 Task: Look for space in Parit Buntar, Malaysia from 12th  July, 2023 to 15th July, 2023 for 3 adults in price range Rs.12000 to Rs.16000. Place can be entire place with 2 bedrooms having 3 beds and 1 bathroom. Property type can be house, flat, guest house. Booking option can be shelf check-in. Required host language is English.
Action: Mouse moved to (559, 145)
Screenshot: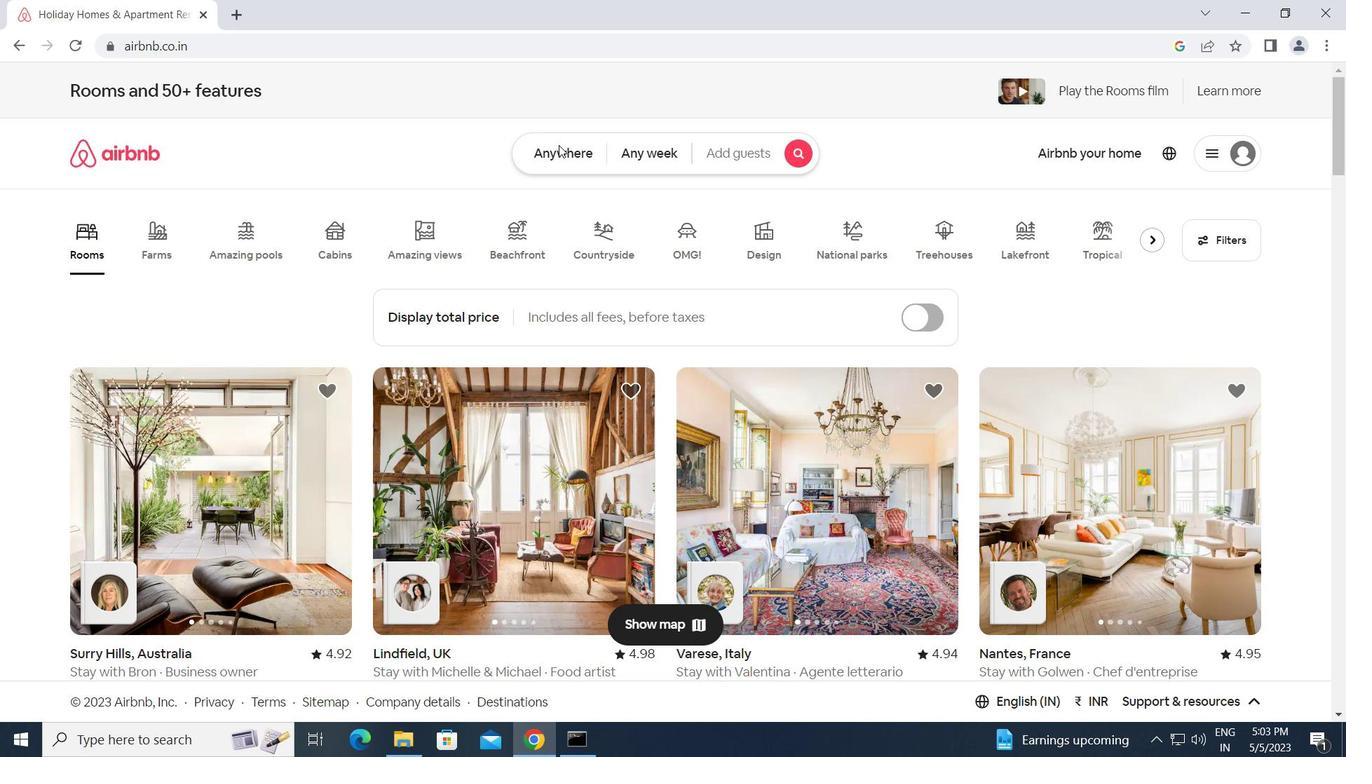 
Action: Mouse pressed left at (559, 145)
Screenshot: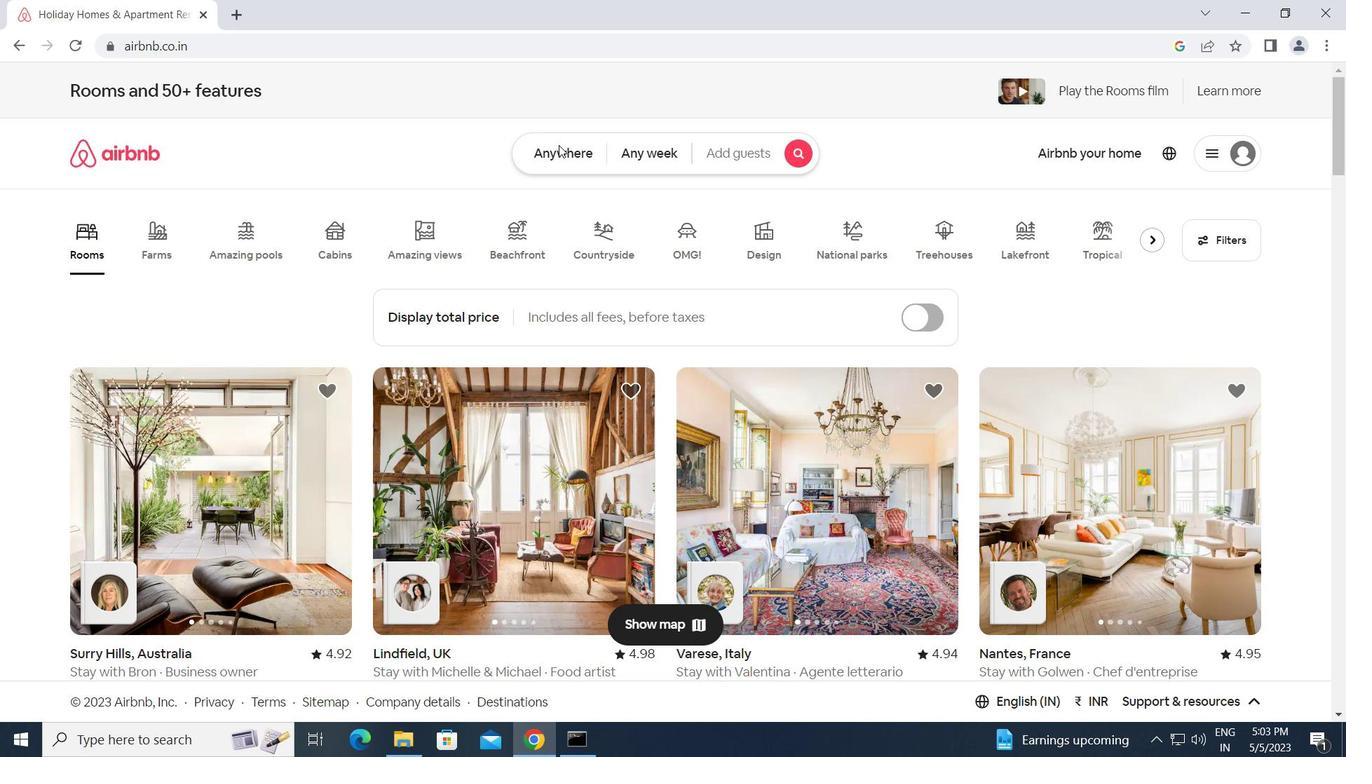 
Action: Mouse moved to (439, 204)
Screenshot: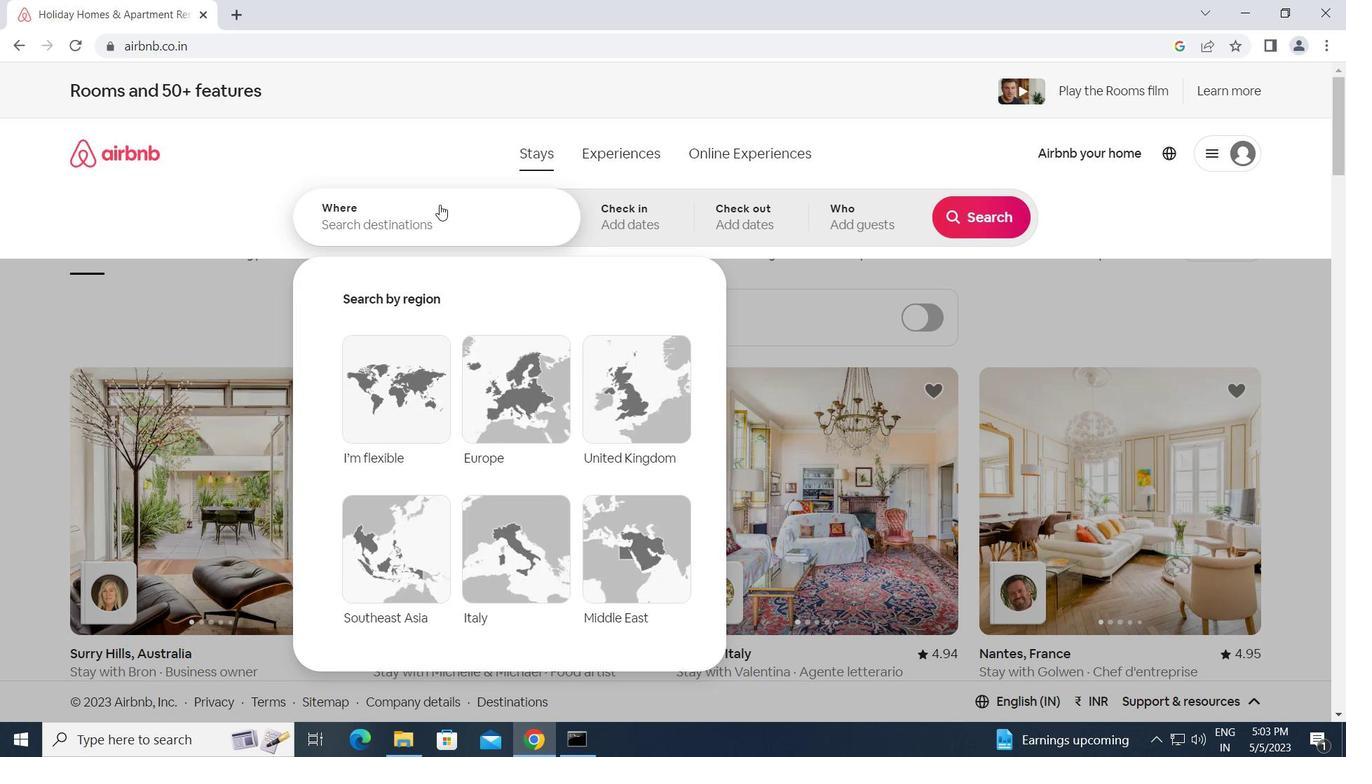 
Action: Mouse pressed left at (439, 204)
Screenshot: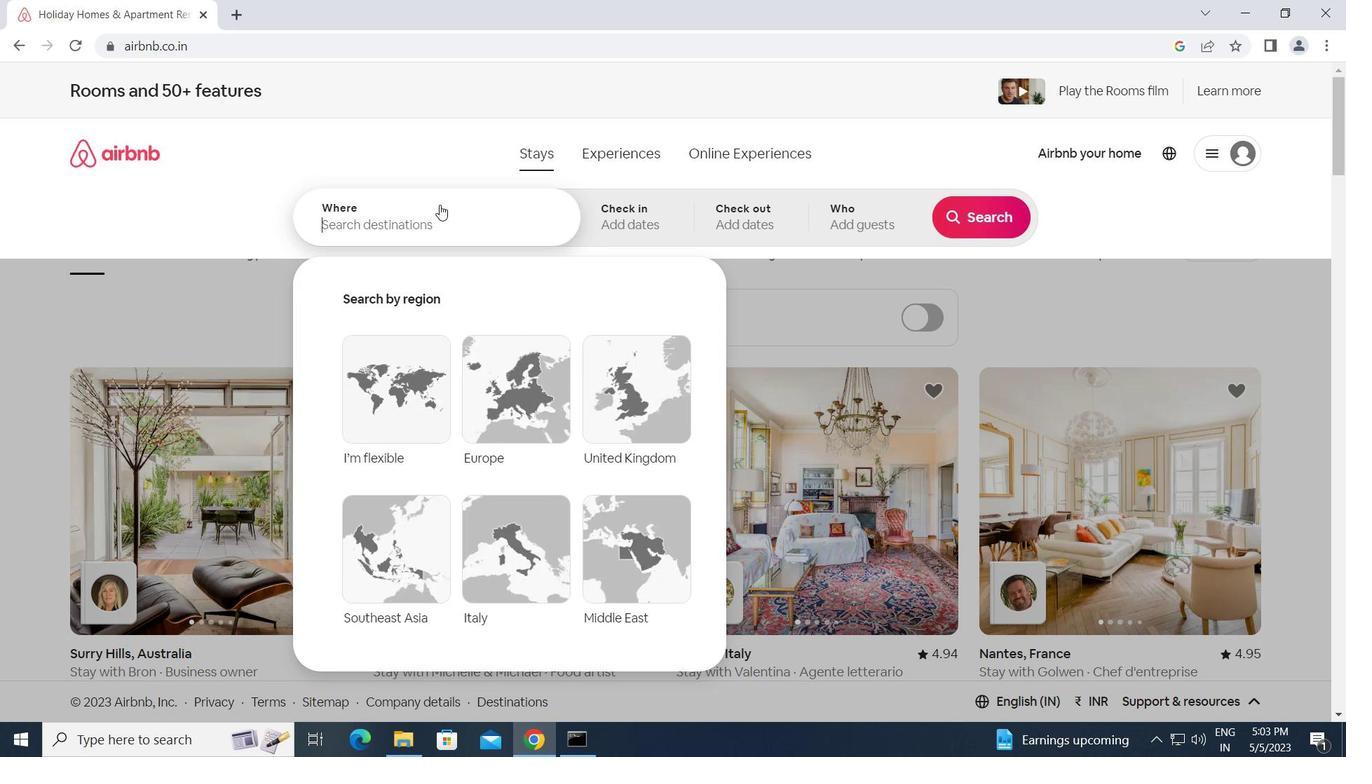 
Action: Key pressed p<Key.caps_lock>arit<Key.space><Key.caps_lock>b<Key.caps_lock>untar,<Key.space><Key.caps_lock>m<Key.caps_lock>alay
Screenshot: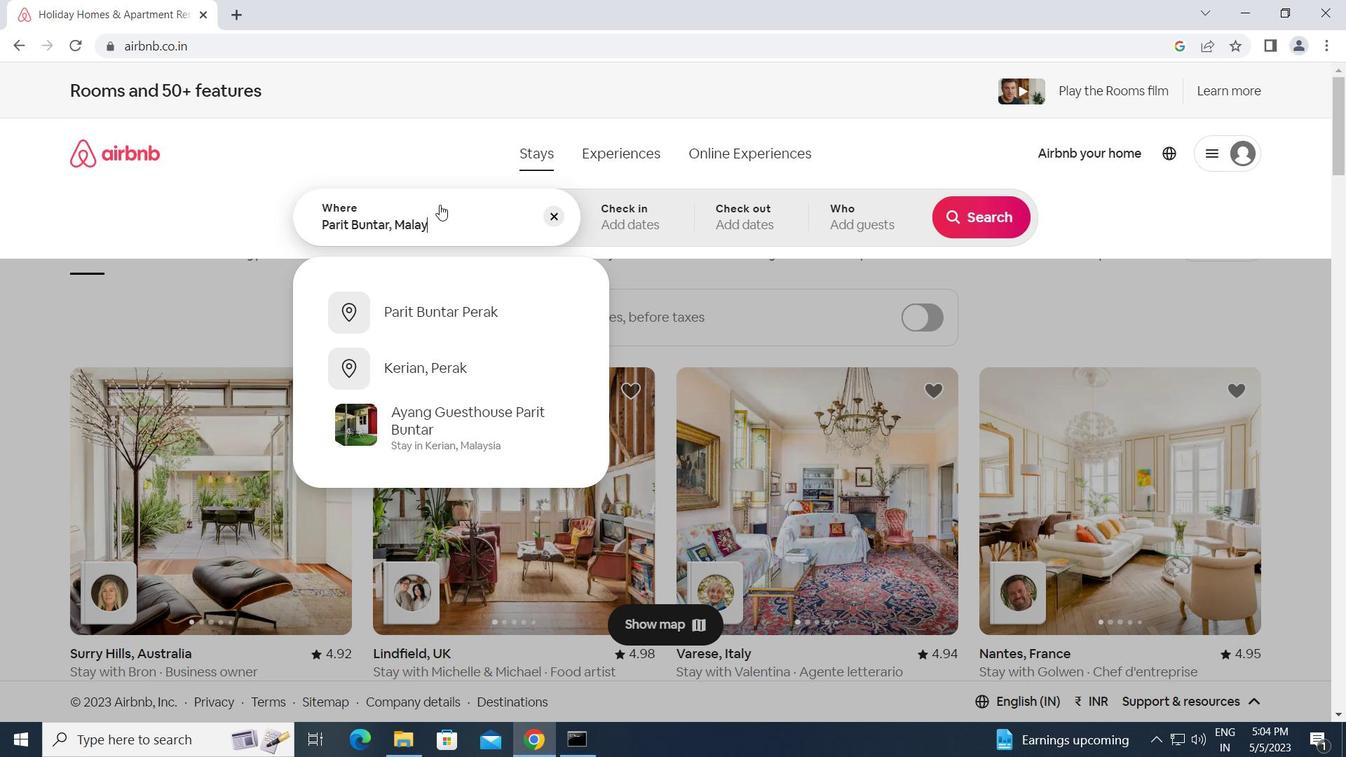 
Action: Mouse moved to (607, 146)
Screenshot: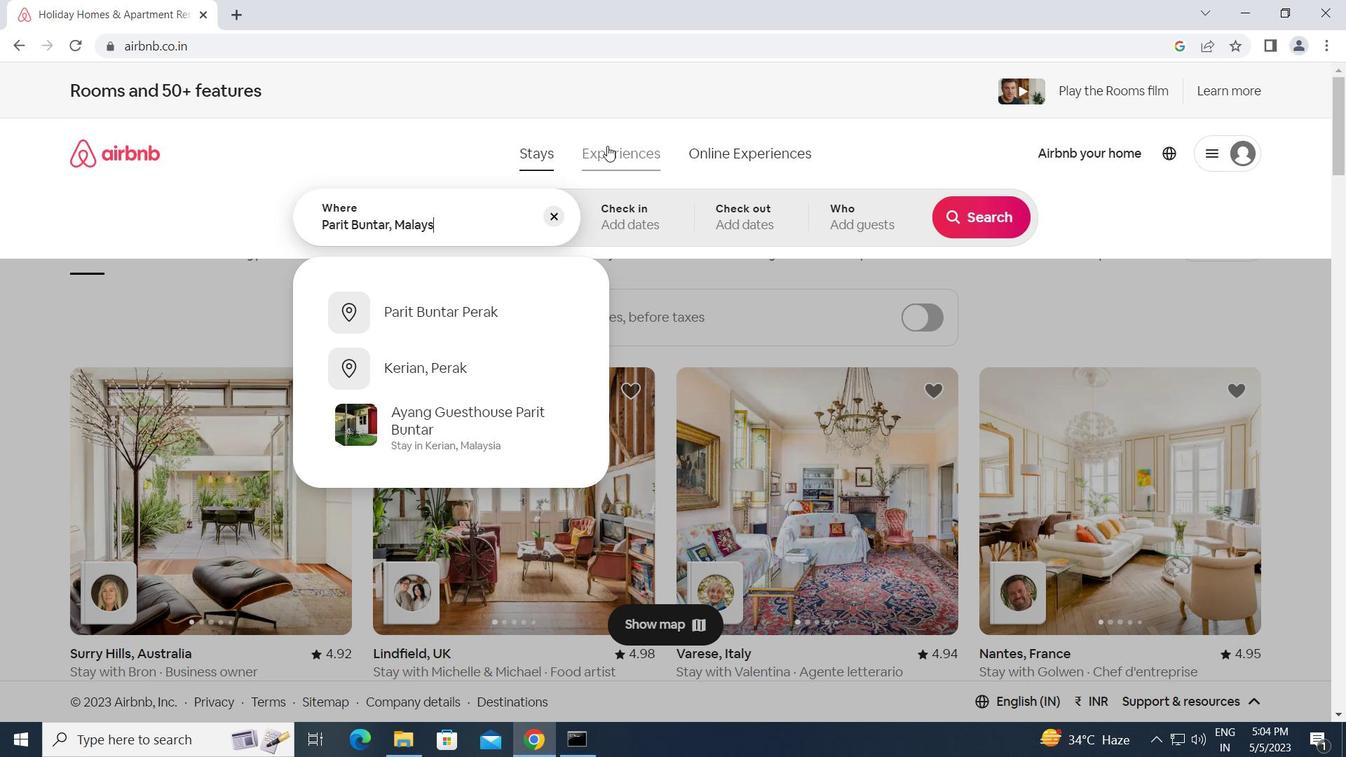 
Action: Key pressed sia<Key.enter>
Screenshot: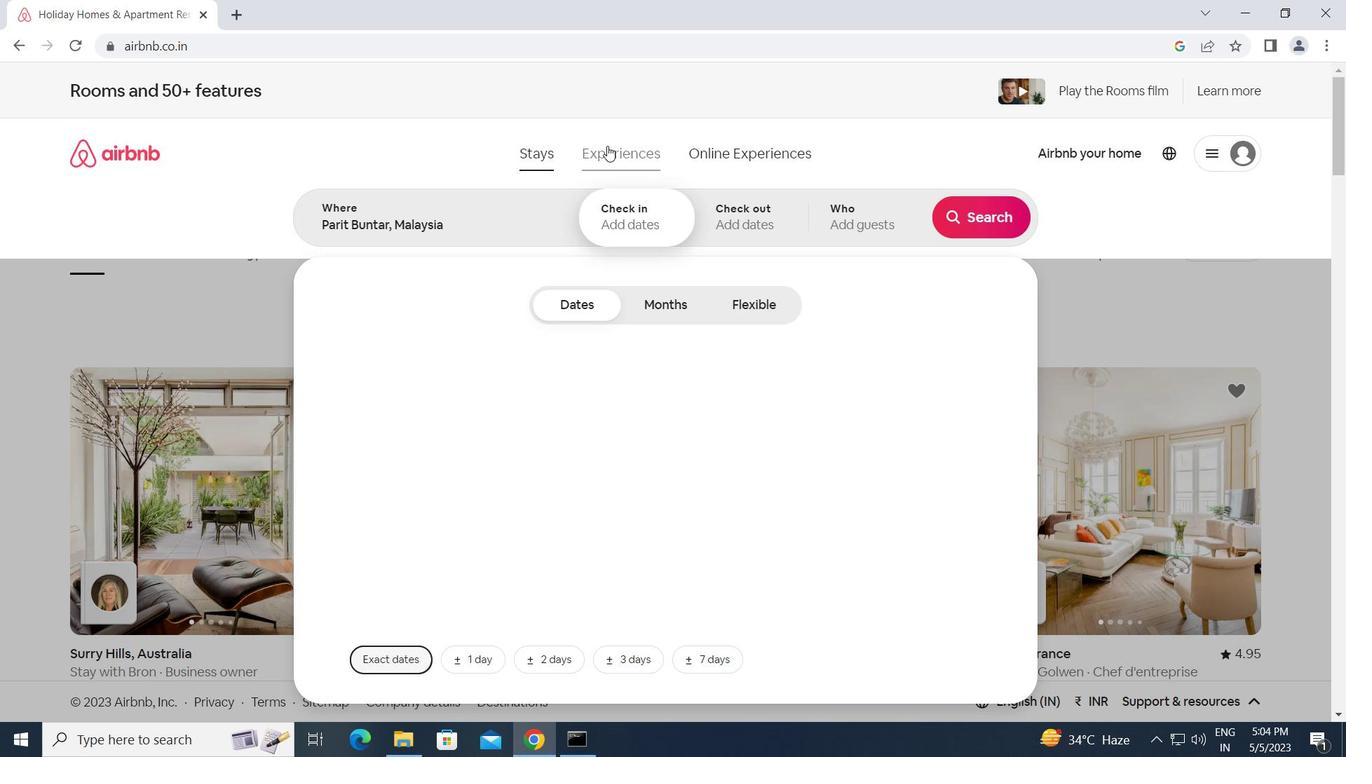 
Action: Mouse moved to (983, 362)
Screenshot: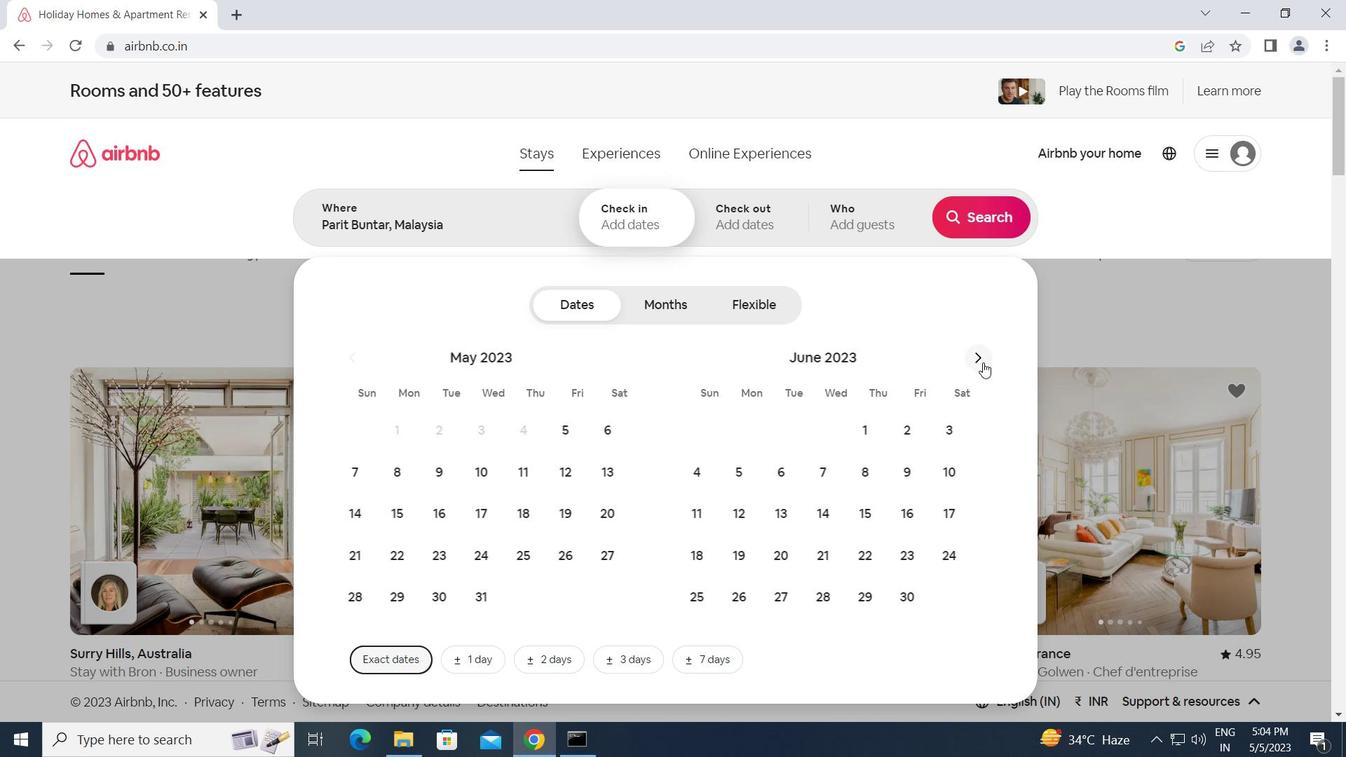 
Action: Mouse pressed left at (983, 362)
Screenshot: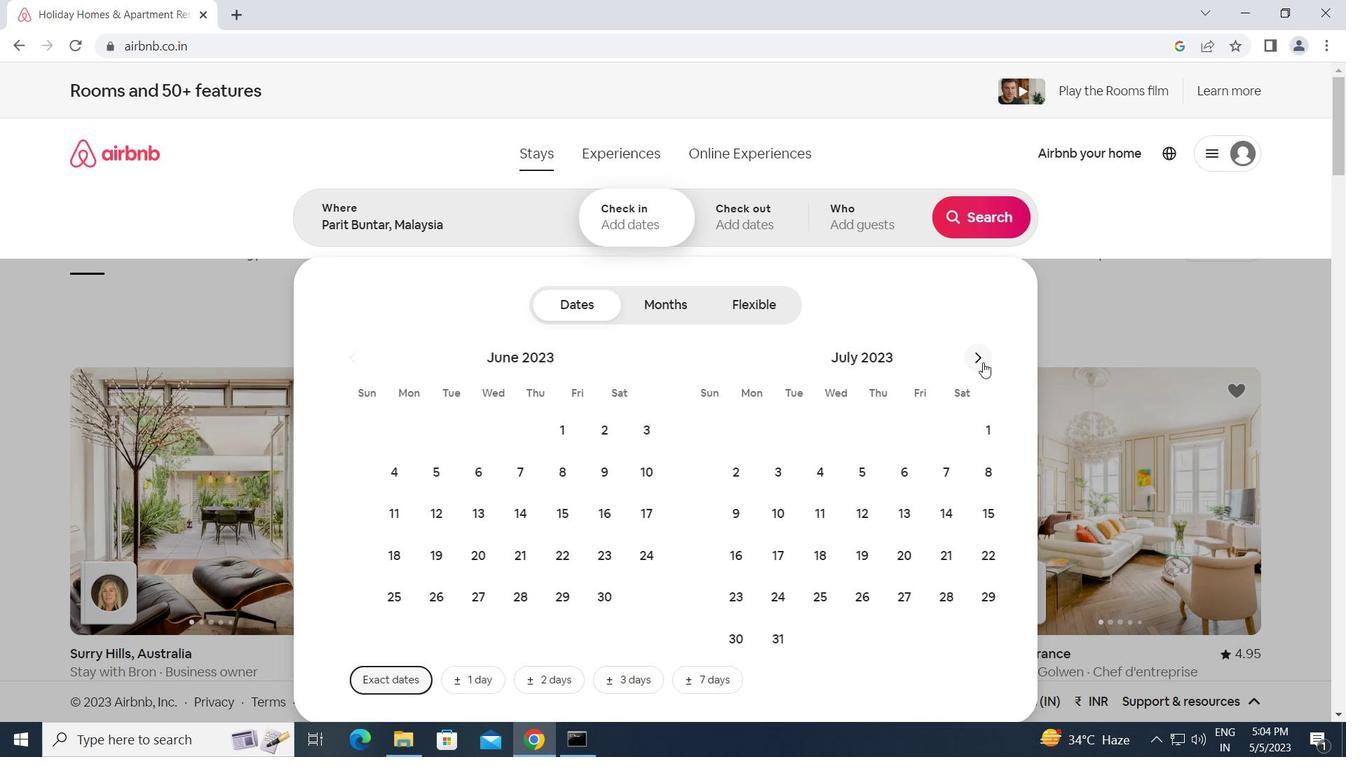 
Action: Mouse moved to (836, 511)
Screenshot: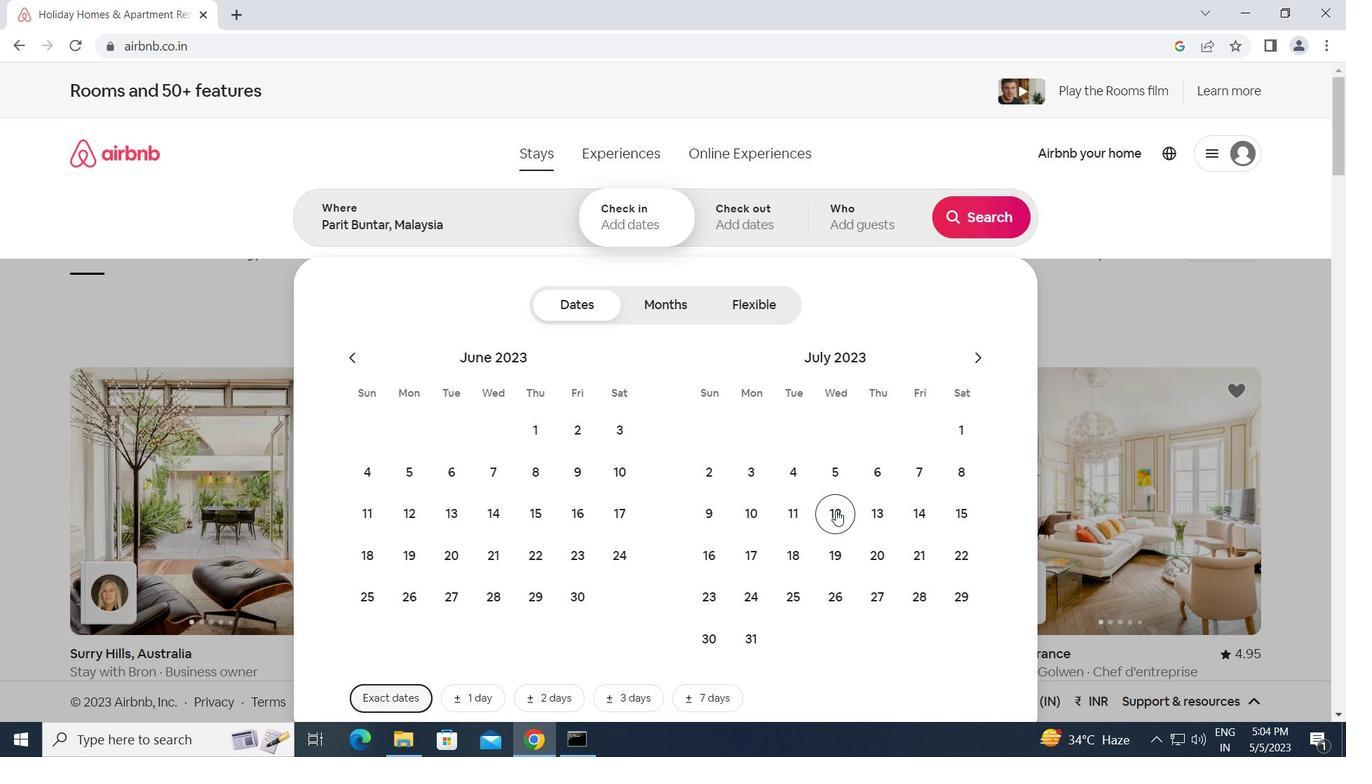 
Action: Mouse pressed left at (836, 511)
Screenshot: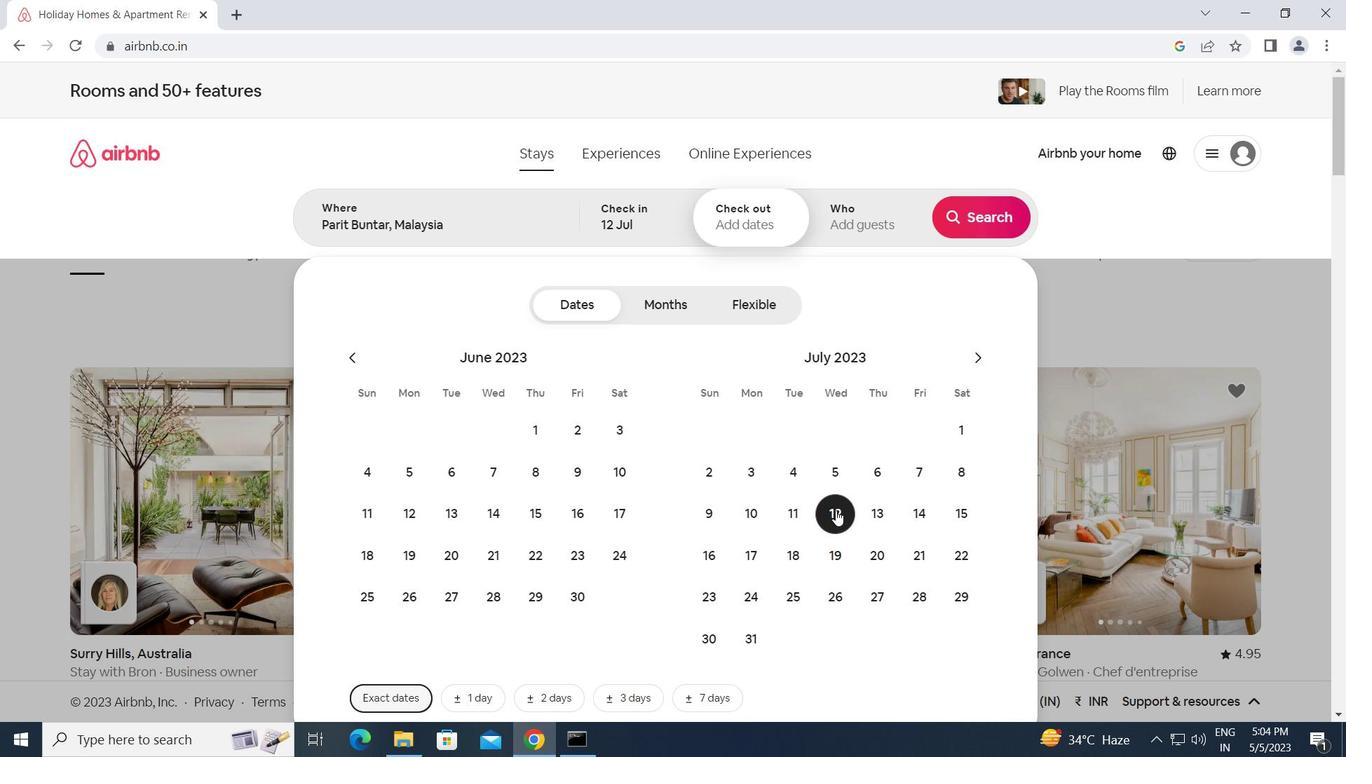 
Action: Mouse moved to (949, 517)
Screenshot: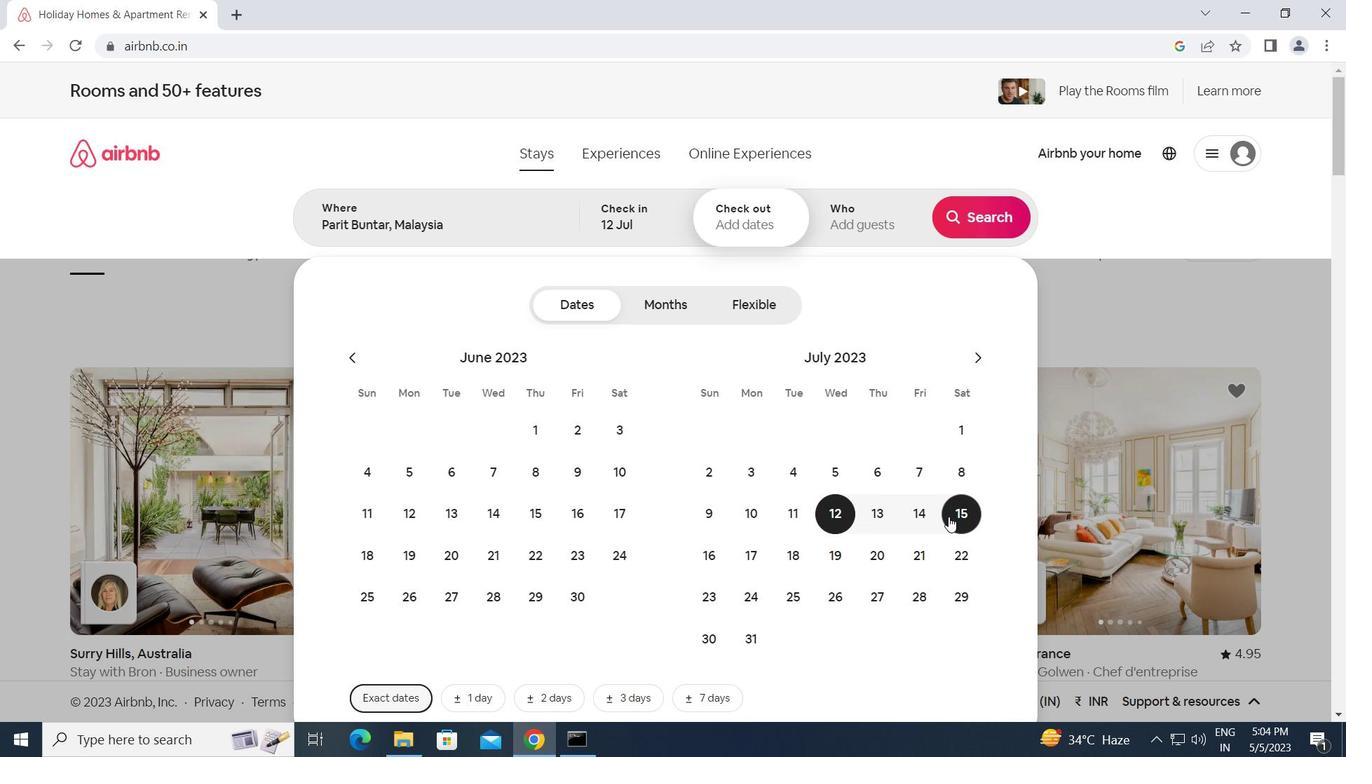 
Action: Mouse pressed left at (949, 517)
Screenshot: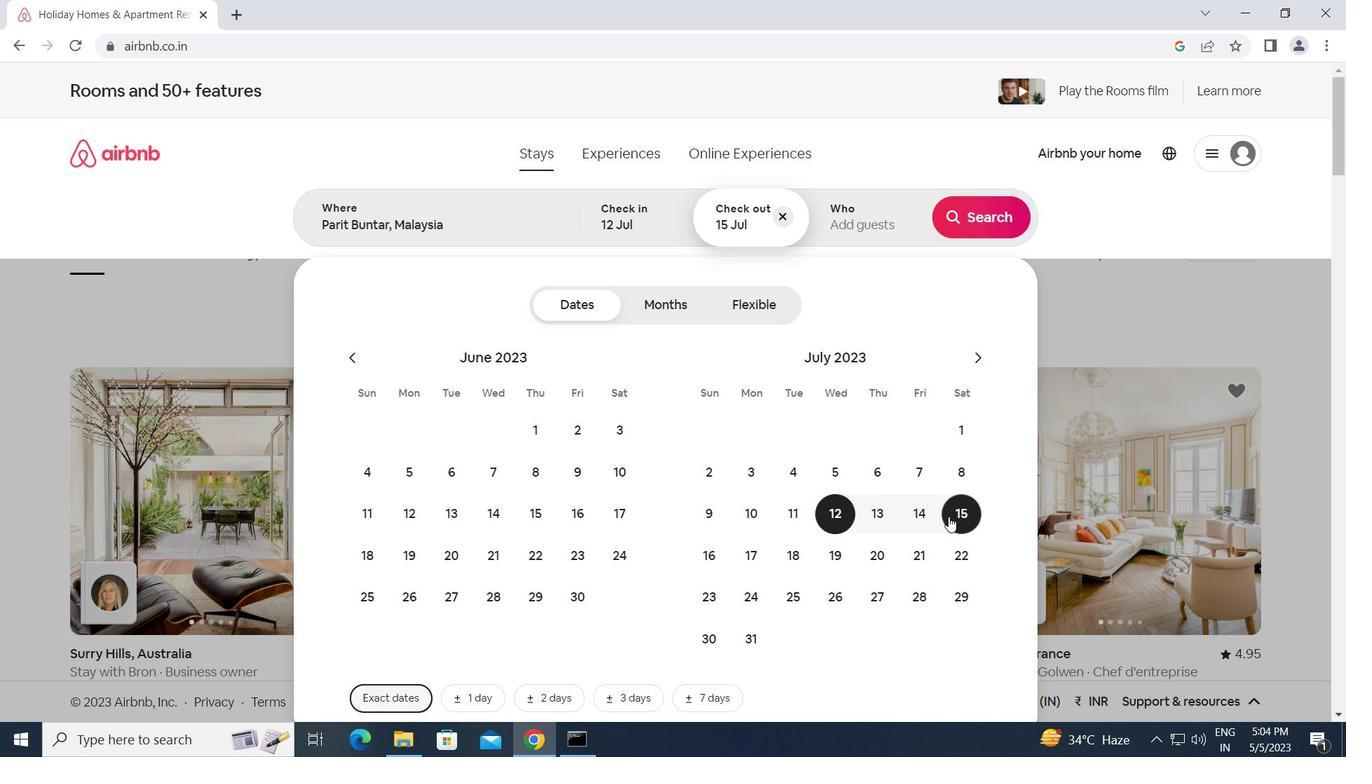 
Action: Mouse moved to (842, 217)
Screenshot: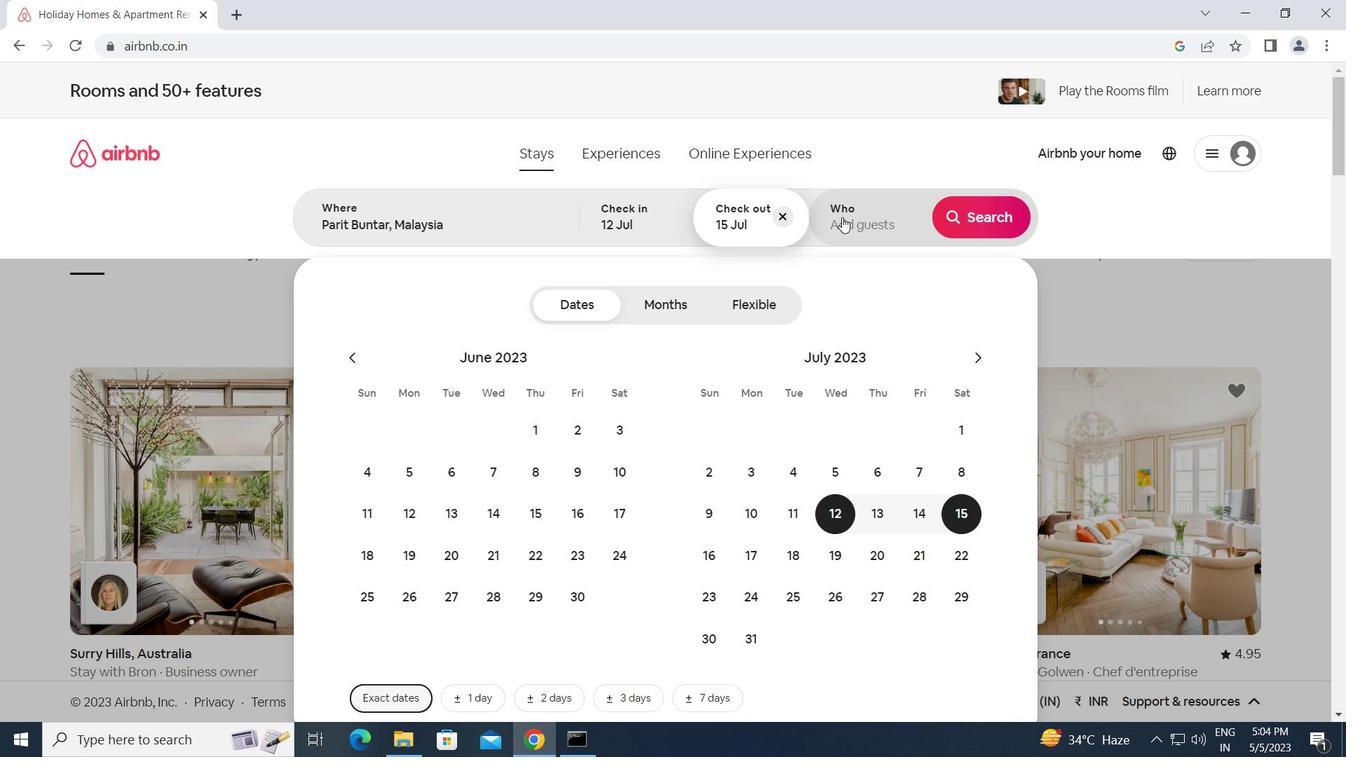 
Action: Mouse pressed left at (842, 217)
Screenshot: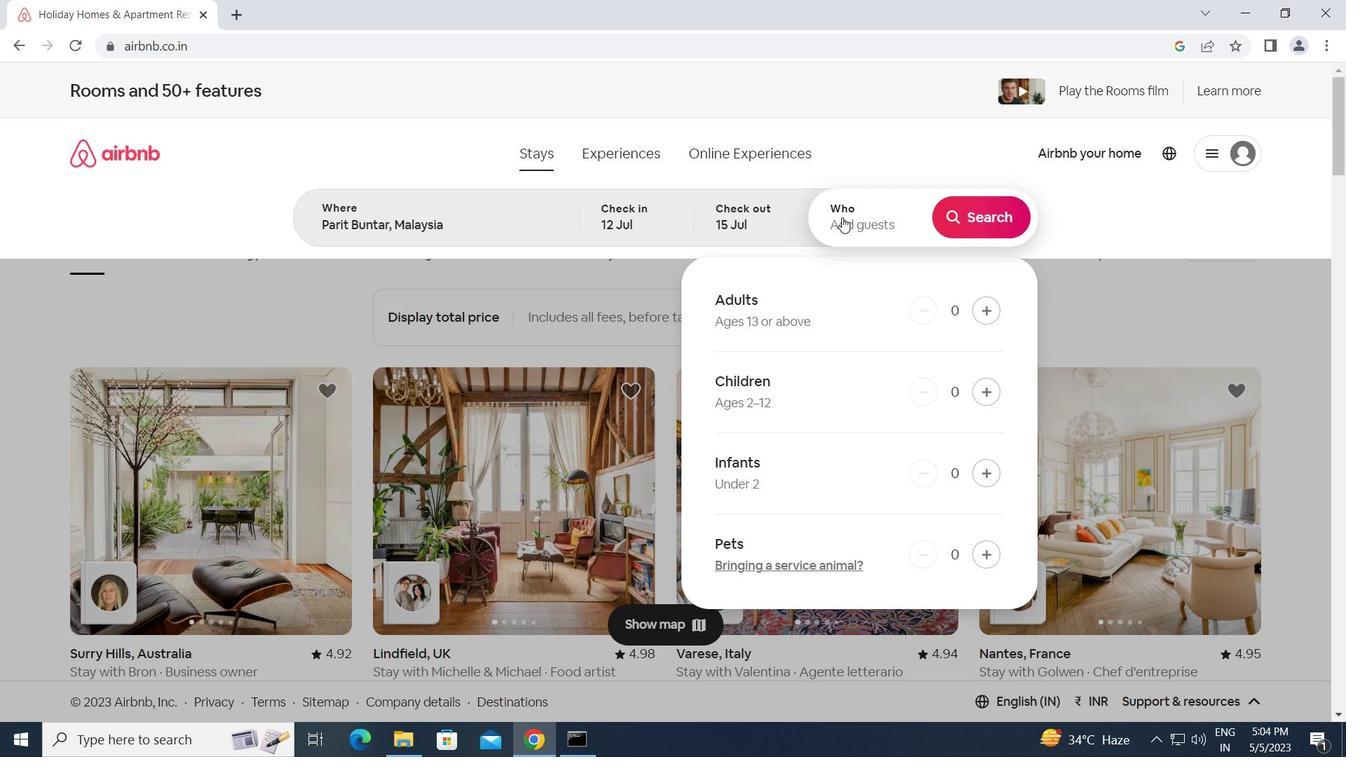 
Action: Mouse moved to (989, 307)
Screenshot: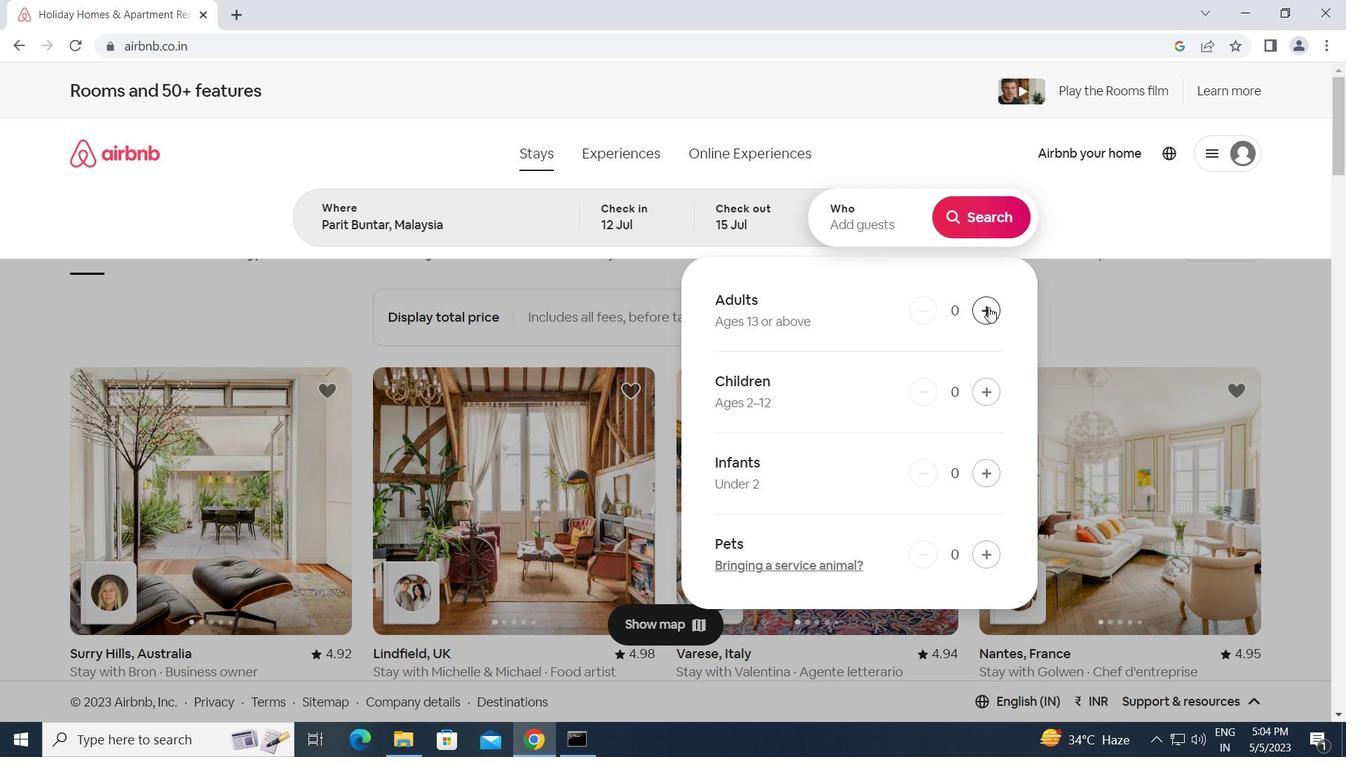 
Action: Mouse pressed left at (989, 307)
Screenshot: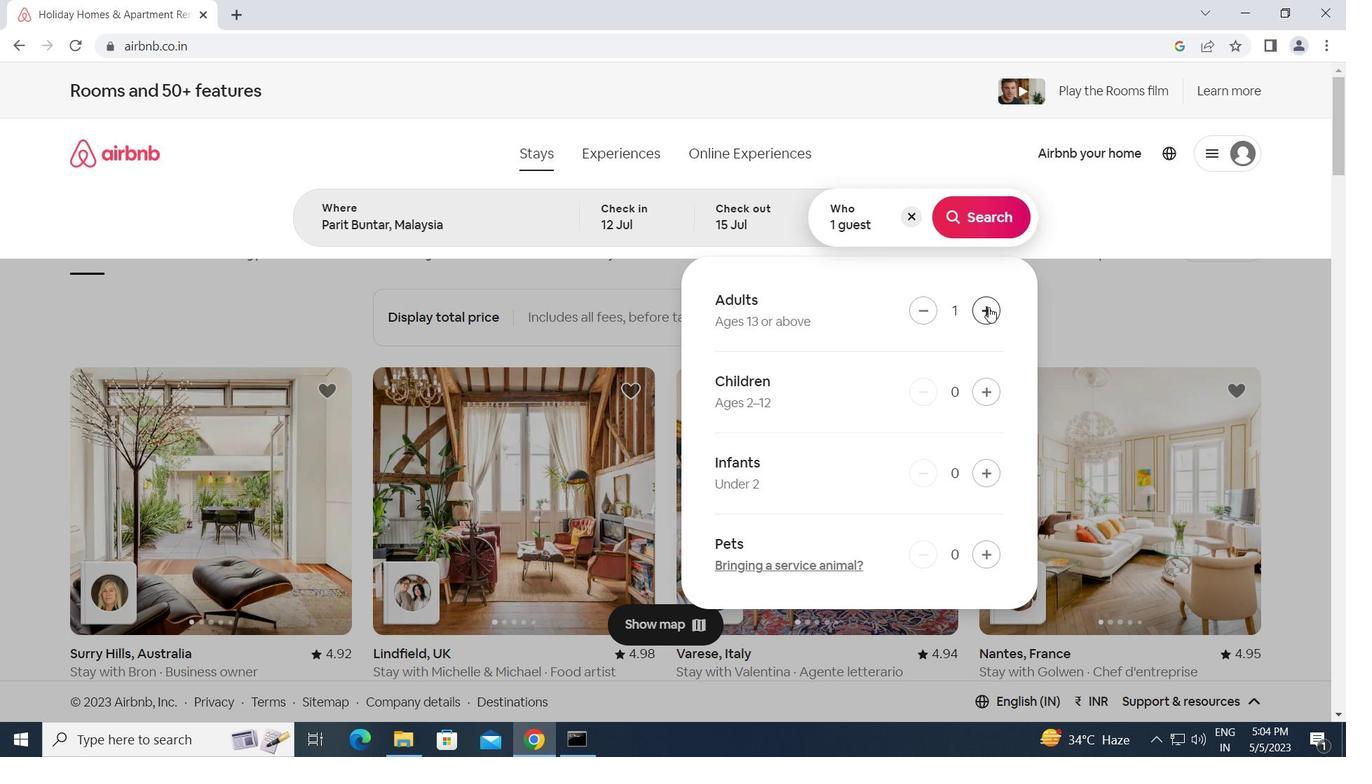 
Action: Mouse pressed left at (989, 307)
Screenshot: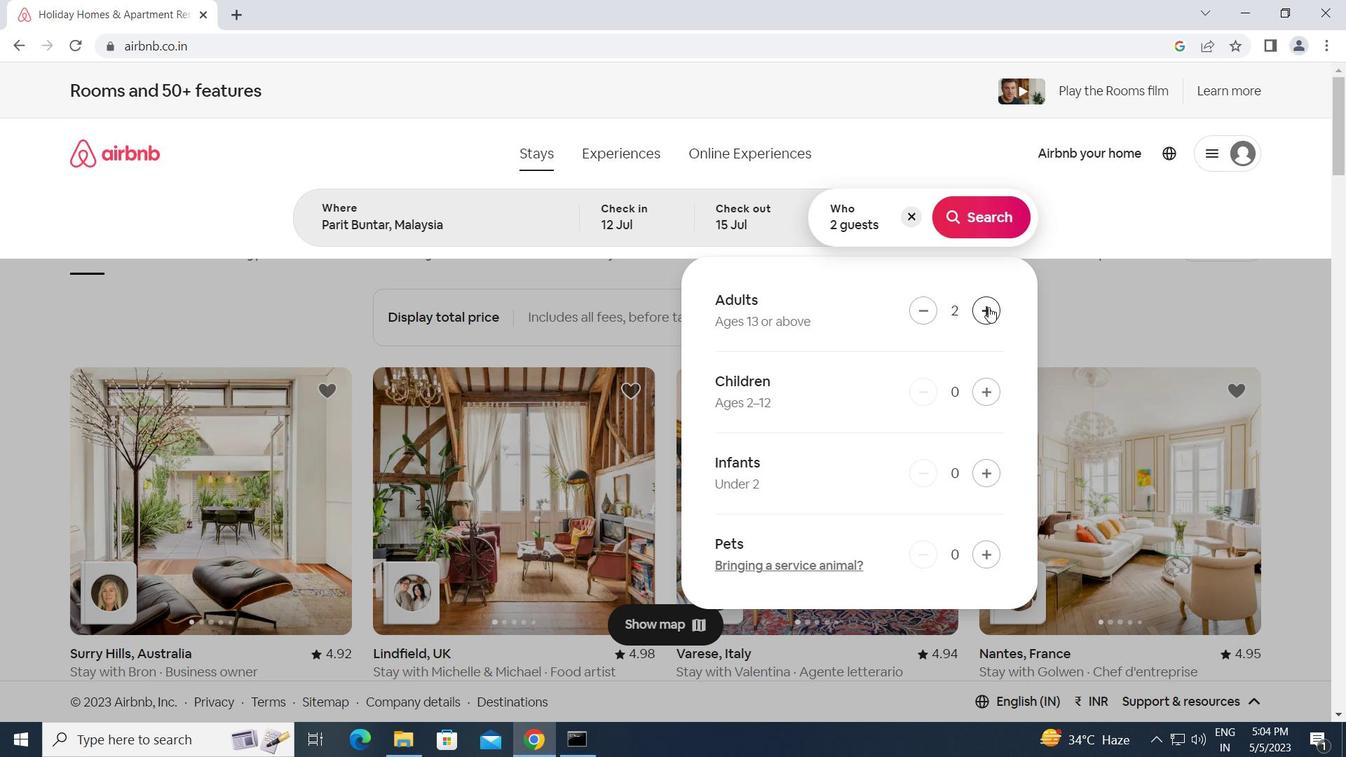 
Action: Mouse pressed left at (989, 307)
Screenshot: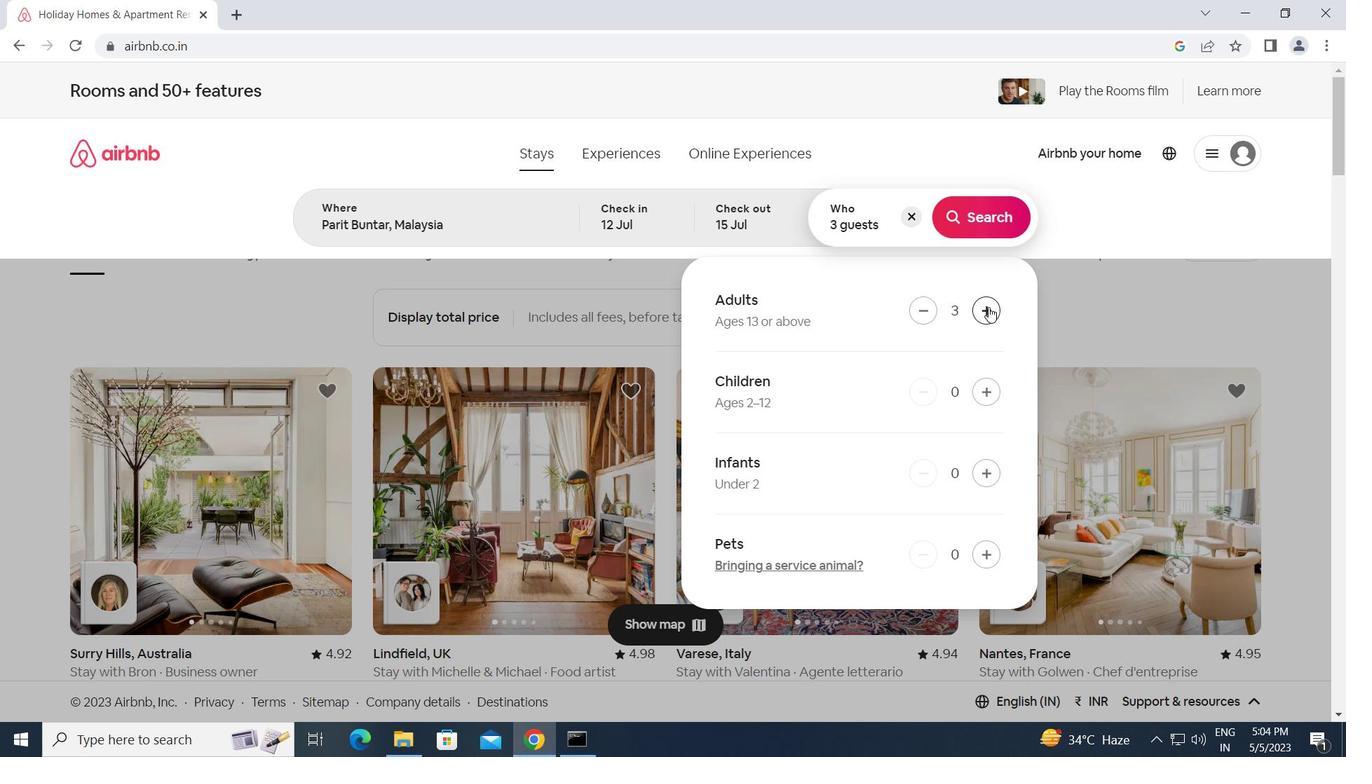 
Action: Mouse moved to (984, 216)
Screenshot: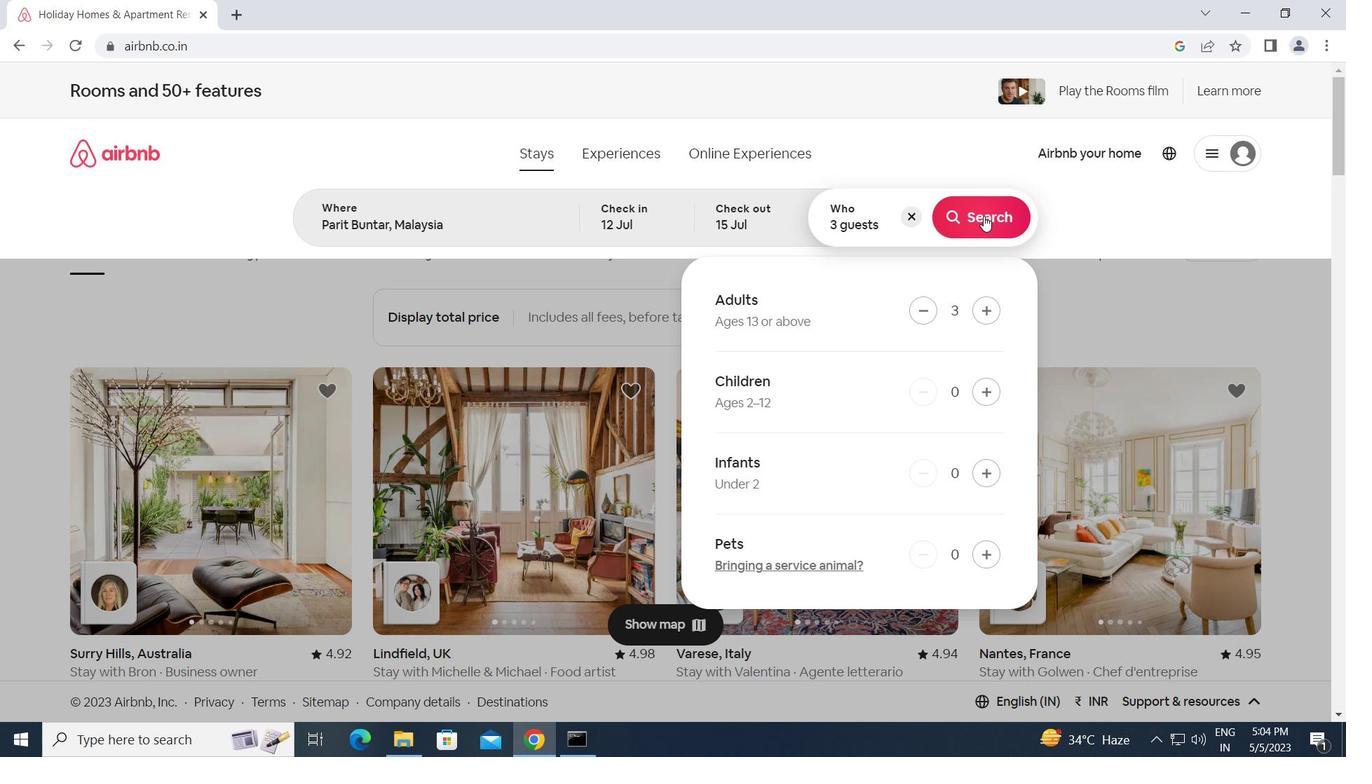 
Action: Mouse pressed left at (984, 216)
Screenshot: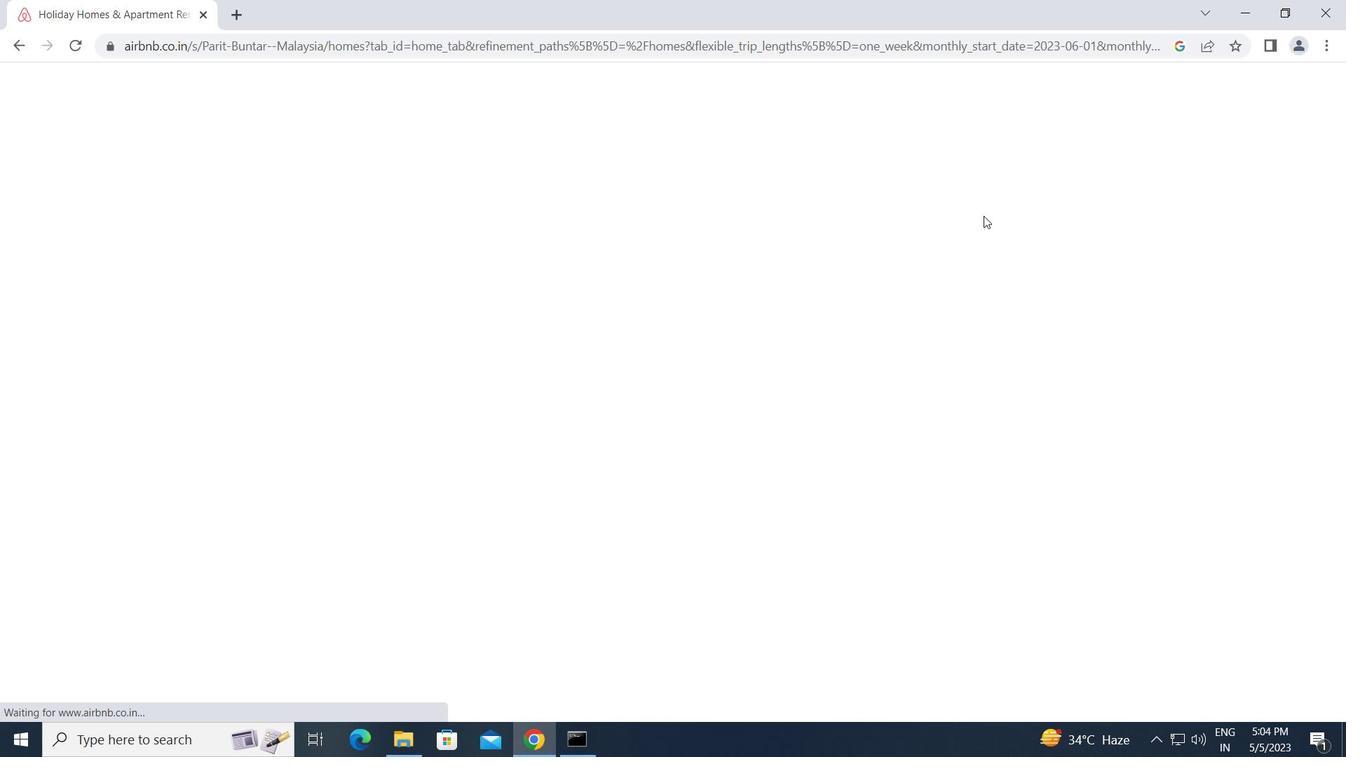 
Action: Mouse moved to (1278, 167)
Screenshot: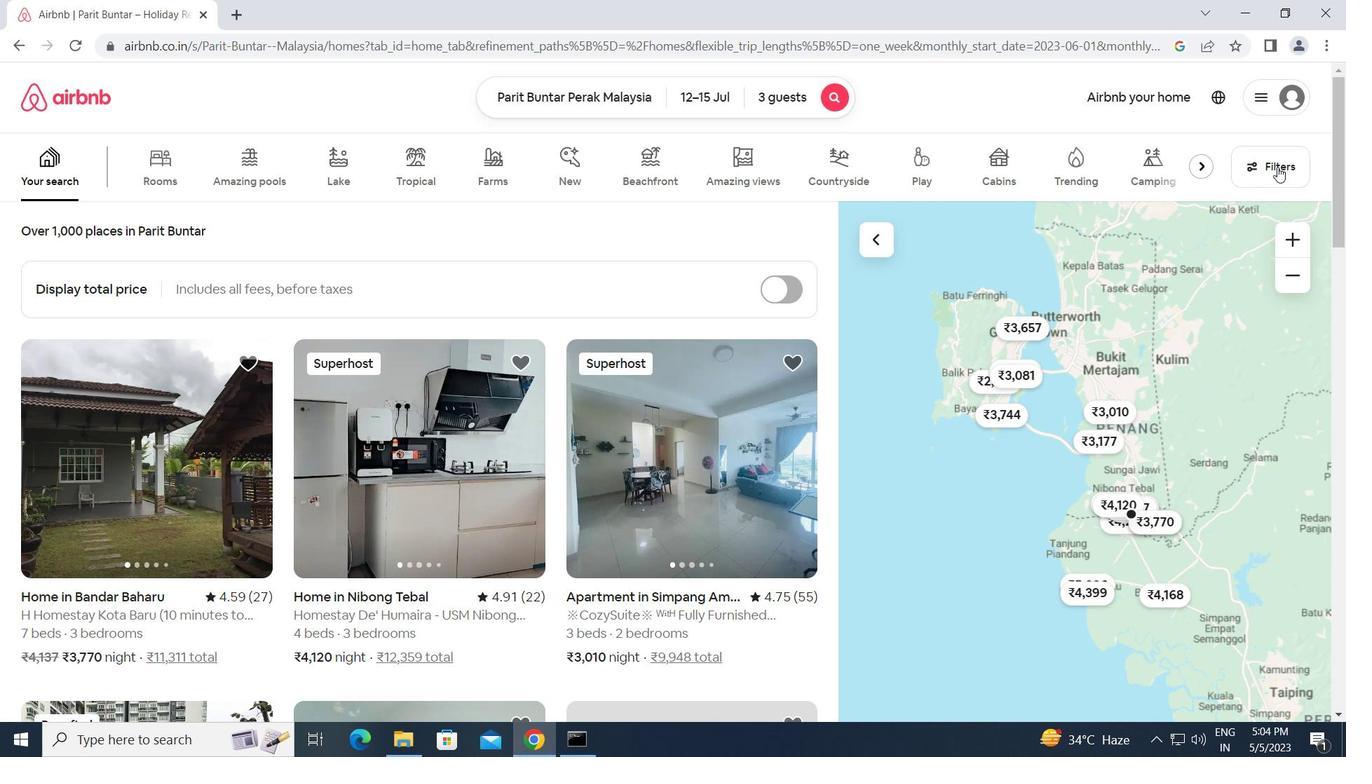 
Action: Mouse pressed left at (1278, 167)
Screenshot: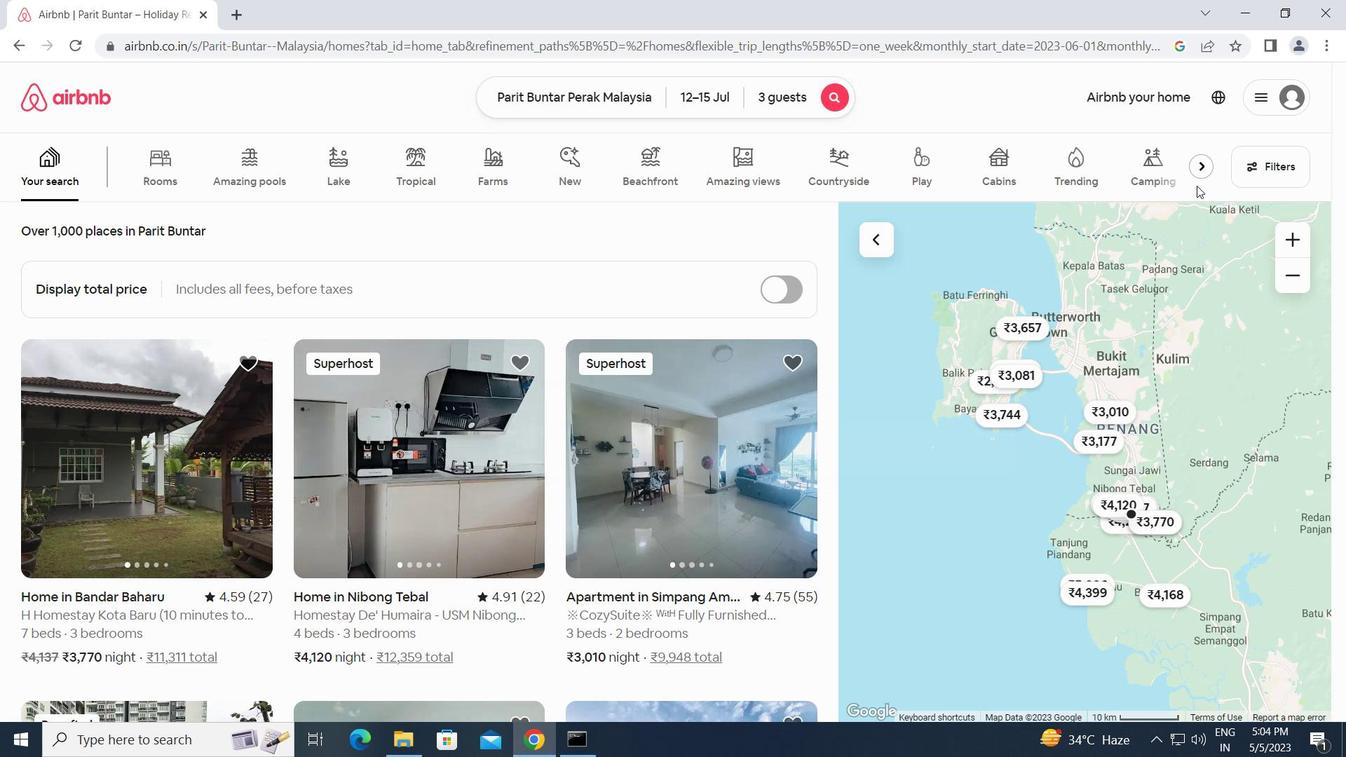 
Action: Mouse moved to (467, 547)
Screenshot: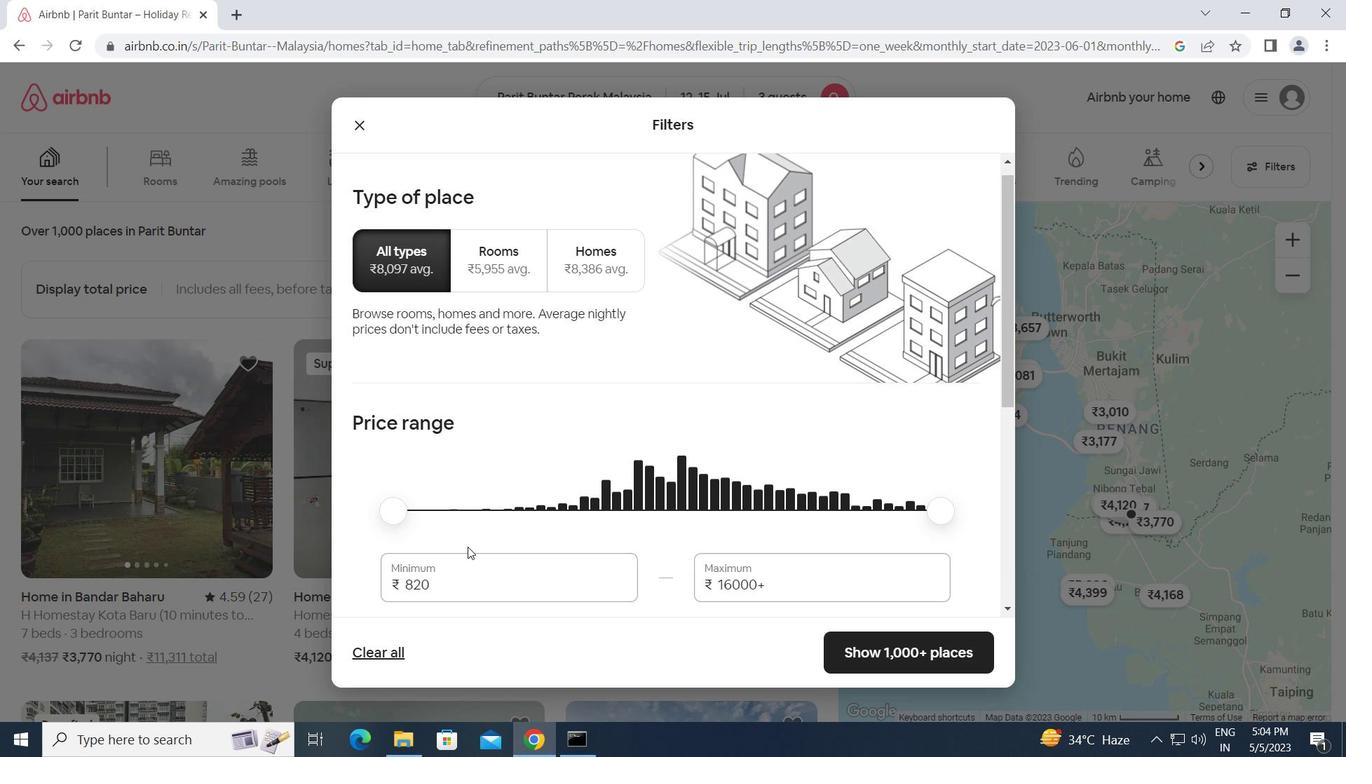 
Action: Mouse scrolled (467, 546) with delta (0, 0)
Screenshot: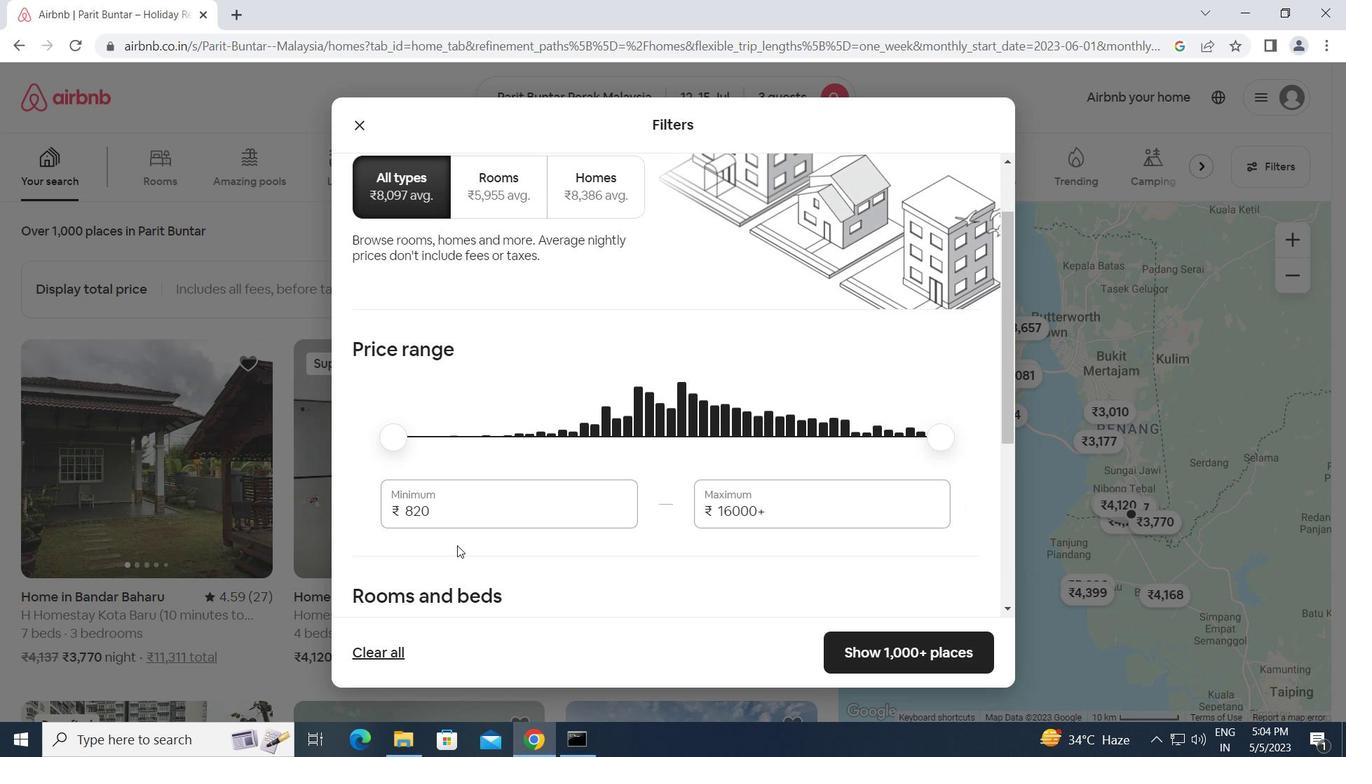
Action: Mouse moved to (434, 507)
Screenshot: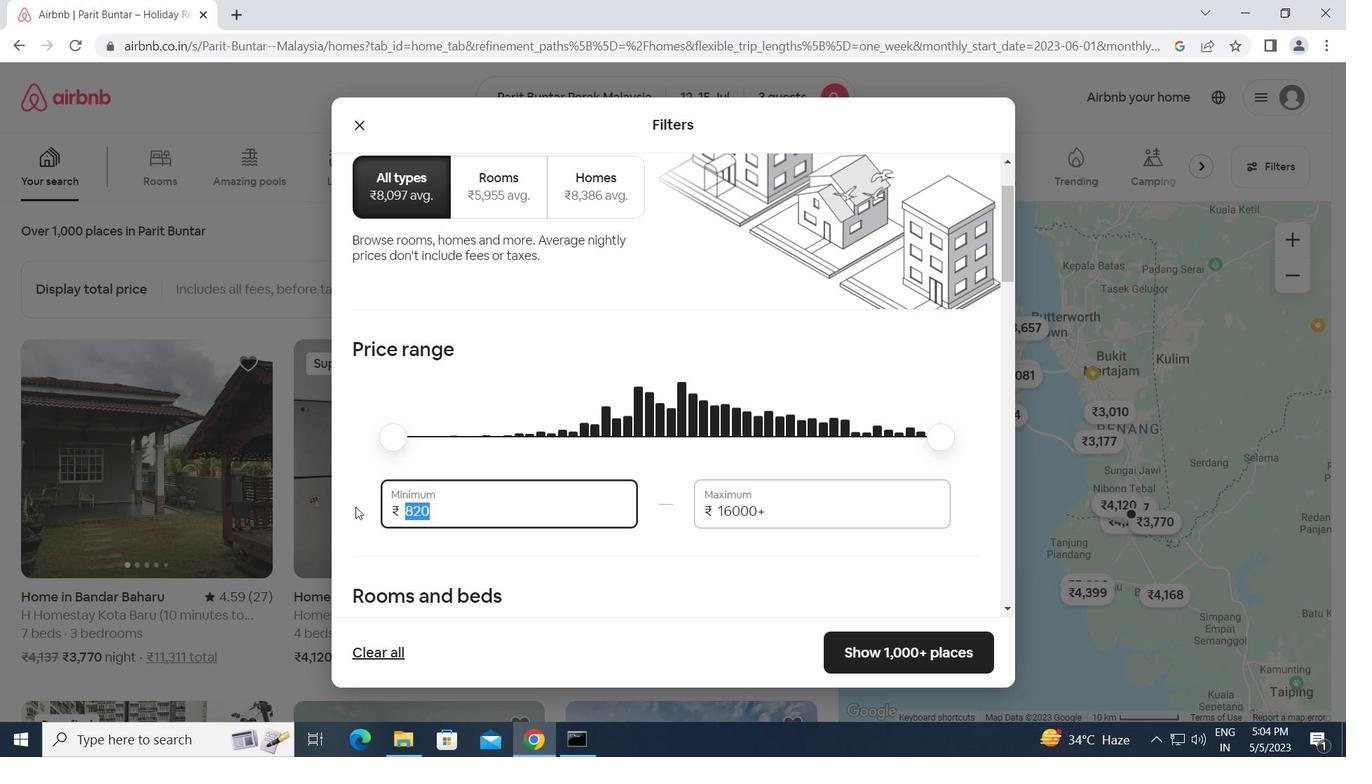 
Action: Mouse pressed left at (434, 507)
Screenshot: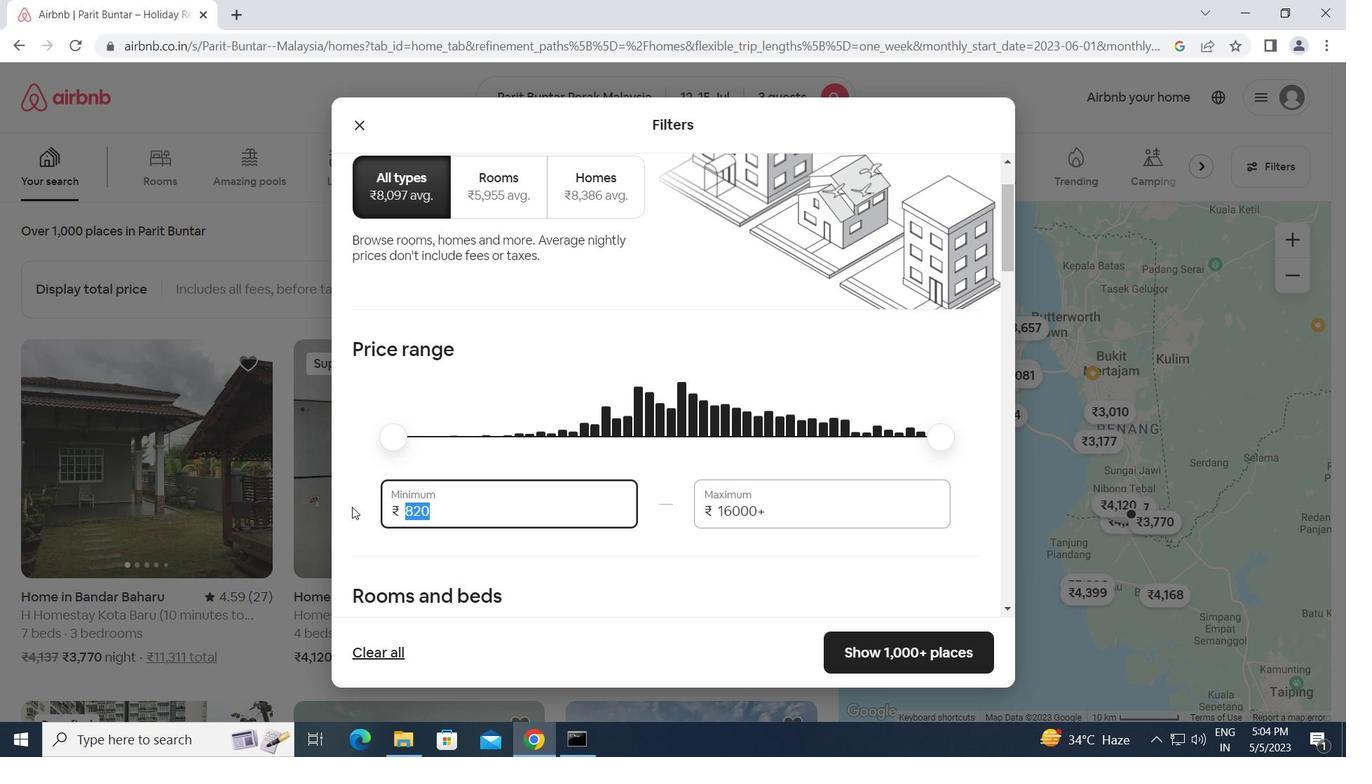 
Action: Mouse moved to (352, 507)
Screenshot: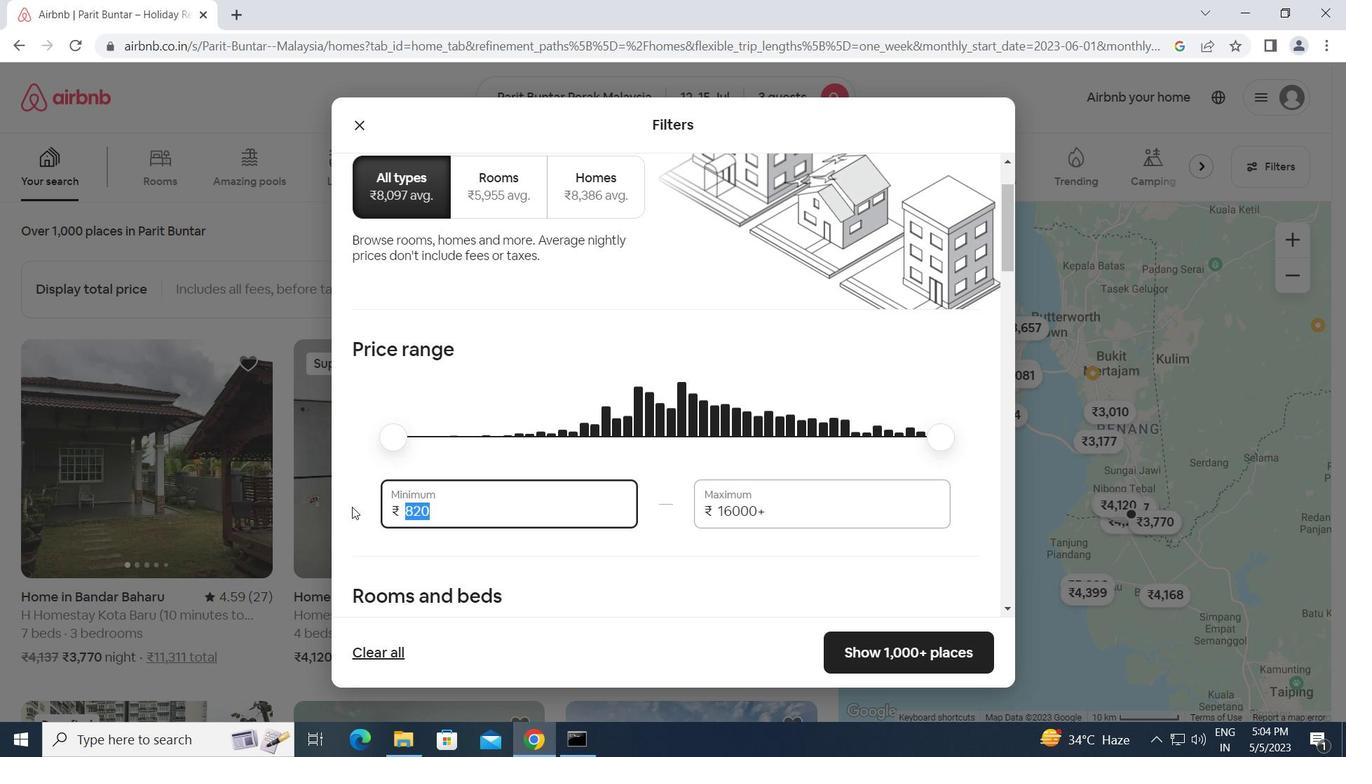 
Action: Key pressed 12000<Key.tab>16000
Screenshot: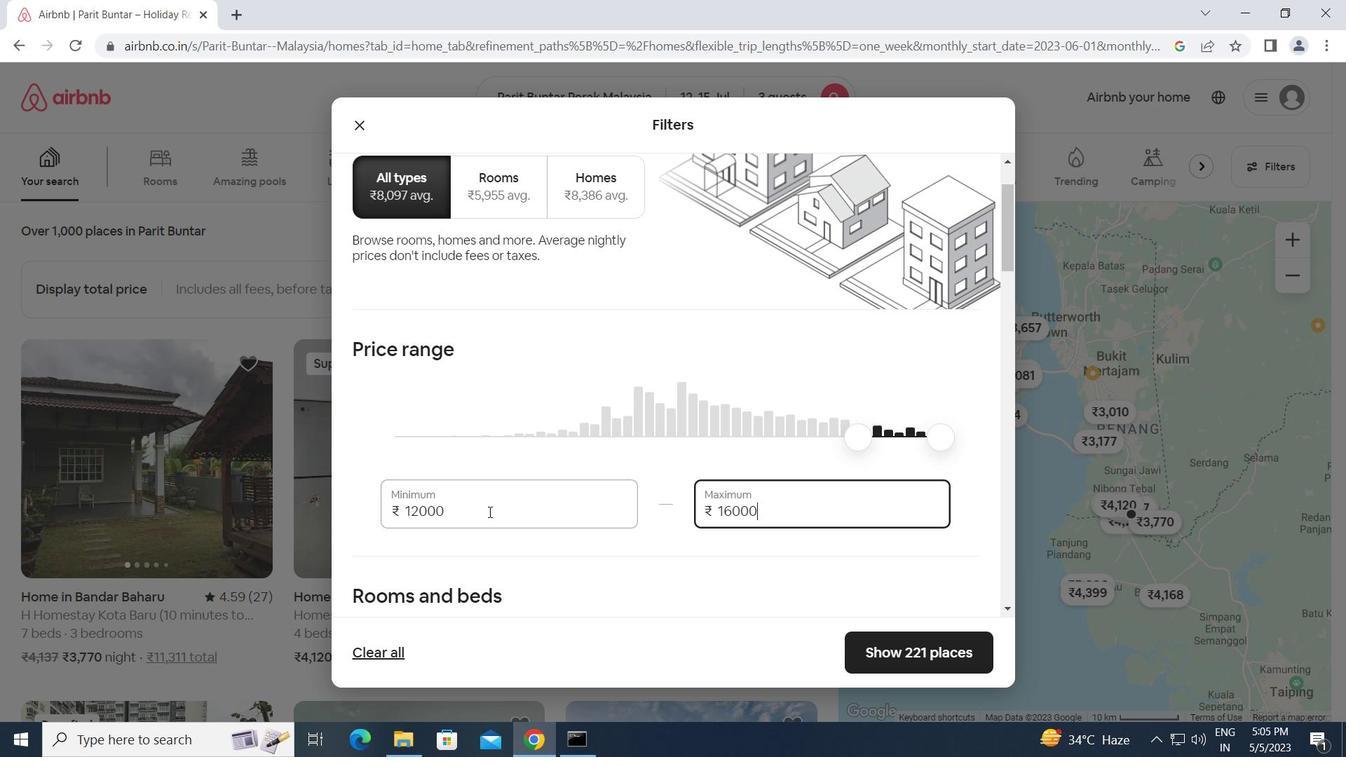 
Action: Mouse moved to (488, 512)
Screenshot: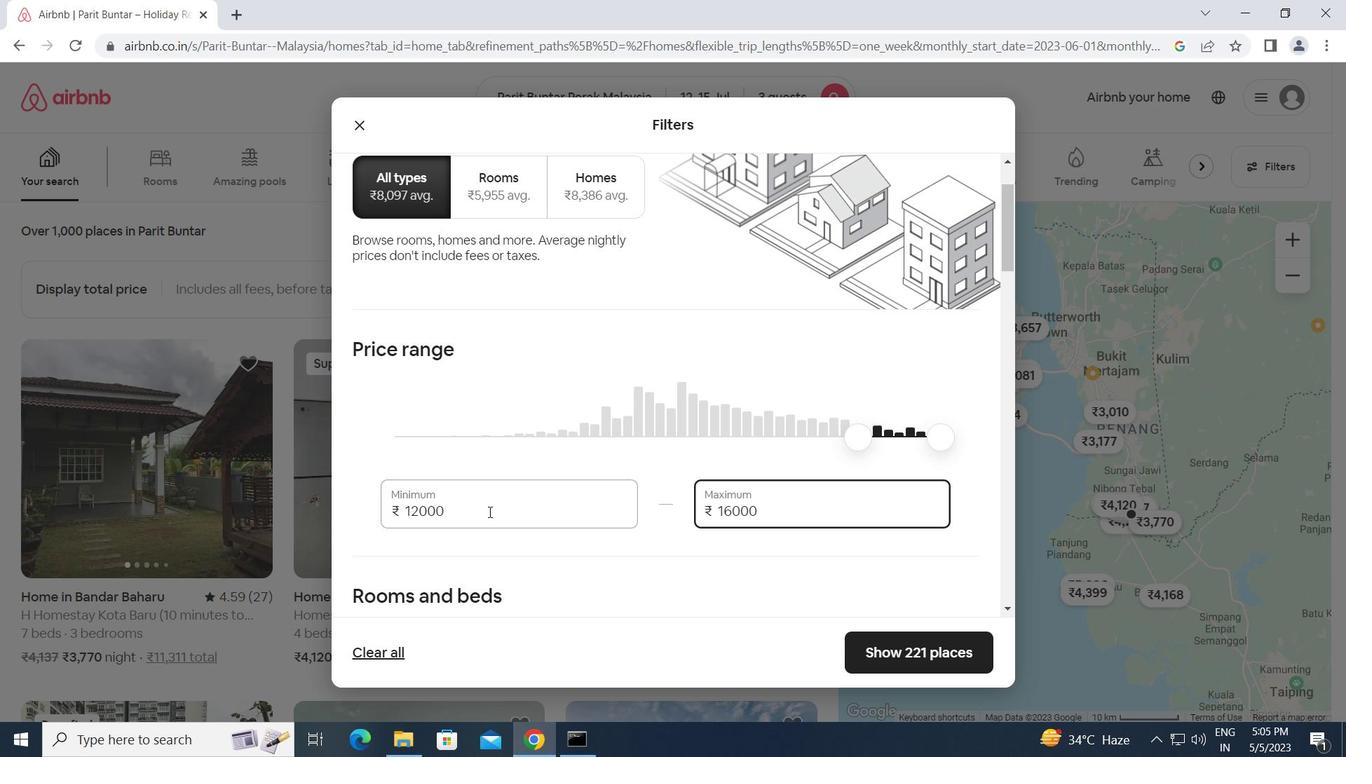 
Action: Mouse scrolled (488, 511) with delta (0, 0)
Screenshot: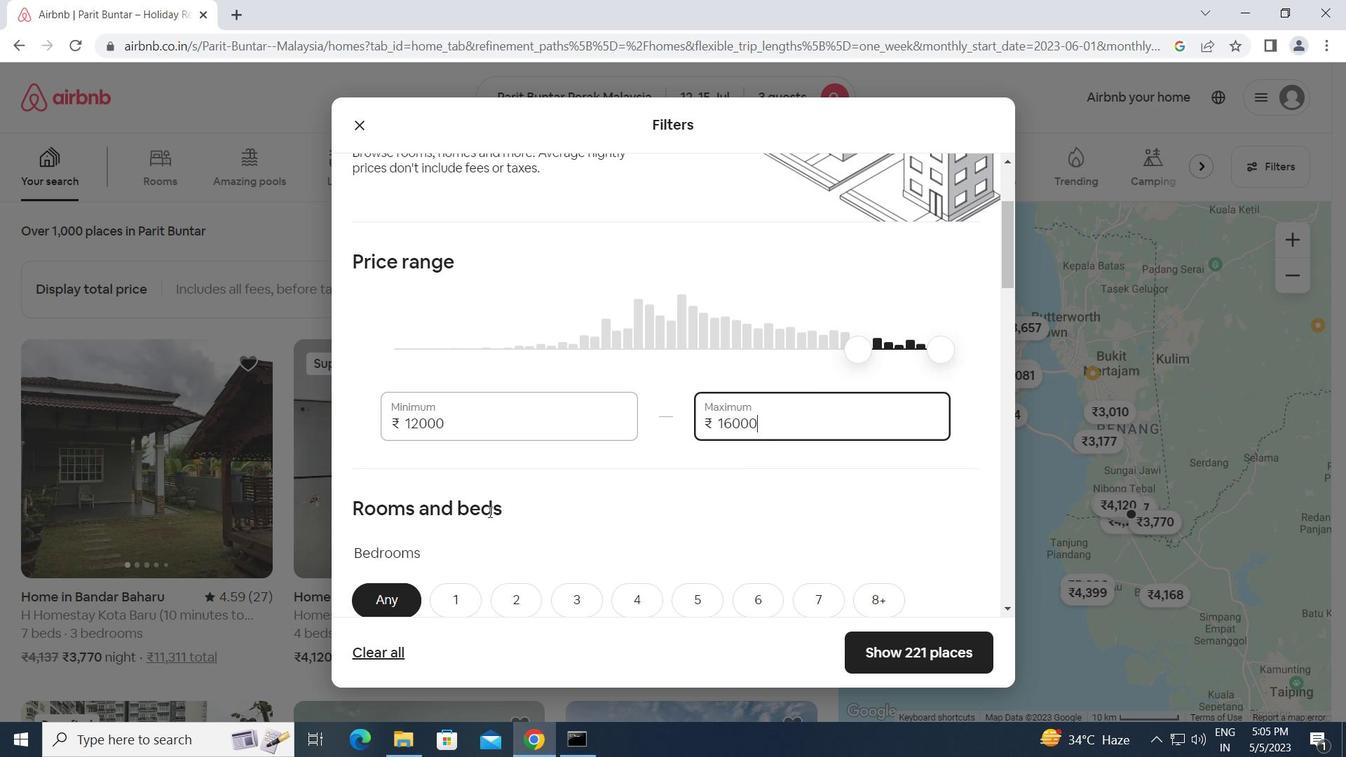 
Action: Mouse scrolled (488, 511) with delta (0, 0)
Screenshot: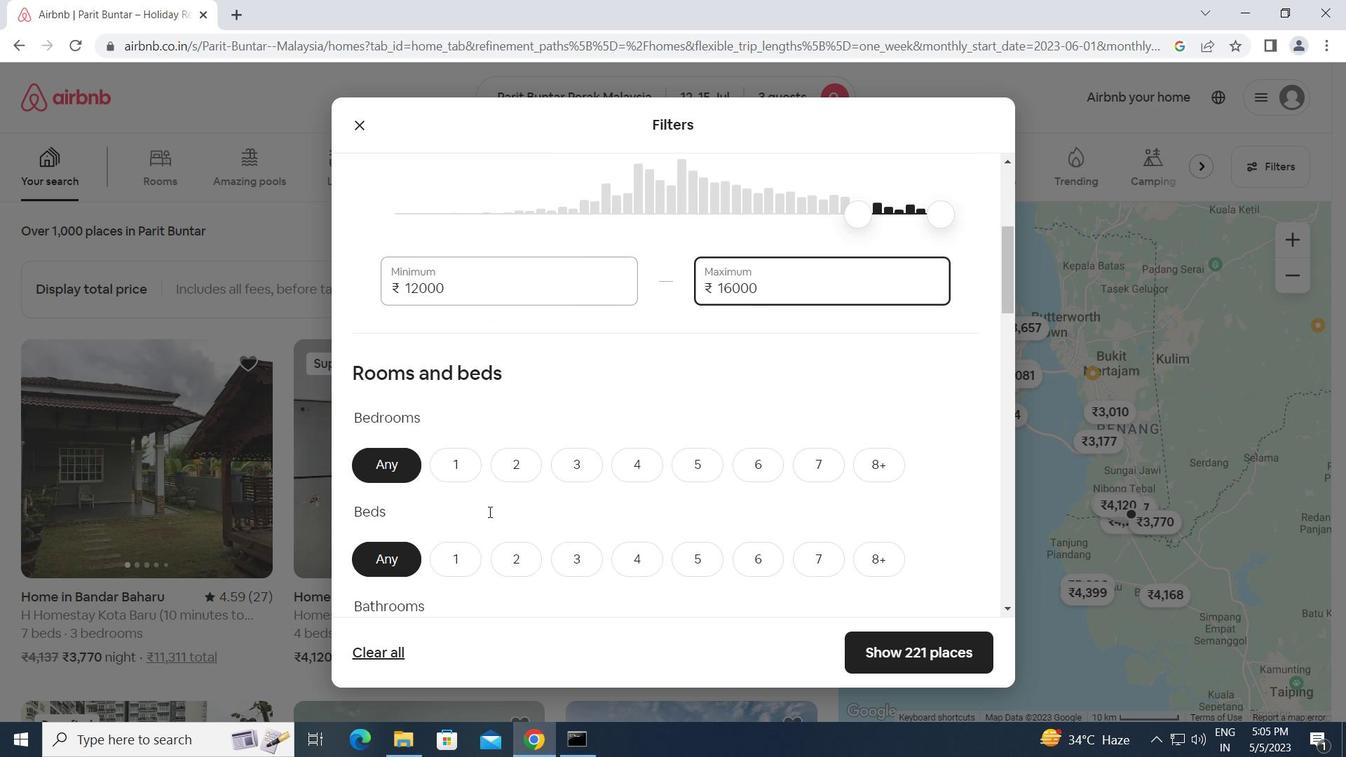 
Action: Mouse scrolled (488, 511) with delta (0, 0)
Screenshot: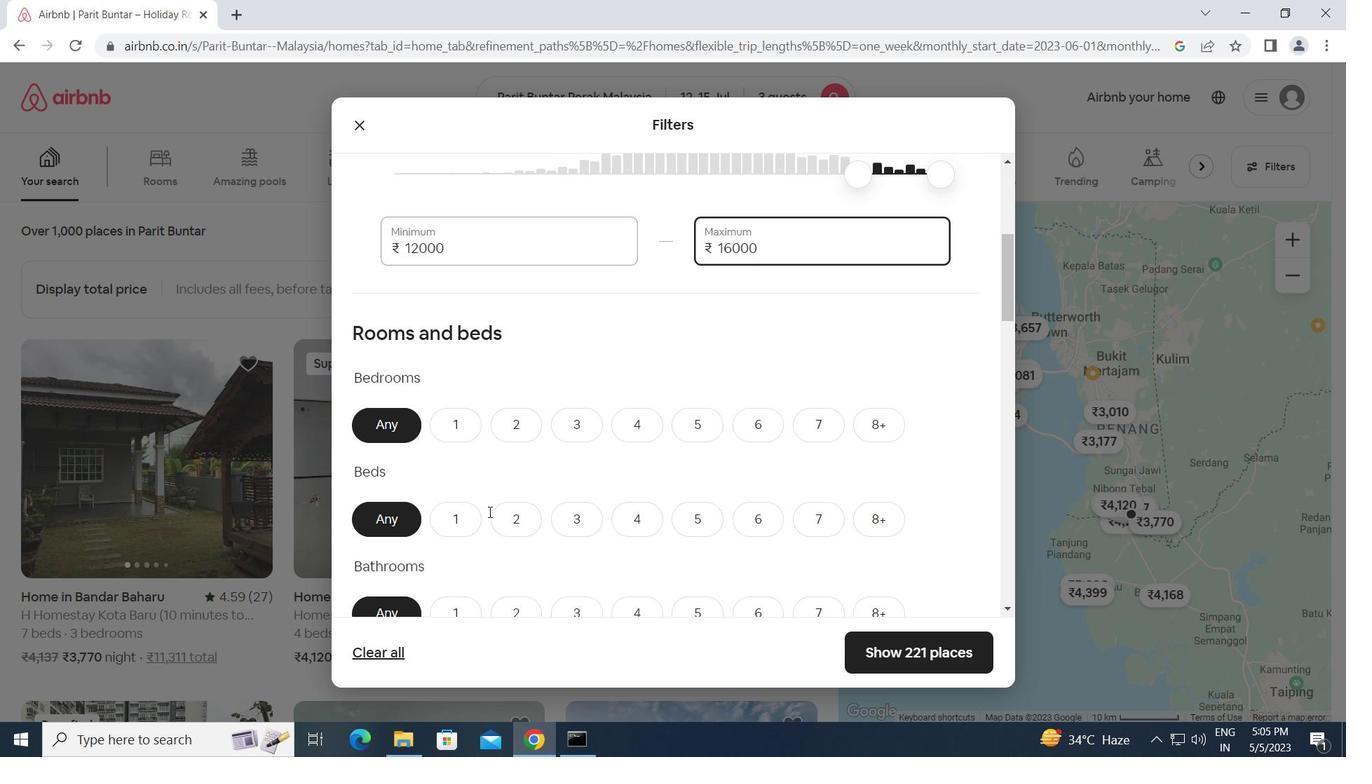 
Action: Mouse moved to (521, 422)
Screenshot: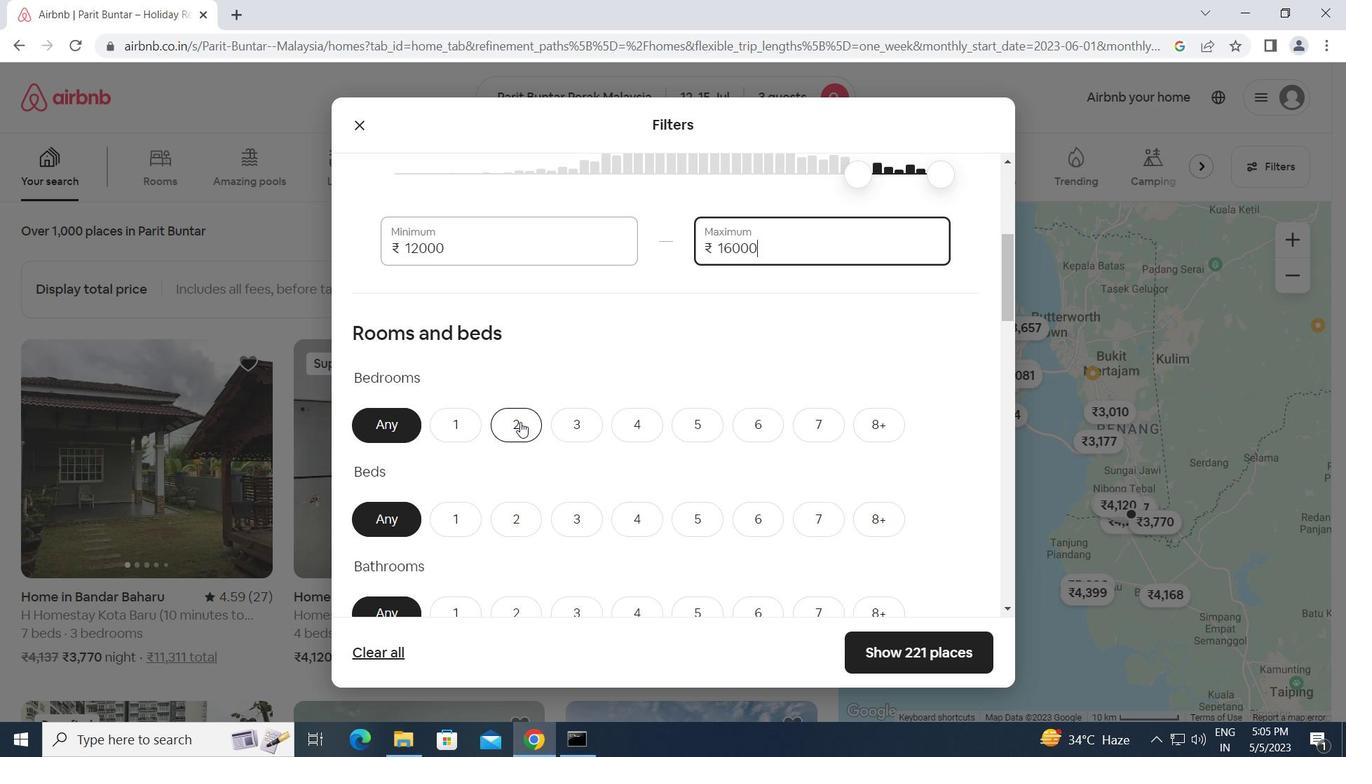 
Action: Mouse pressed left at (521, 422)
Screenshot: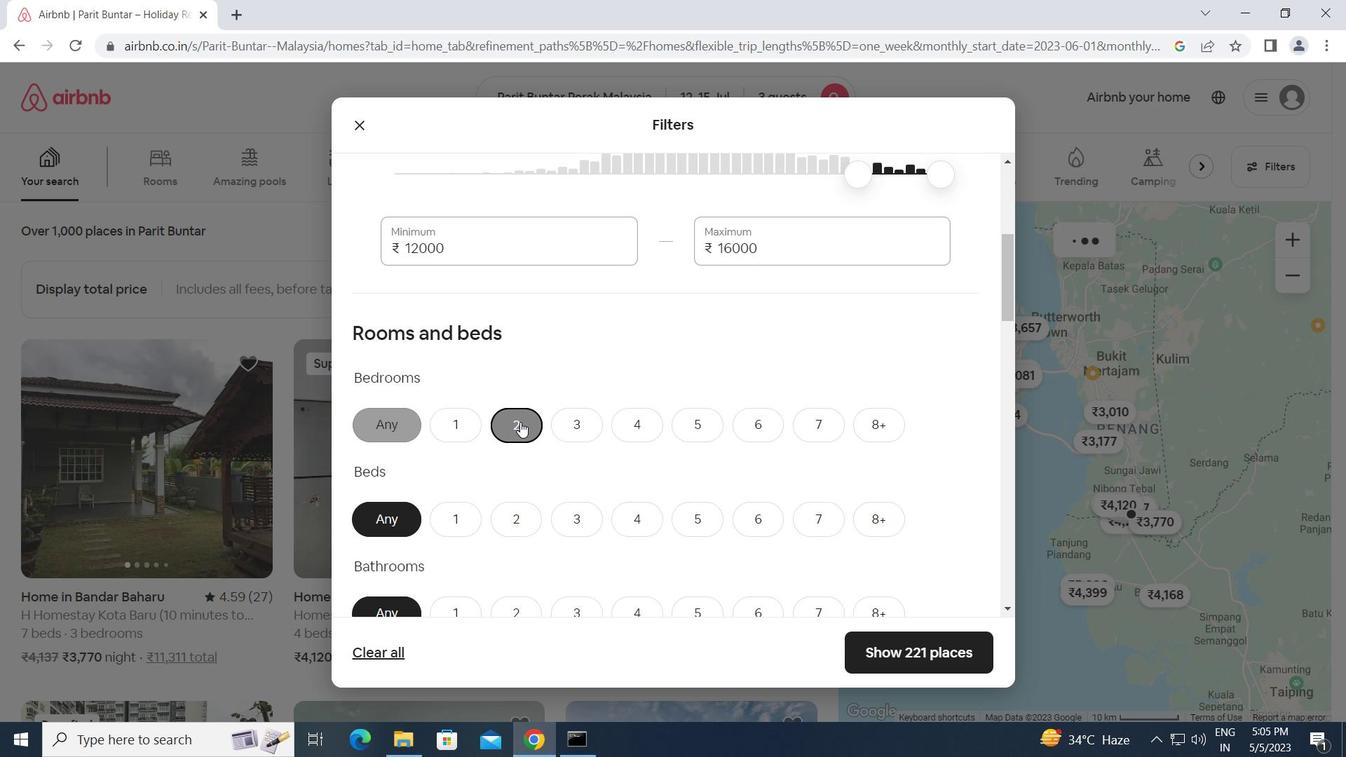 
Action: Mouse moved to (555, 521)
Screenshot: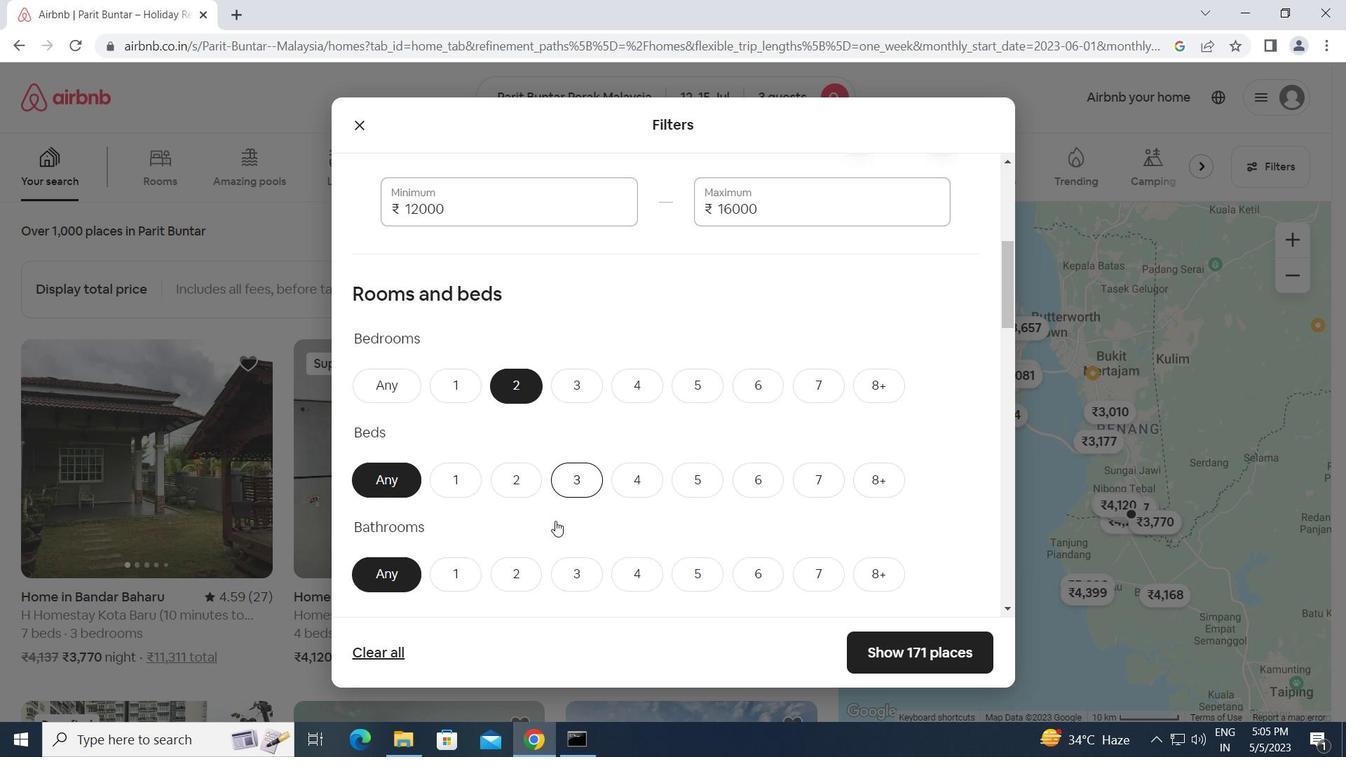 
Action: Mouse scrolled (555, 521) with delta (0, 0)
Screenshot: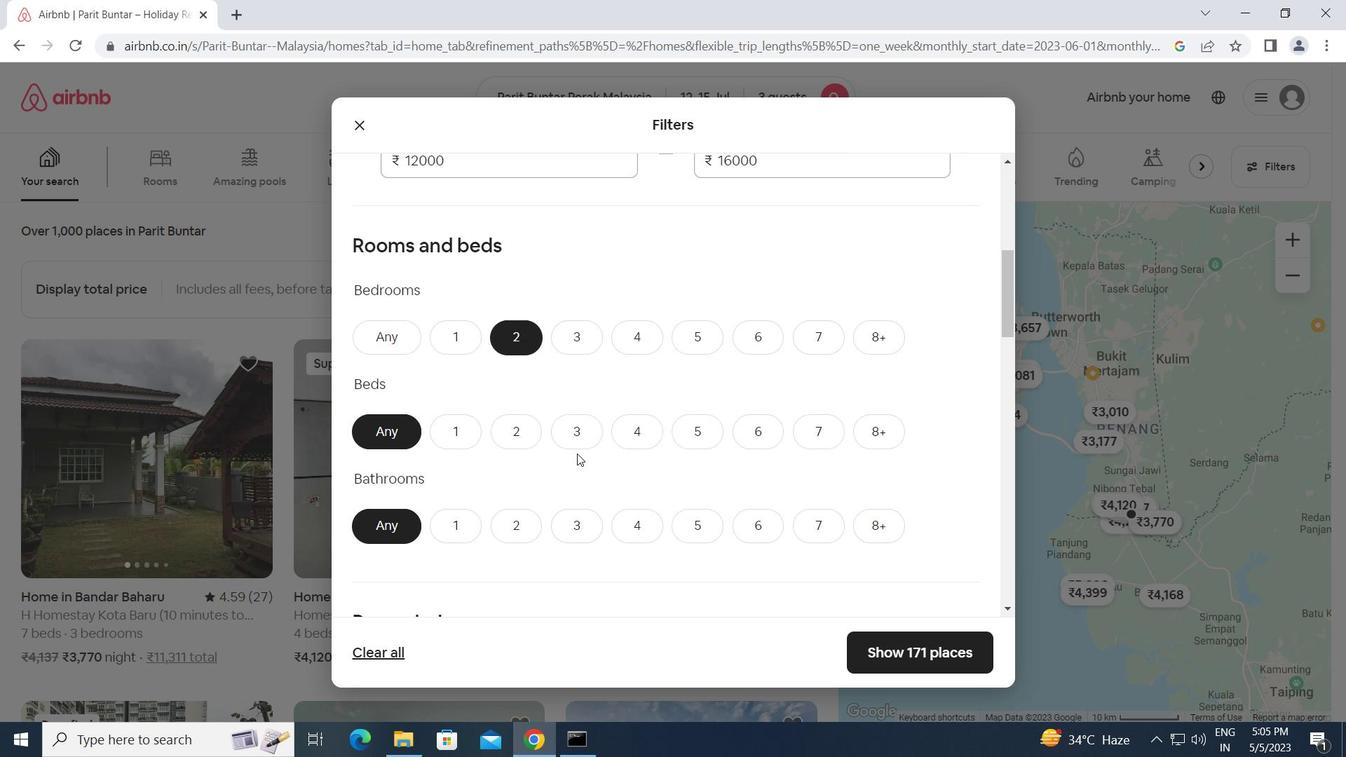 
Action: Mouse moved to (577, 437)
Screenshot: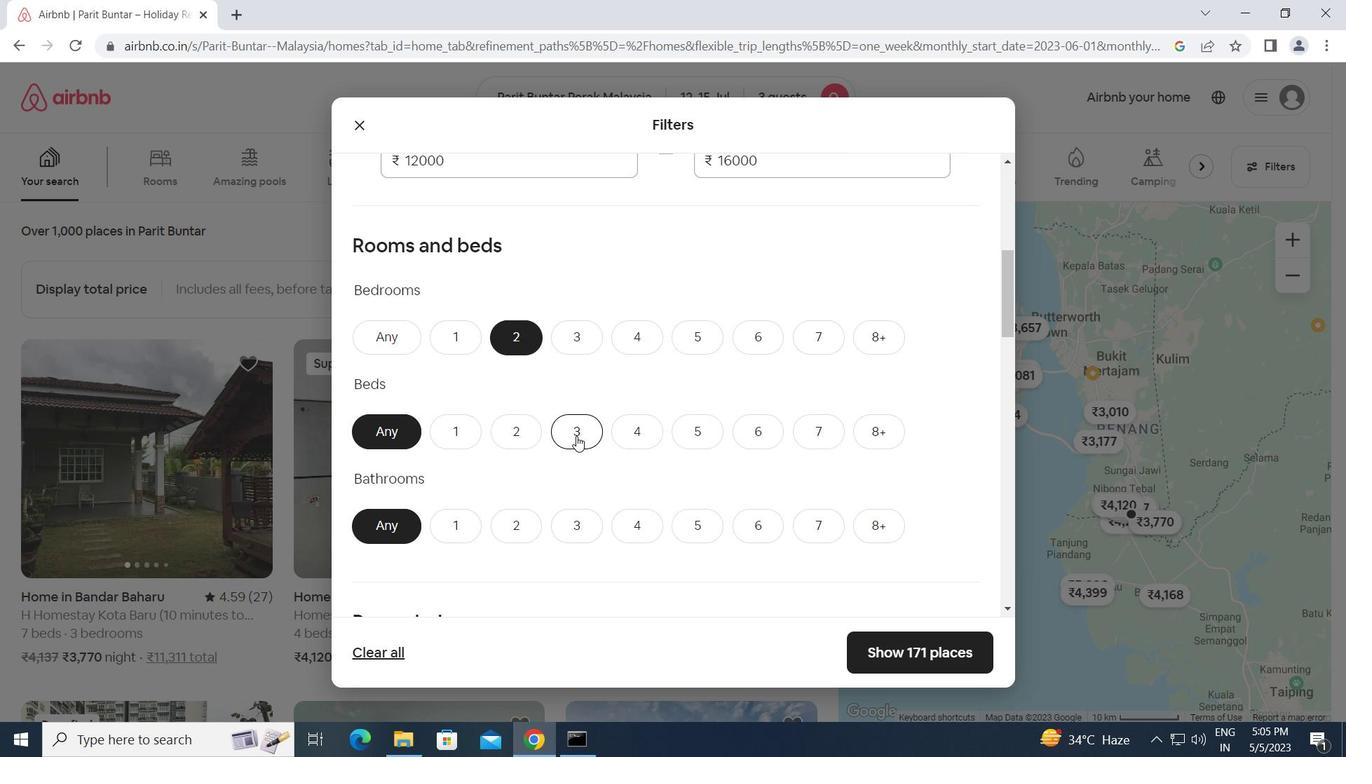 
Action: Mouse pressed left at (577, 437)
Screenshot: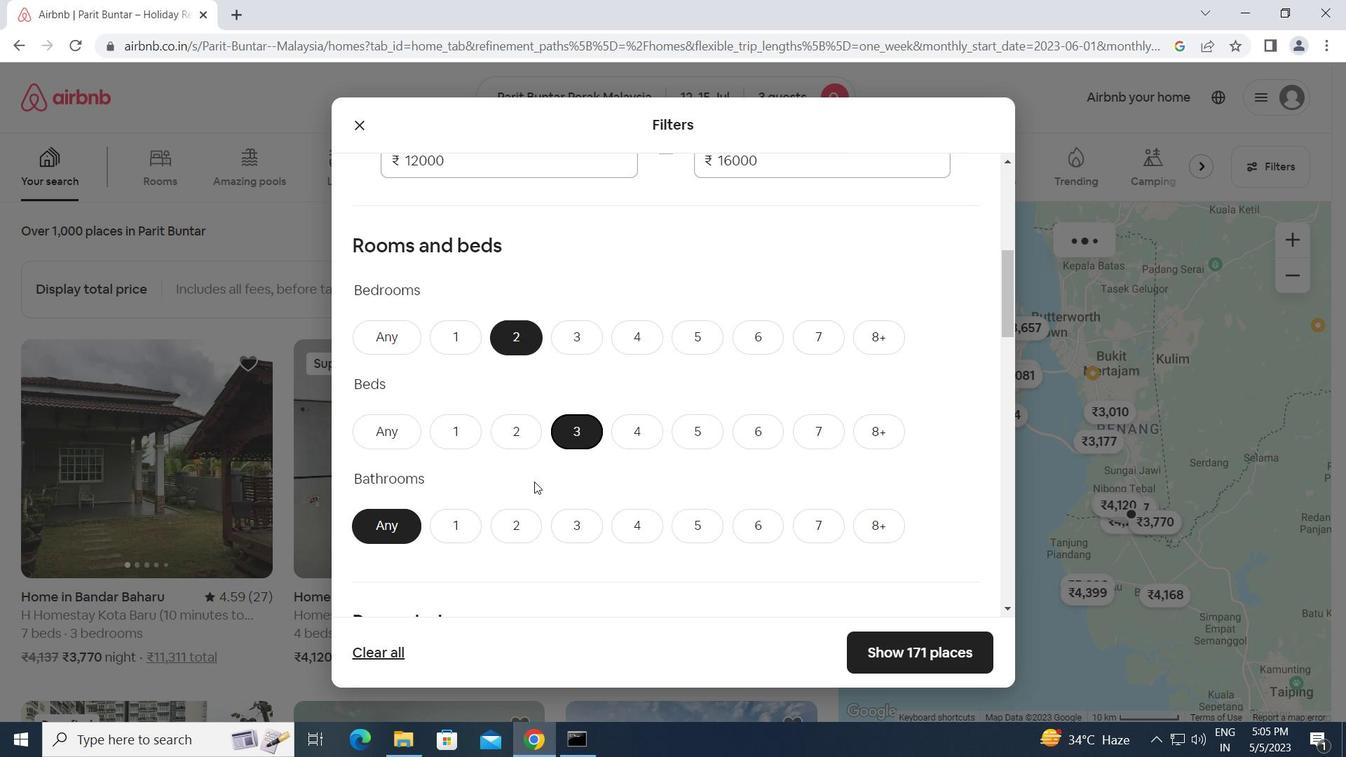 
Action: Mouse moved to (451, 525)
Screenshot: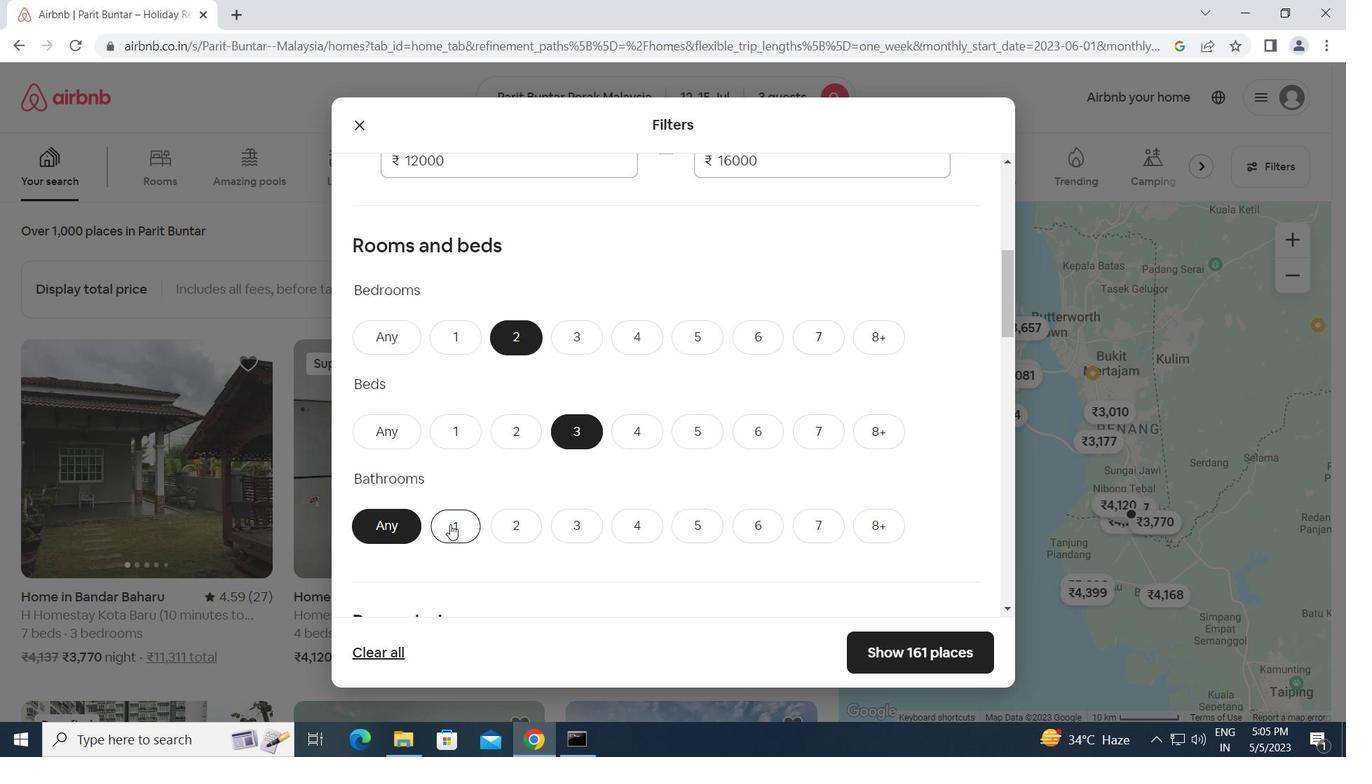 
Action: Mouse pressed left at (451, 525)
Screenshot: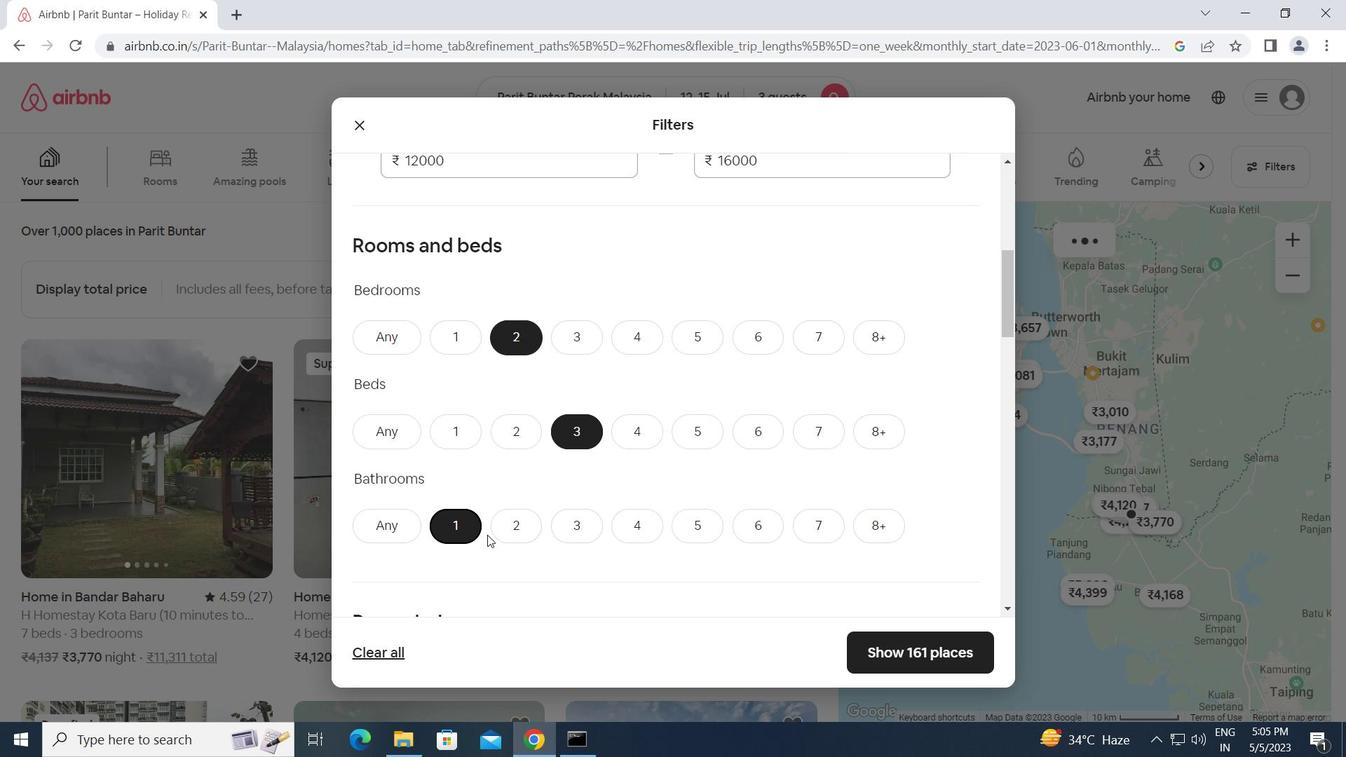 
Action: Mouse moved to (505, 535)
Screenshot: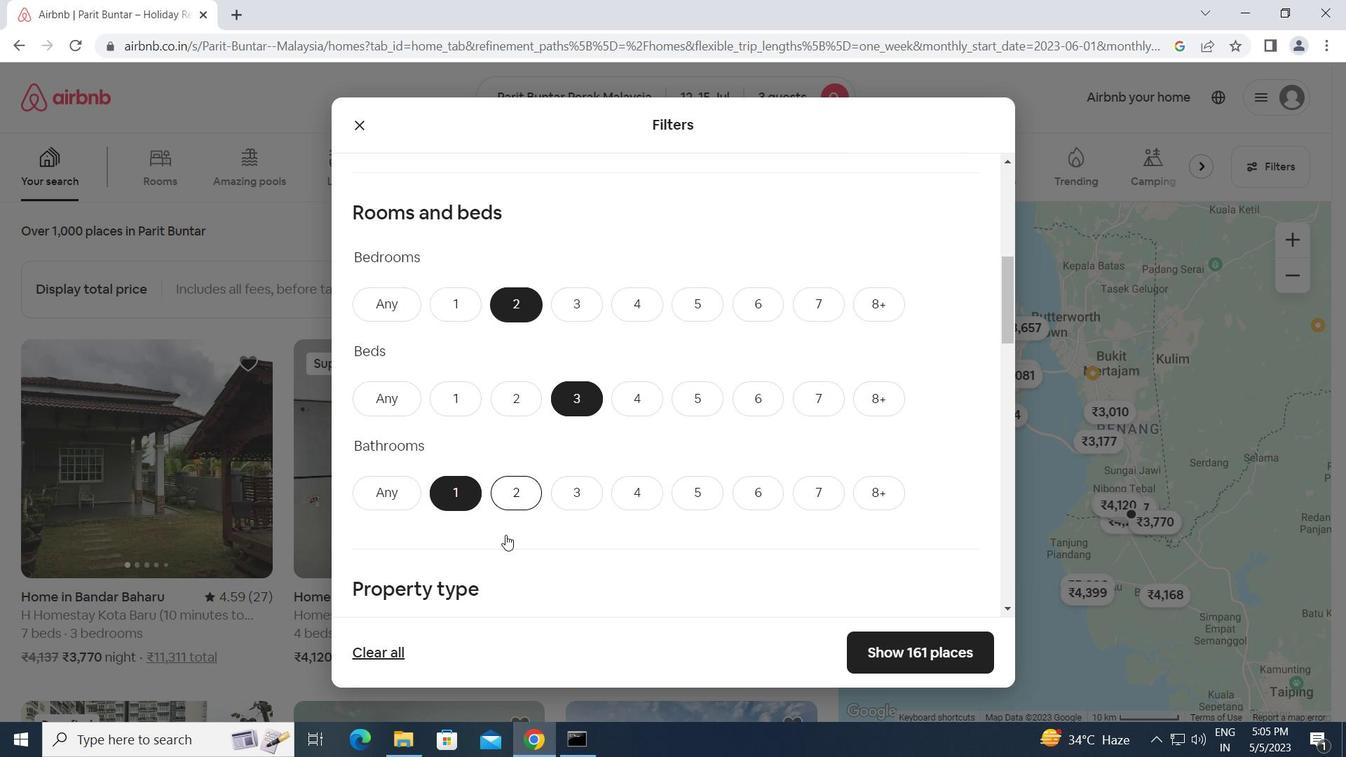 
Action: Mouse scrolled (505, 535) with delta (0, 0)
Screenshot: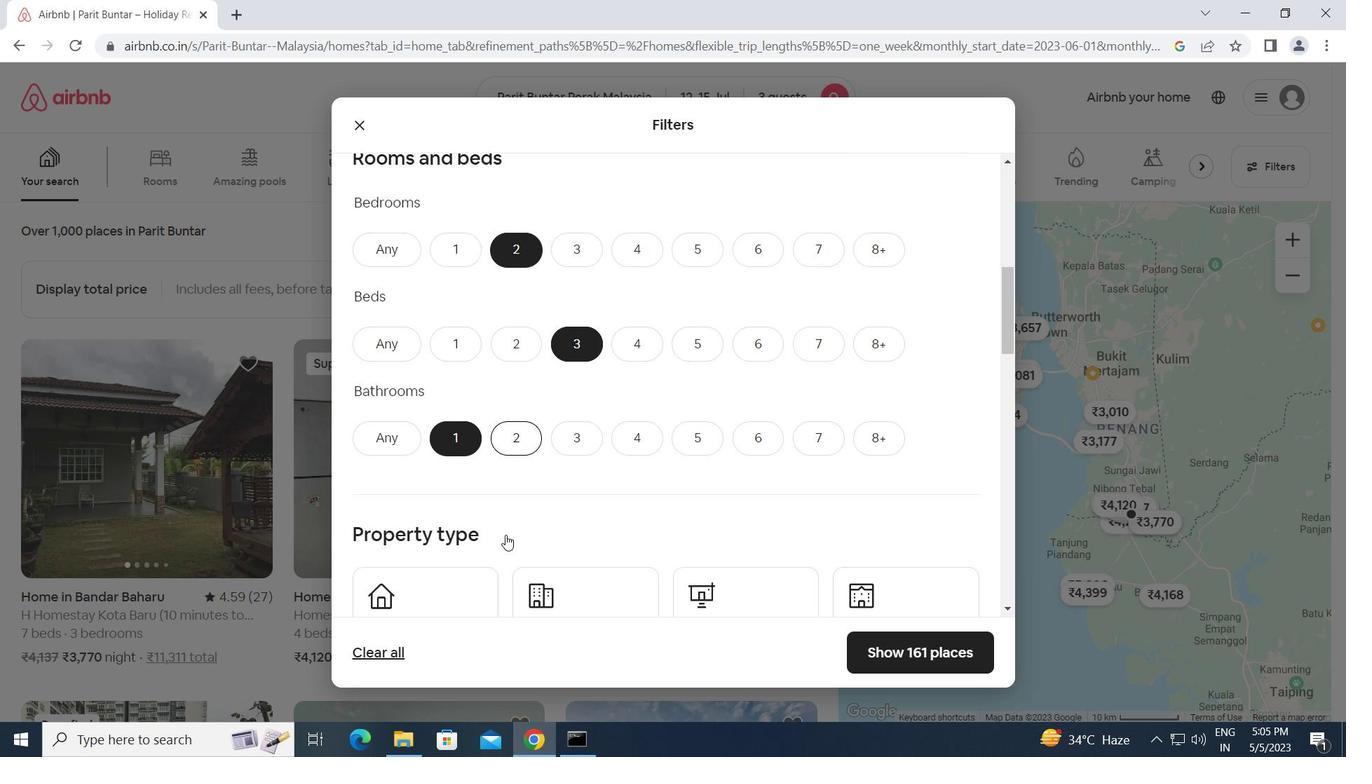 
Action: Mouse scrolled (505, 535) with delta (0, 0)
Screenshot: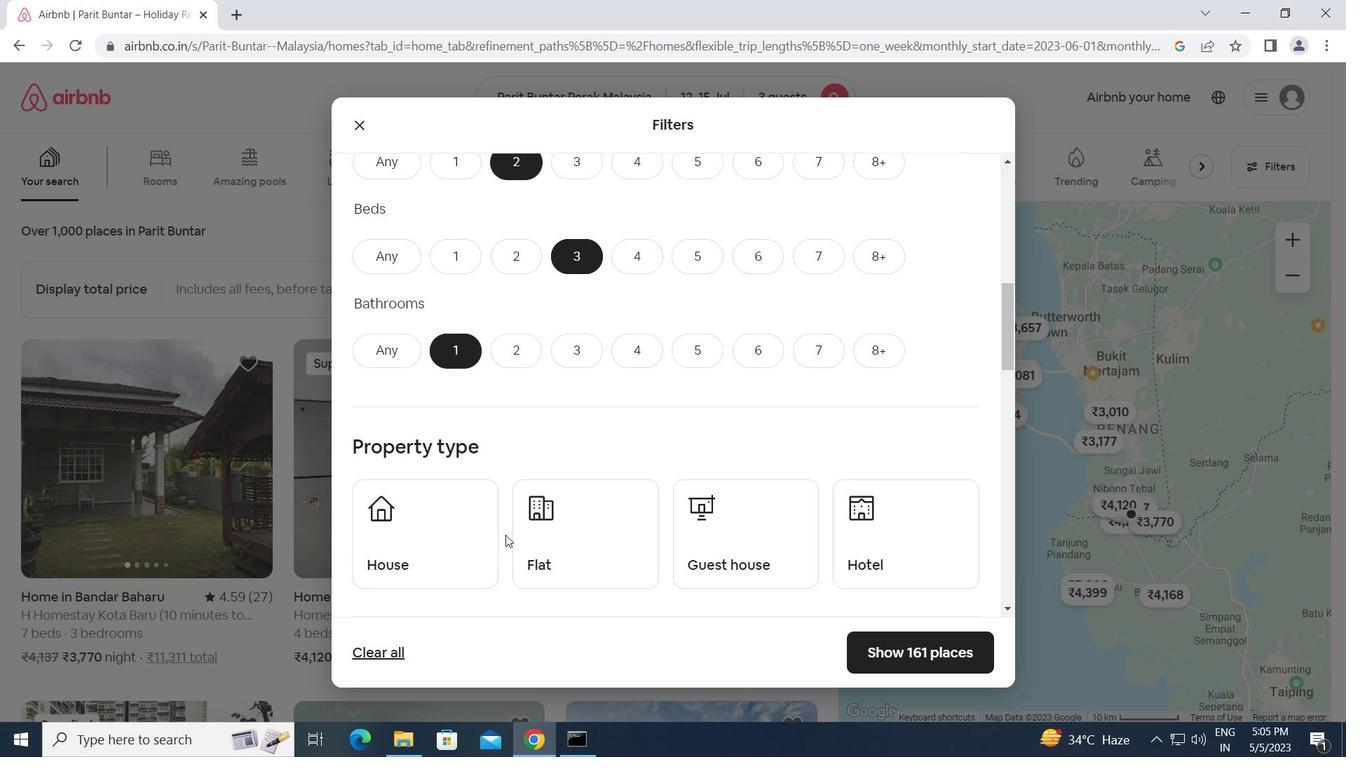 
Action: Mouse moved to (442, 549)
Screenshot: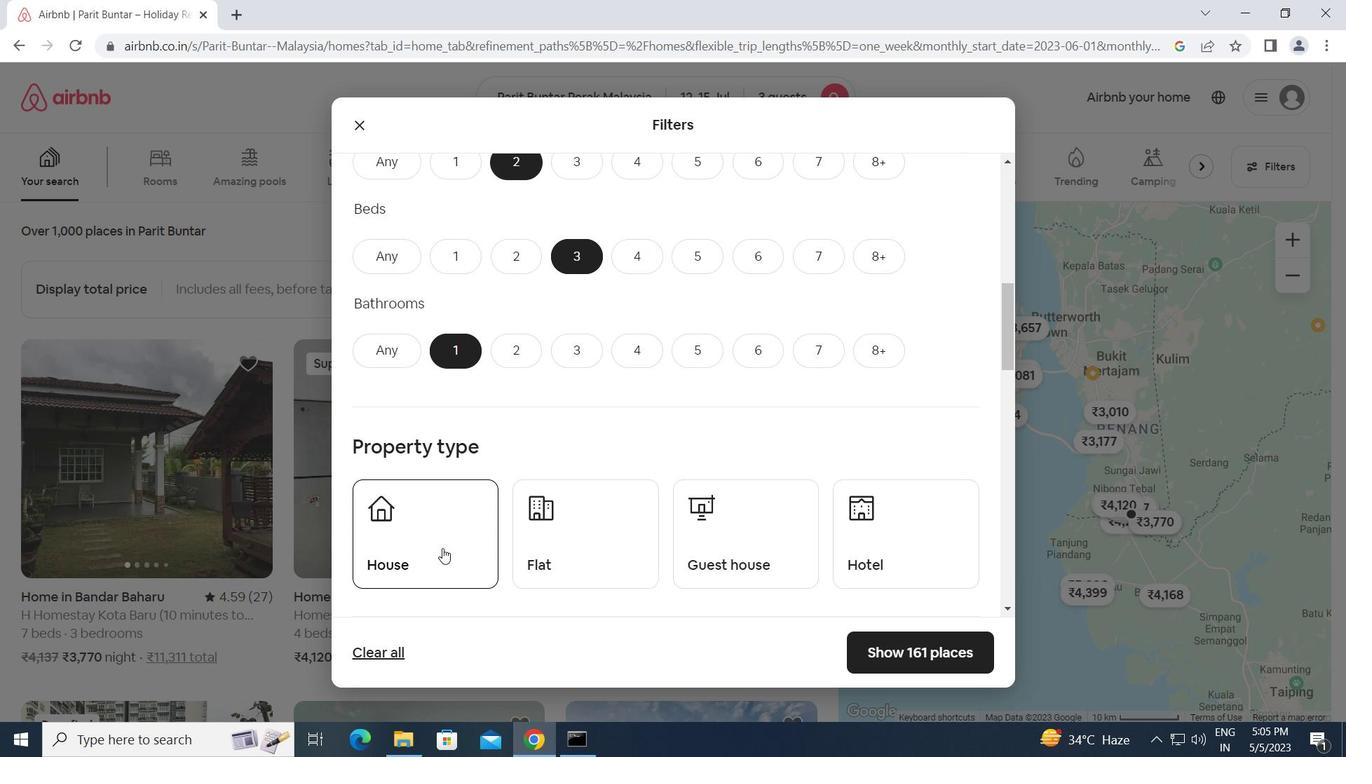 
Action: Mouse pressed left at (442, 549)
Screenshot: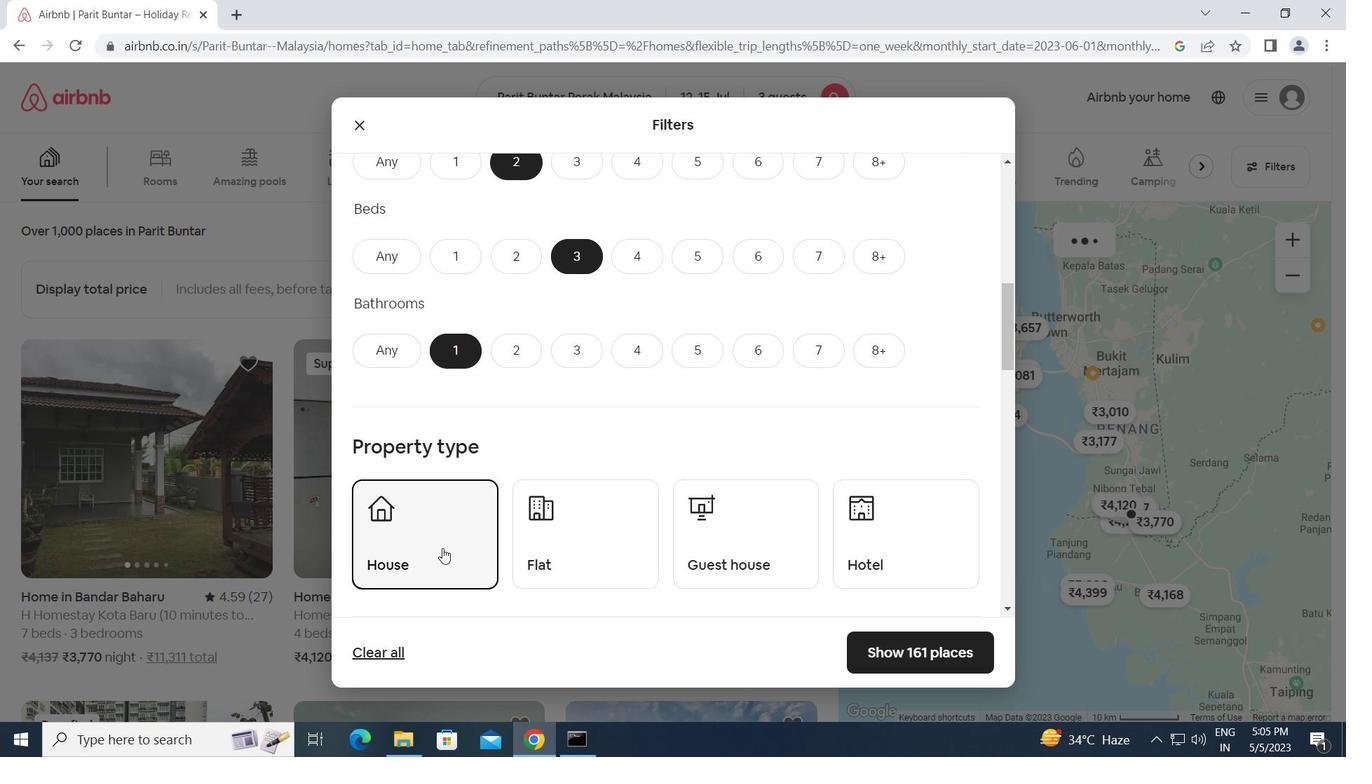 
Action: Mouse moved to (556, 537)
Screenshot: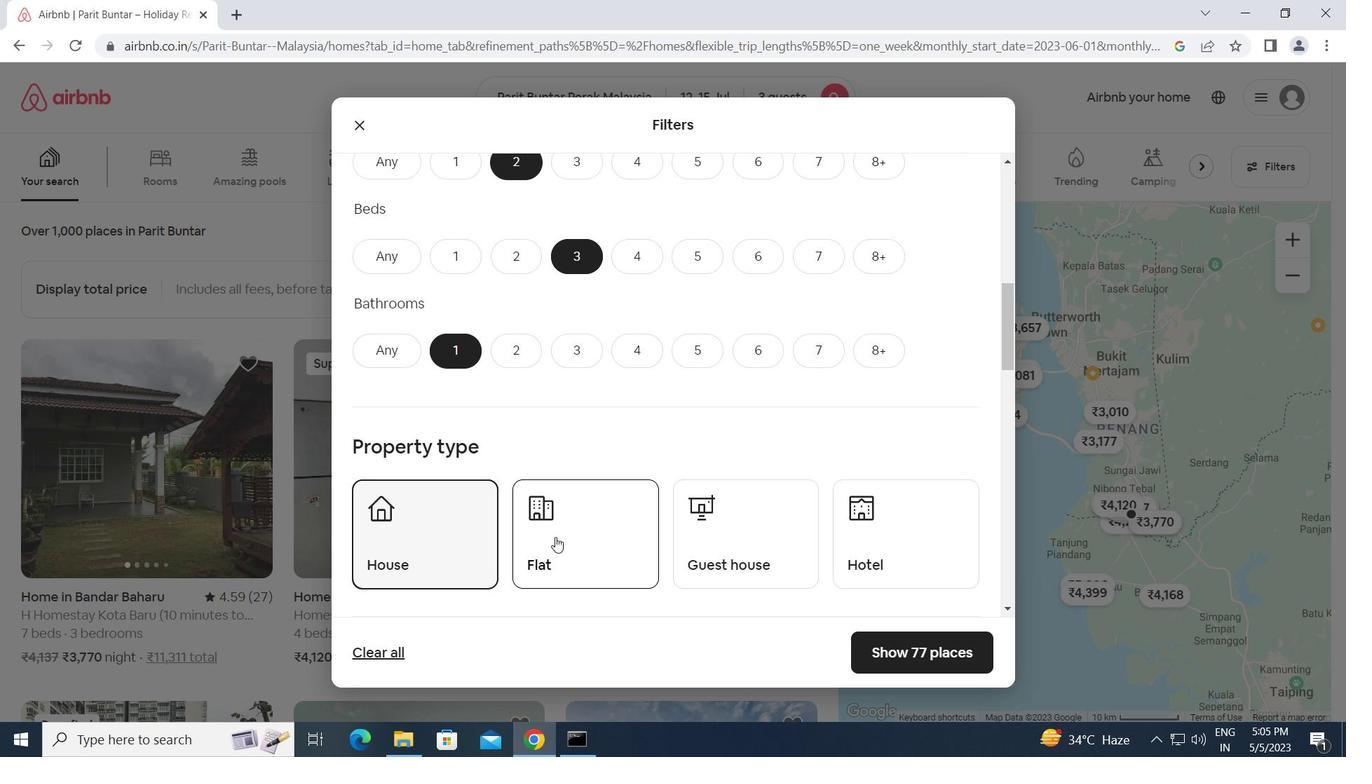 
Action: Mouse pressed left at (556, 537)
Screenshot: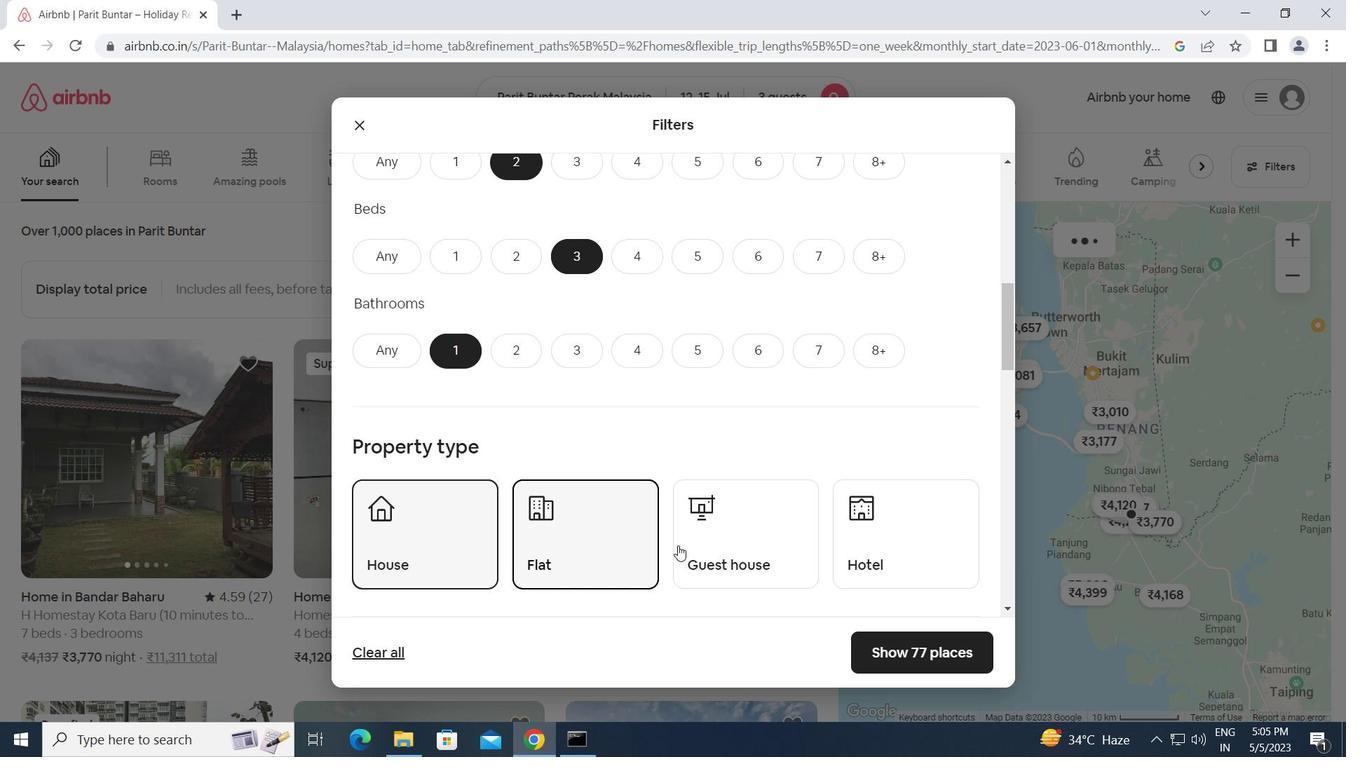 
Action: Mouse moved to (745, 547)
Screenshot: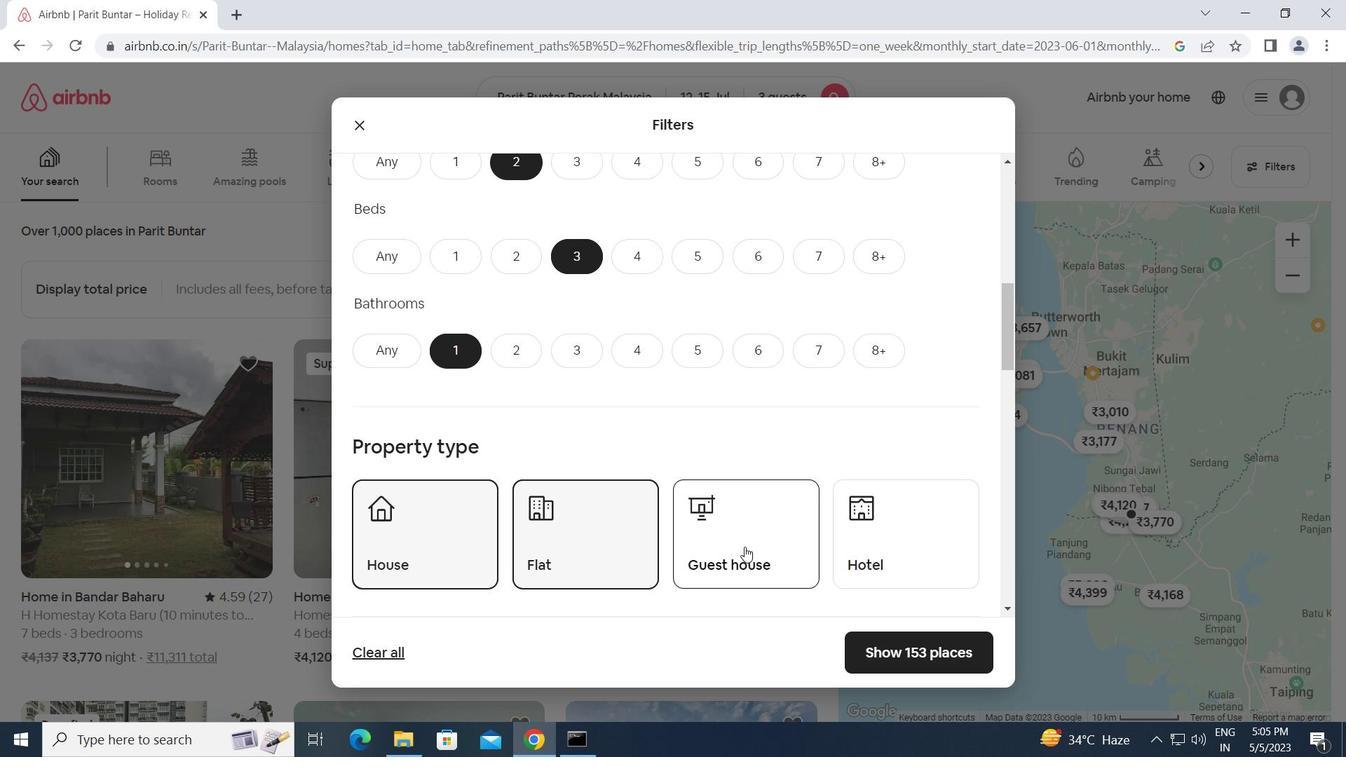 
Action: Mouse pressed left at (745, 547)
Screenshot: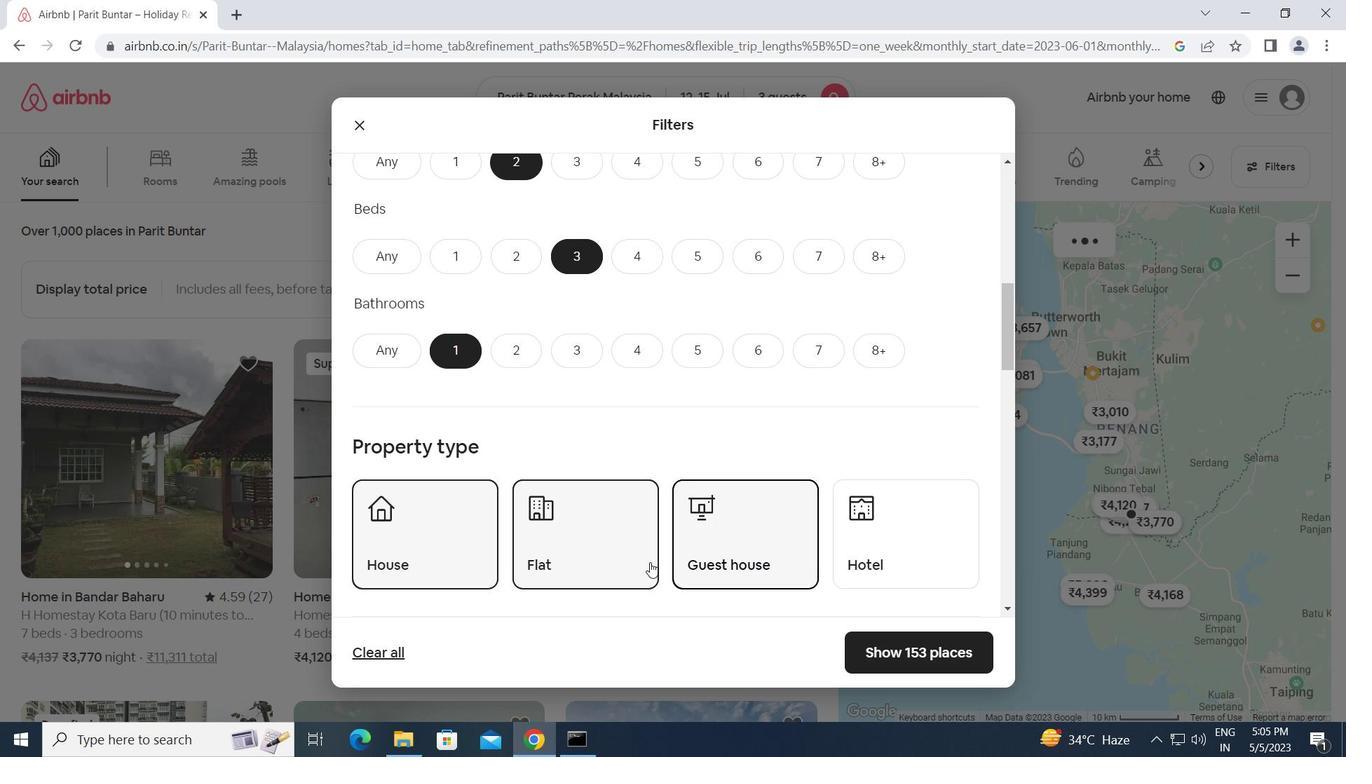 
Action: Mouse moved to (646, 563)
Screenshot: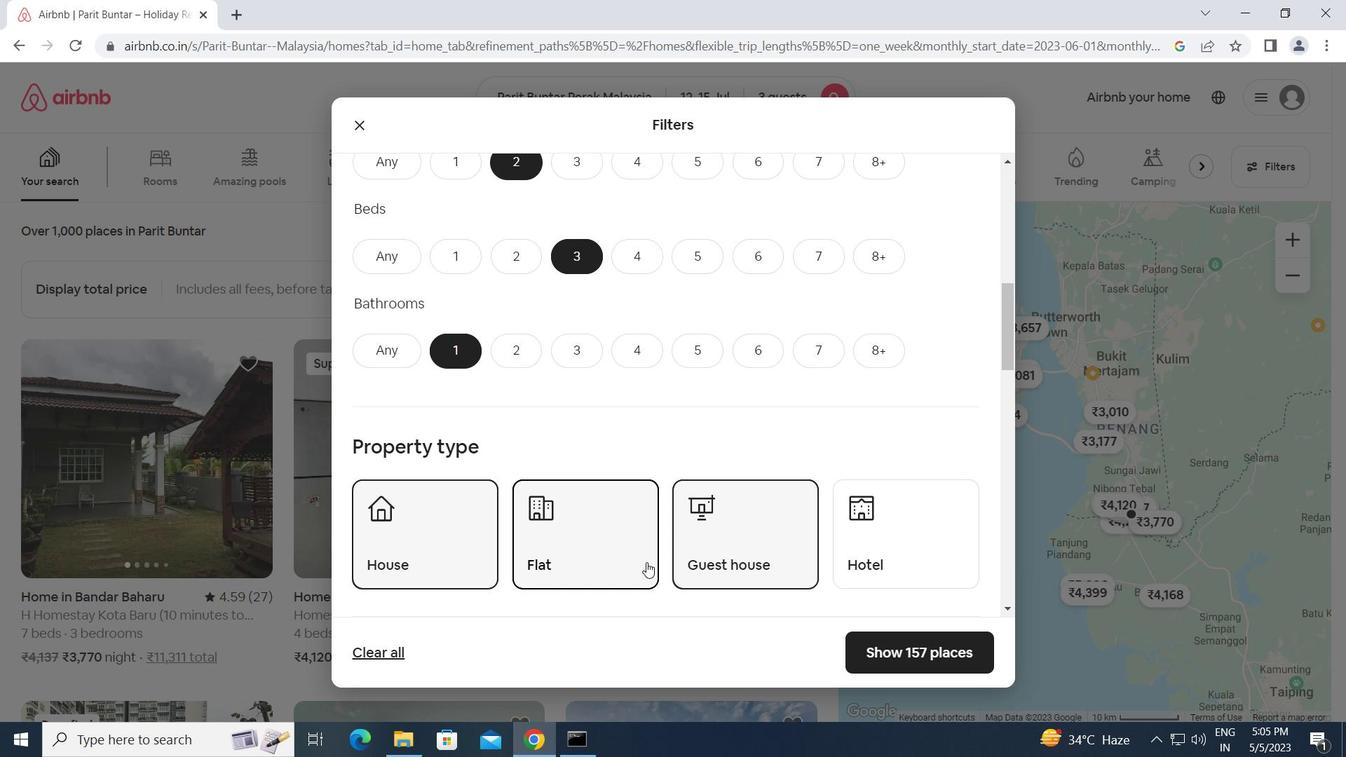 
Action: Mouse scrolled (646, 562) with delta (0, 0)
Screenshot: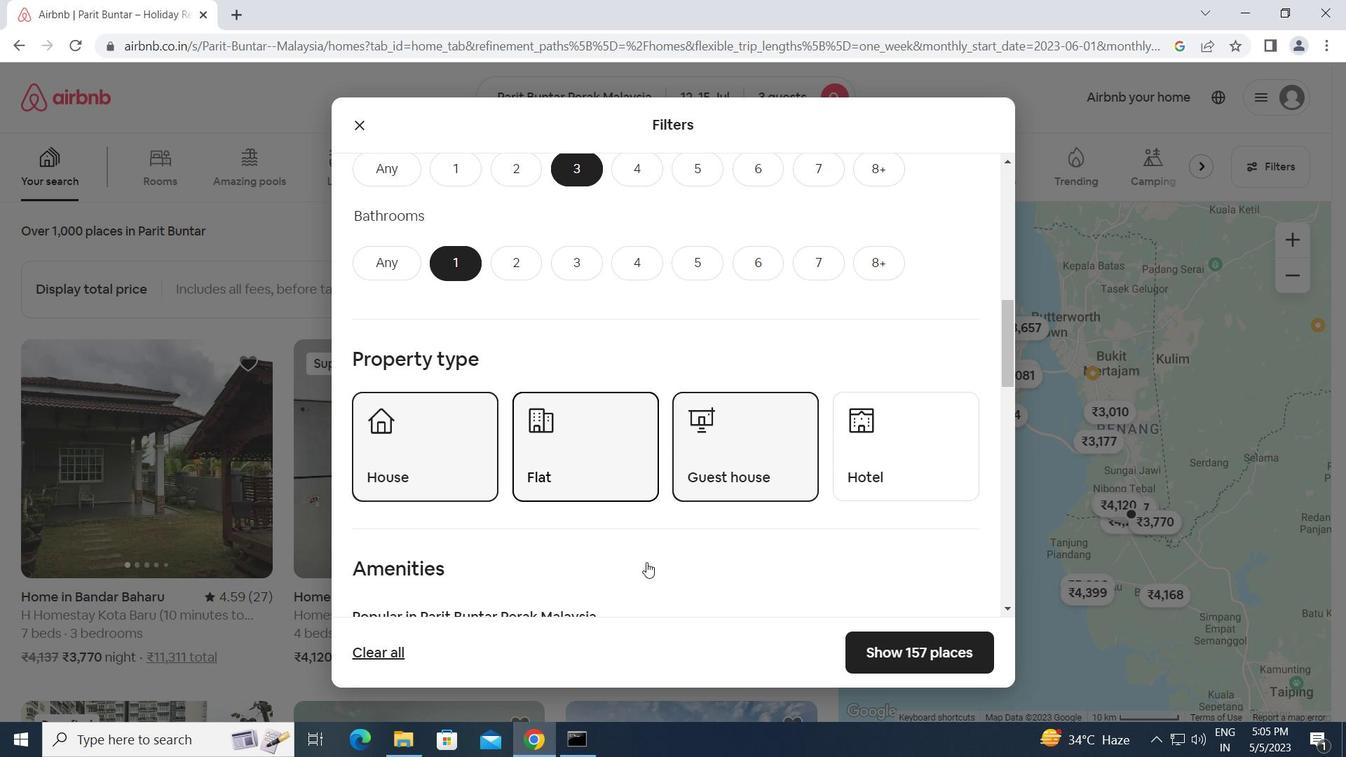 
Action: Mouse scrolled (646, 562) with delta (0, 0)
Screenshot: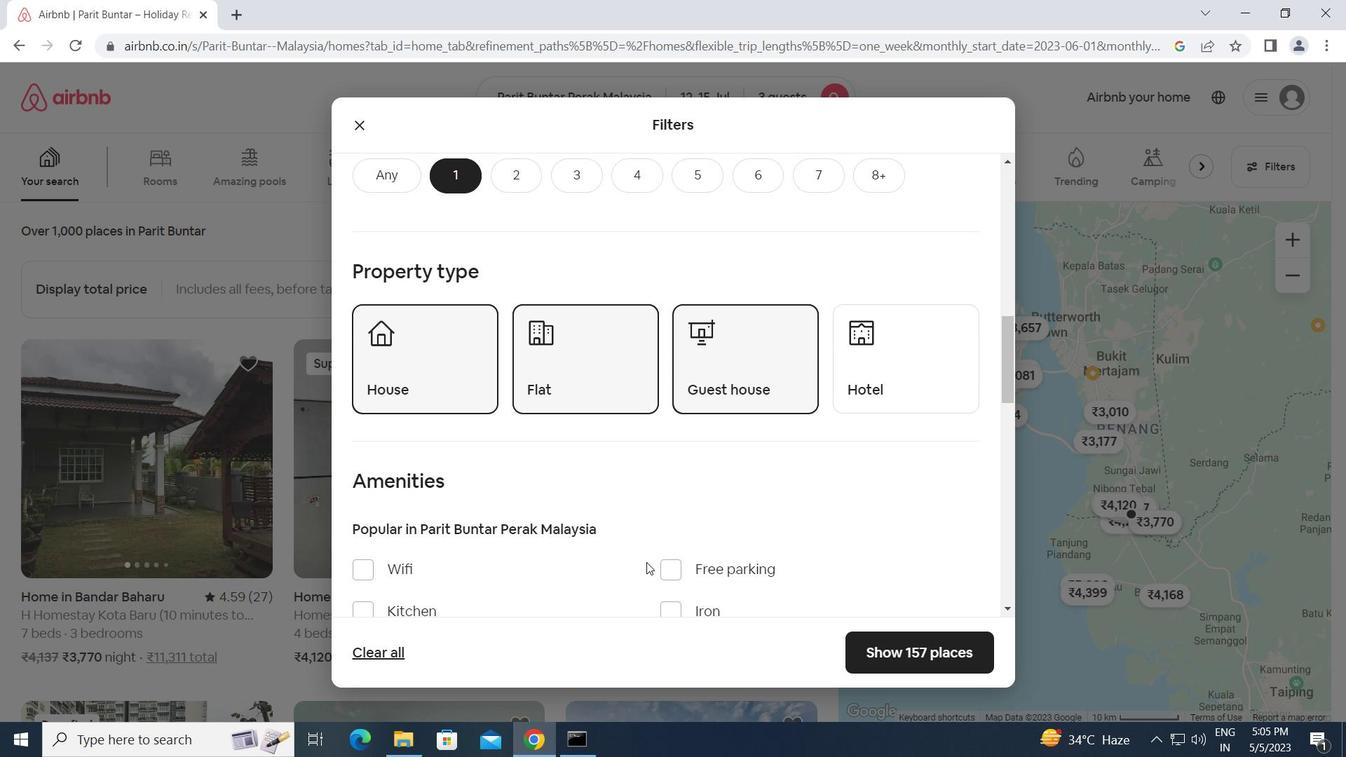 
Action: Mouse scrolled (646, 562) with delta (0, 0)
Screenshot: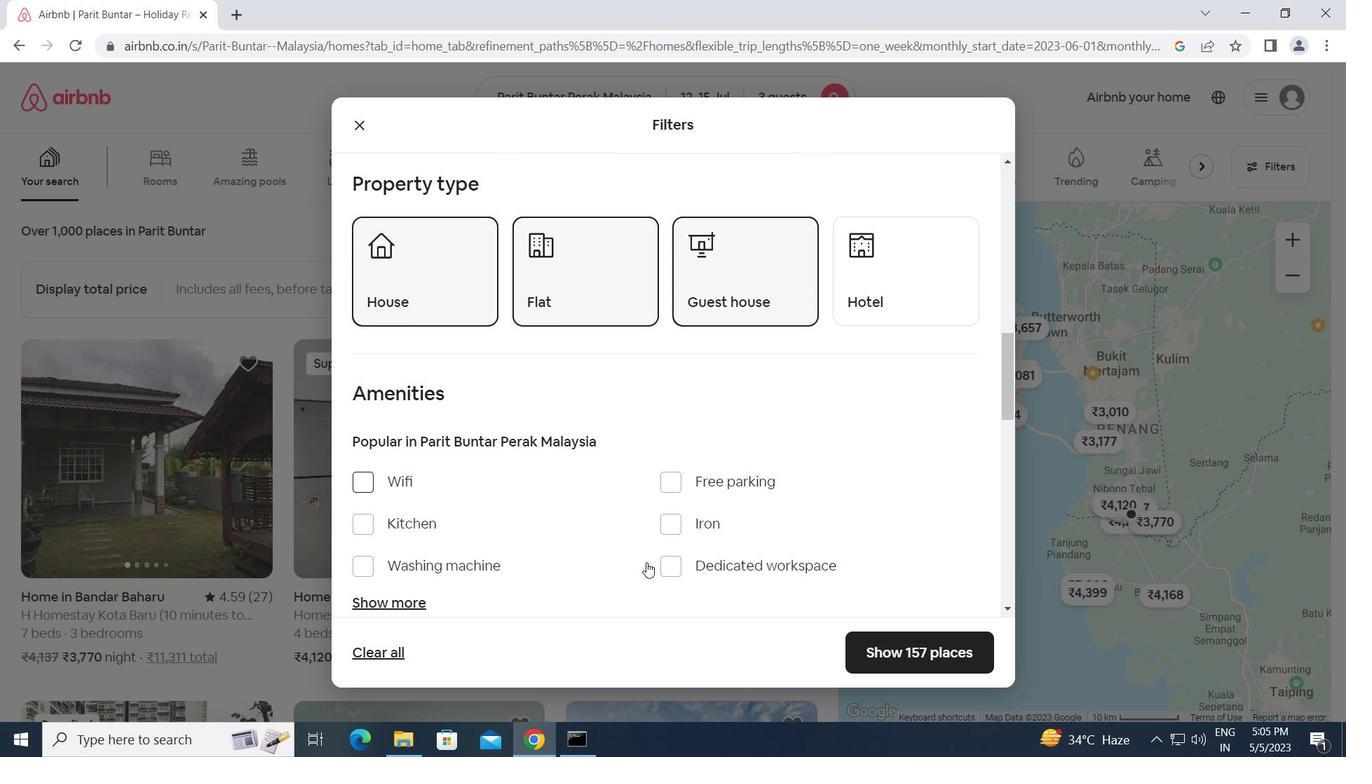 
Action: Mouse scrolled (646, 562) with delta (0, 0)
Screenshot: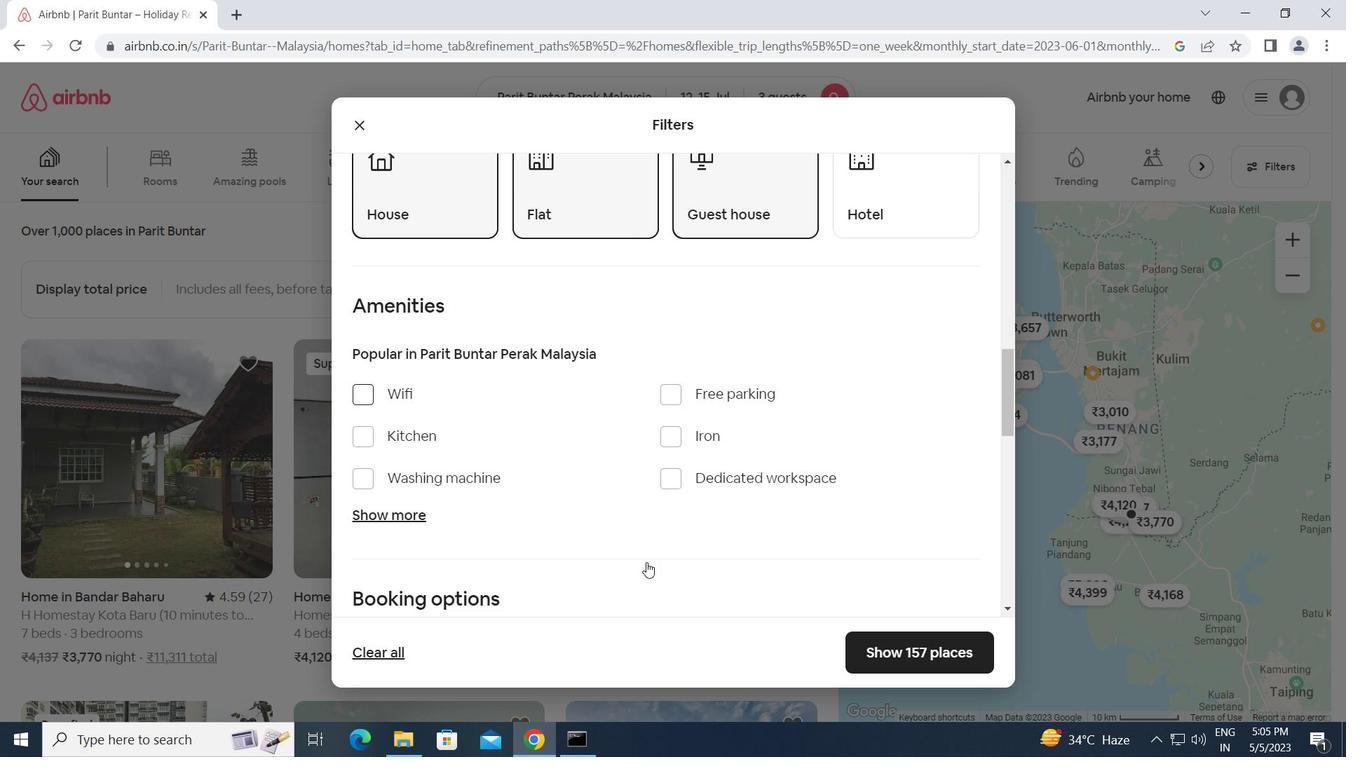 
Action: Mouse scrolled (646, 562) with delta (0, 0)
Screenshot: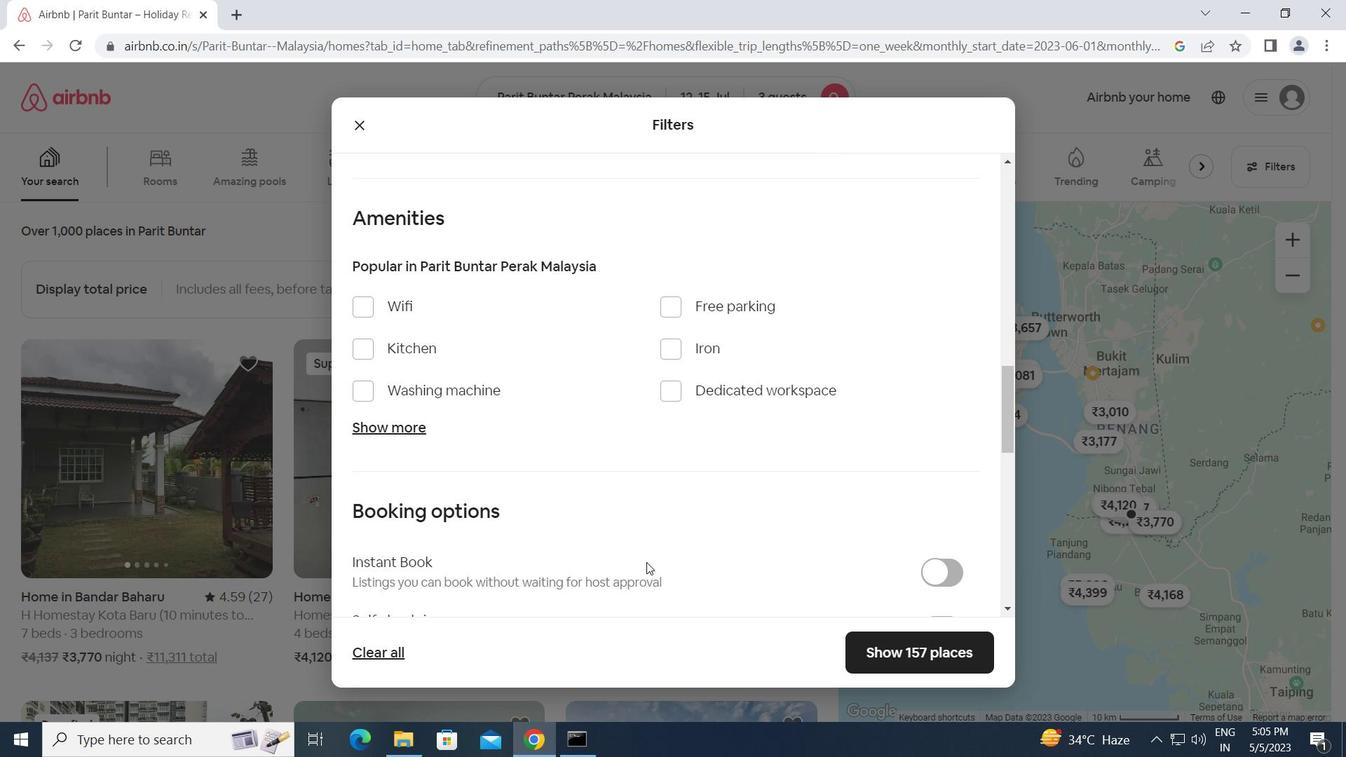 
Action: Mouse scrolled (646, 562) with delta (0, 0)
Screenshot: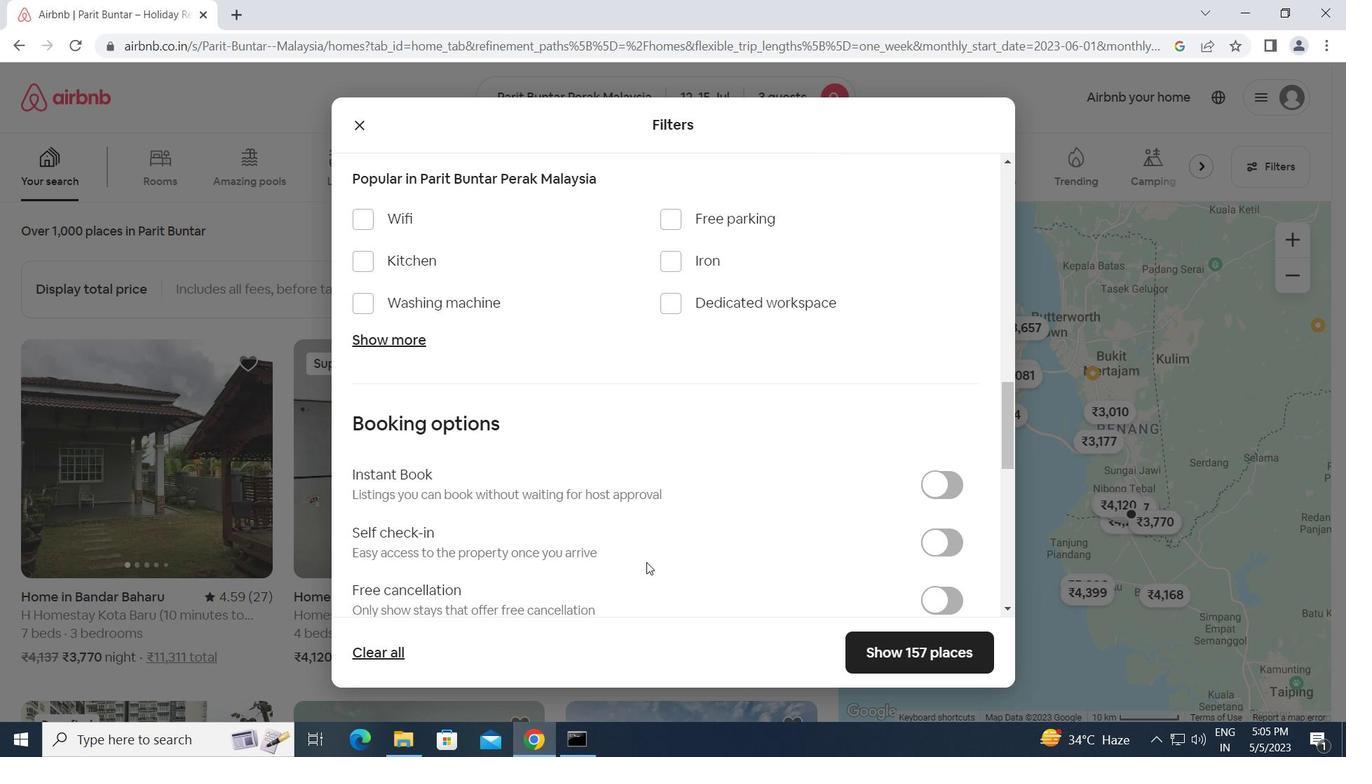 
Action: Mouse moved to (928, 542)
Screenshot: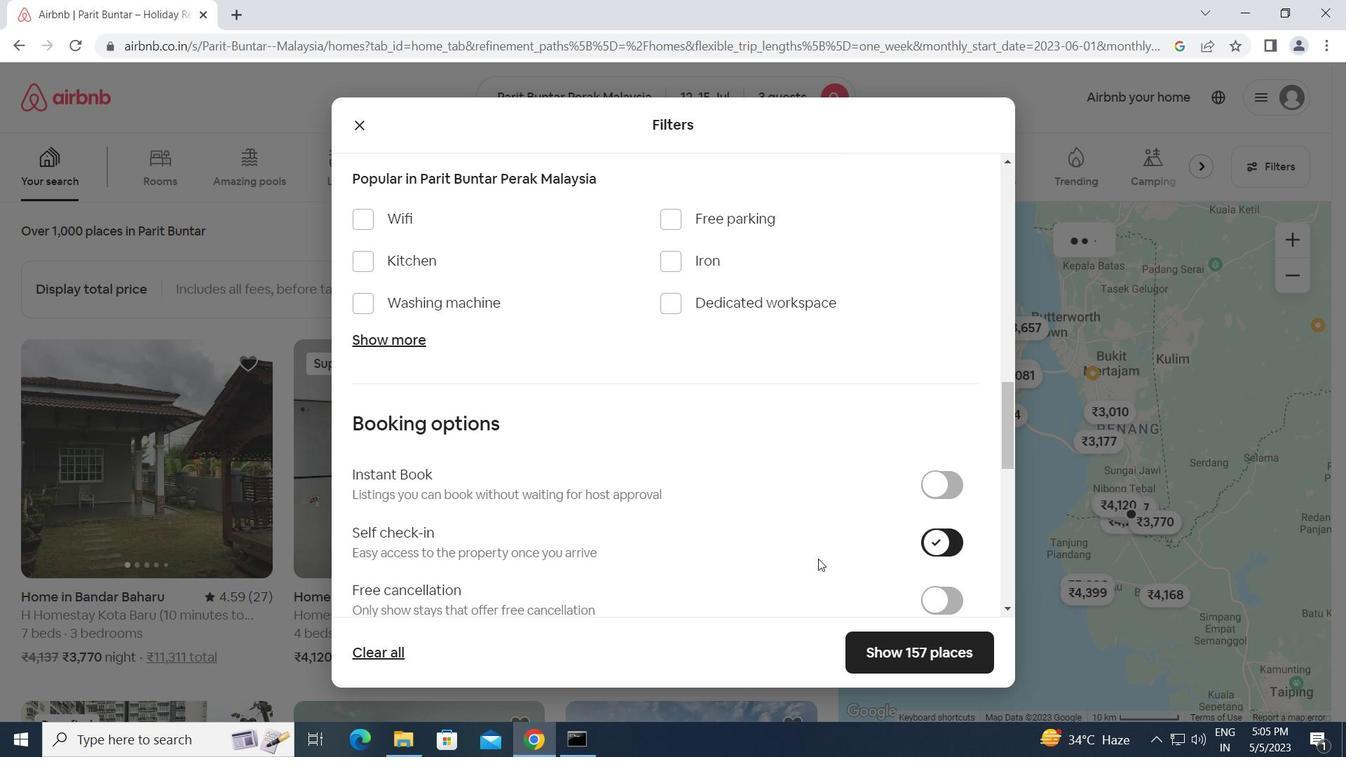 
Action: Mouse pressed left at (928, 542)
Screenshot: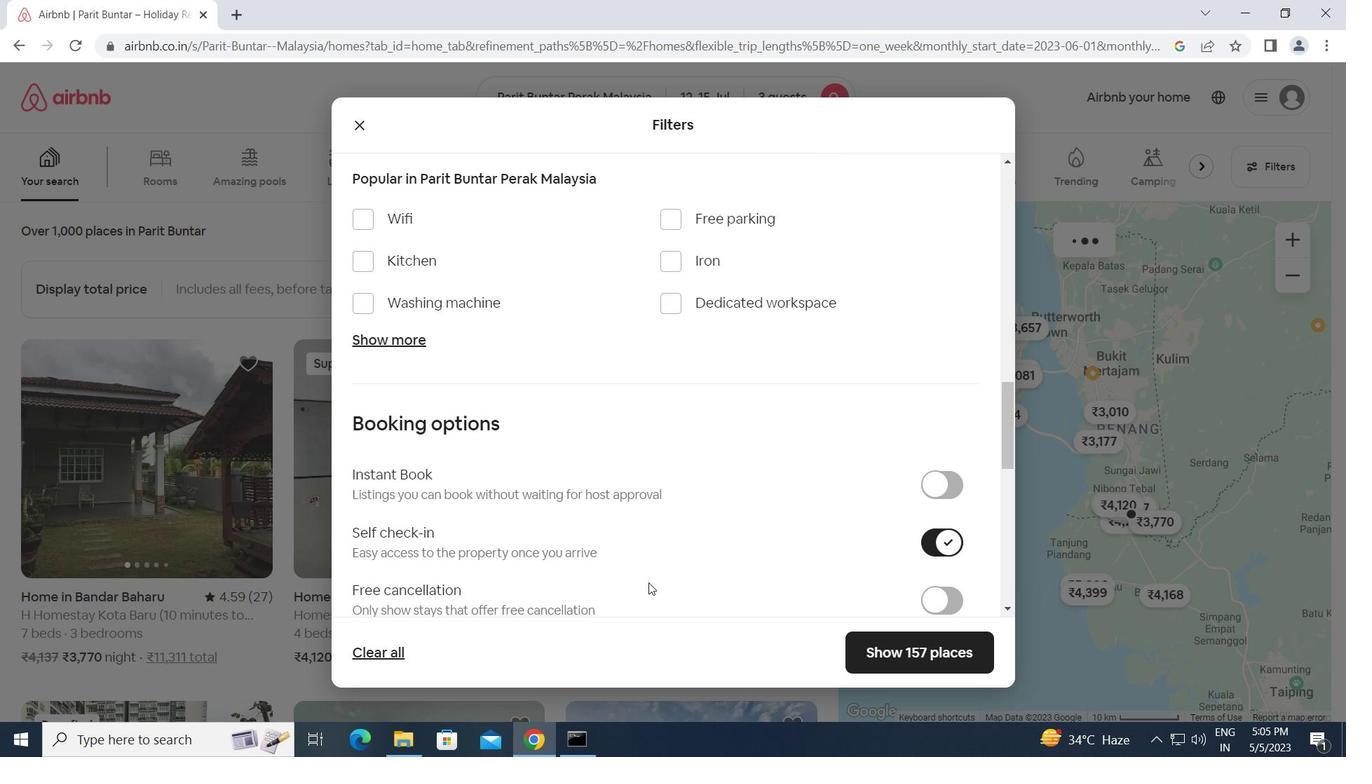 
Action: Mouse moved to (648, 582)
Screenshot: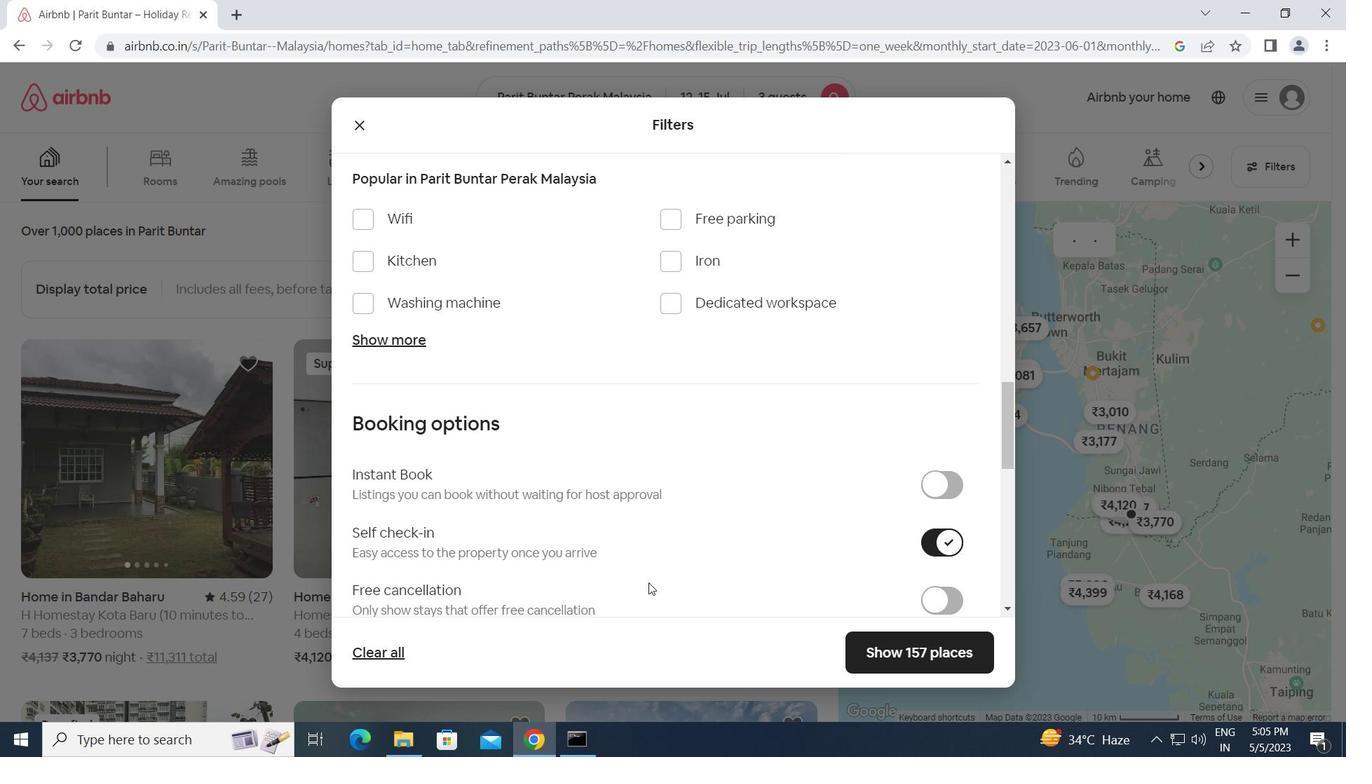 
Action: Mouse scrolled (648, 582) with delta (0, 0)
Screenshot: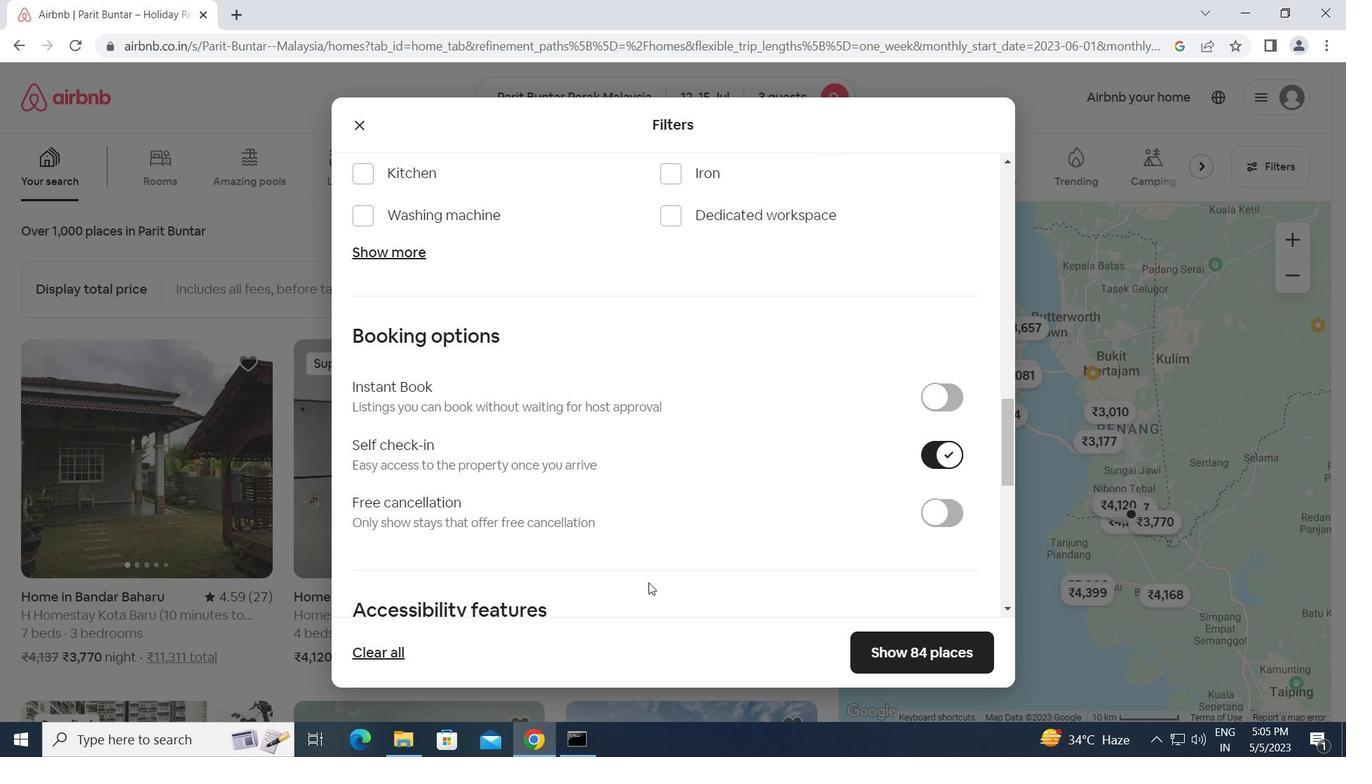 
Action: Mouse scrolled (648, 582) with delta (0, 0)
Screenshot: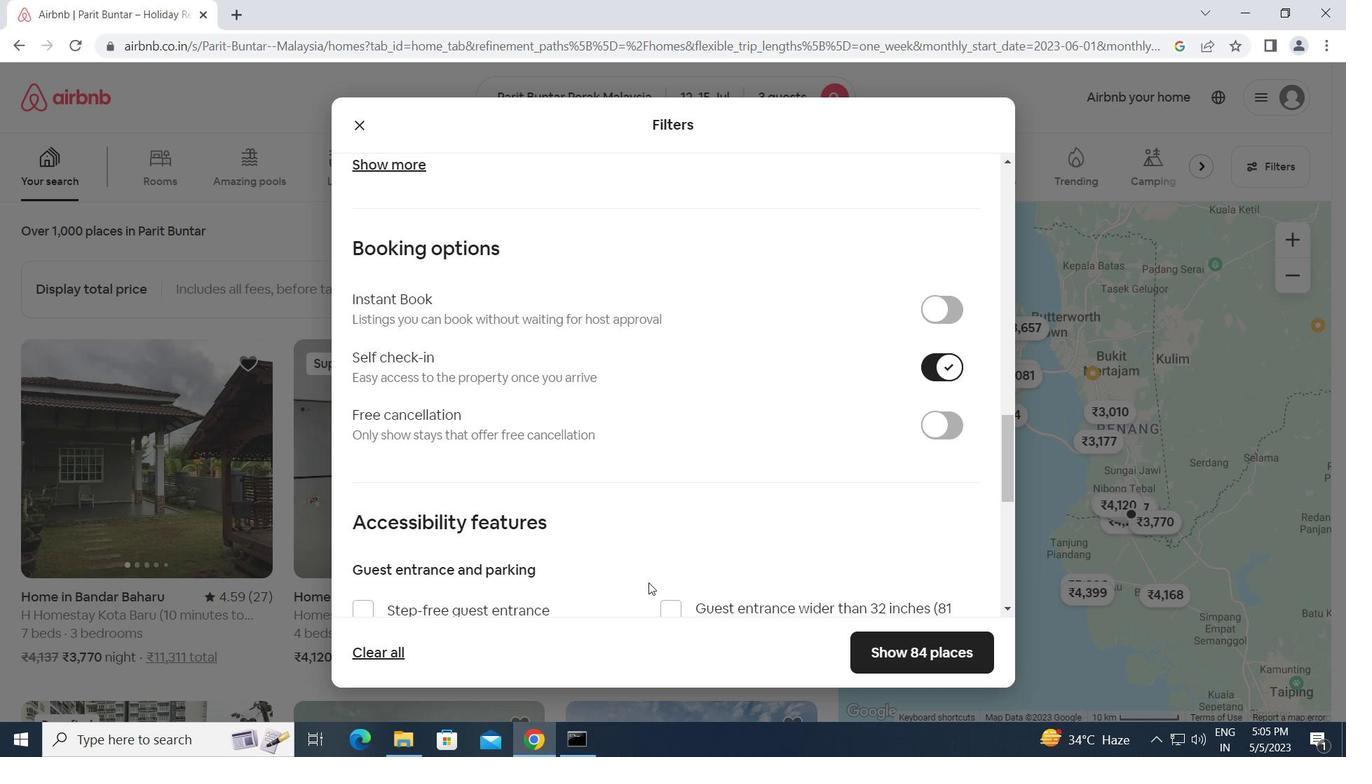 
Action: Mouse scrolled (648, 582) with delta (0, 0)
Screenshot: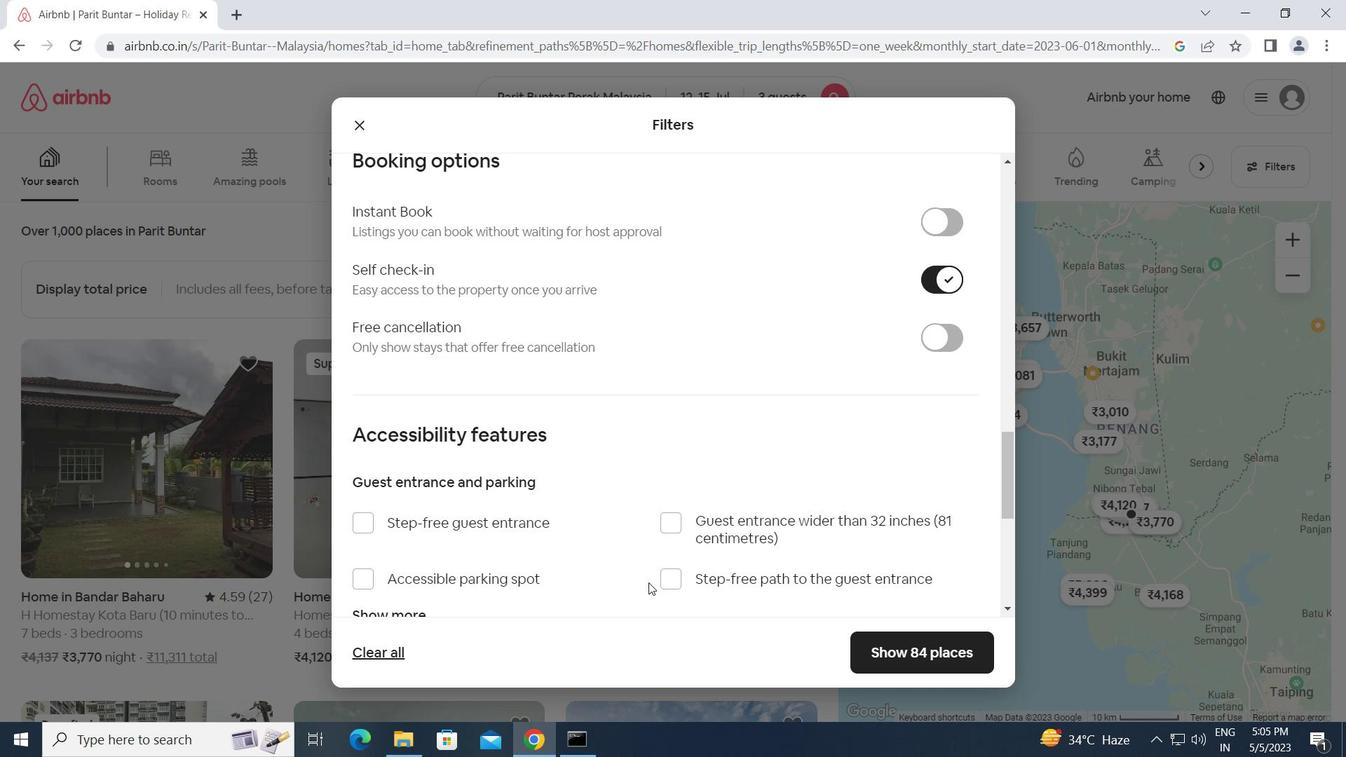 
Action: Mouse scrolled (648, 582) with delta (0, 0)
Screenshot: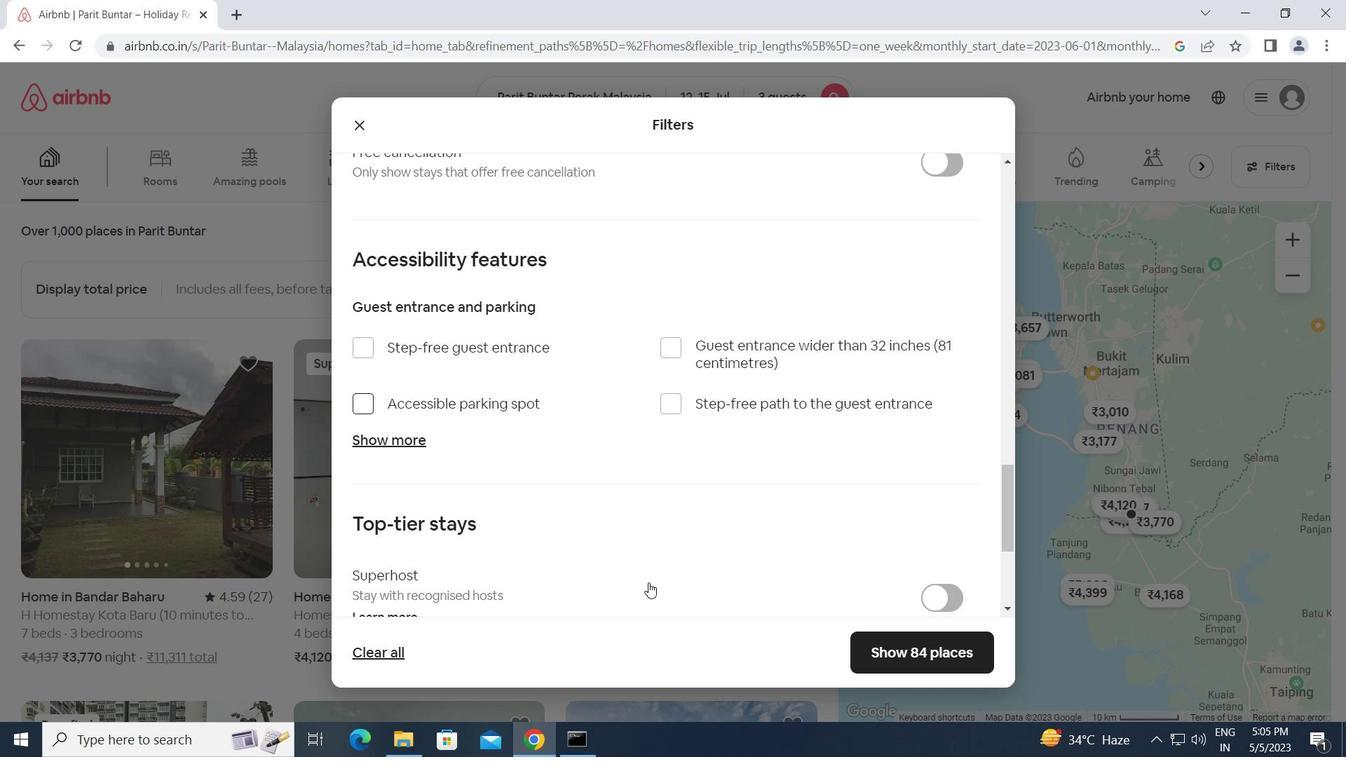 
Action: Mouse scrolled (648, 582) with delta (0, 0)
Screenshot: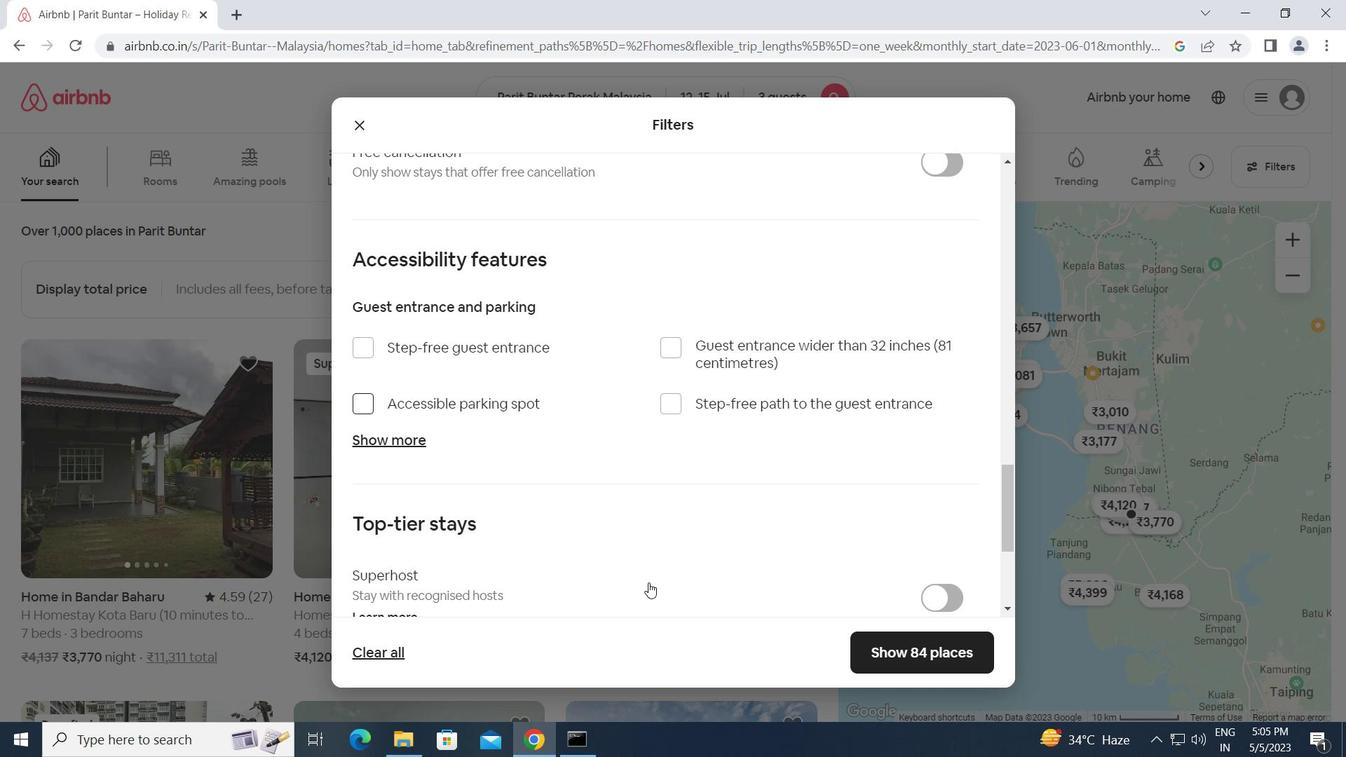 
Action: Mouse scrolled (648, 582) with delta (0, 0)
Screenshot: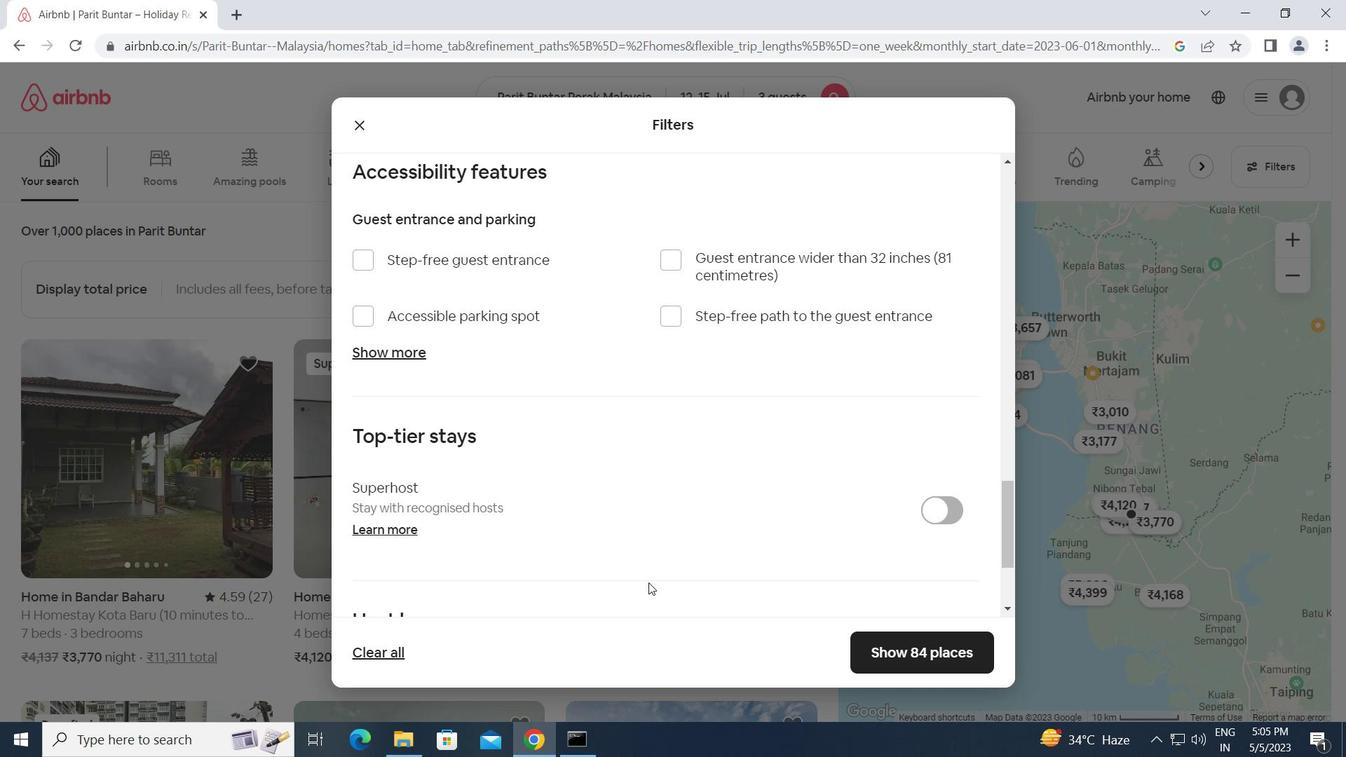 
Action: Mouse scrolled (648, 582) with delta (0, 0)
Screenshot: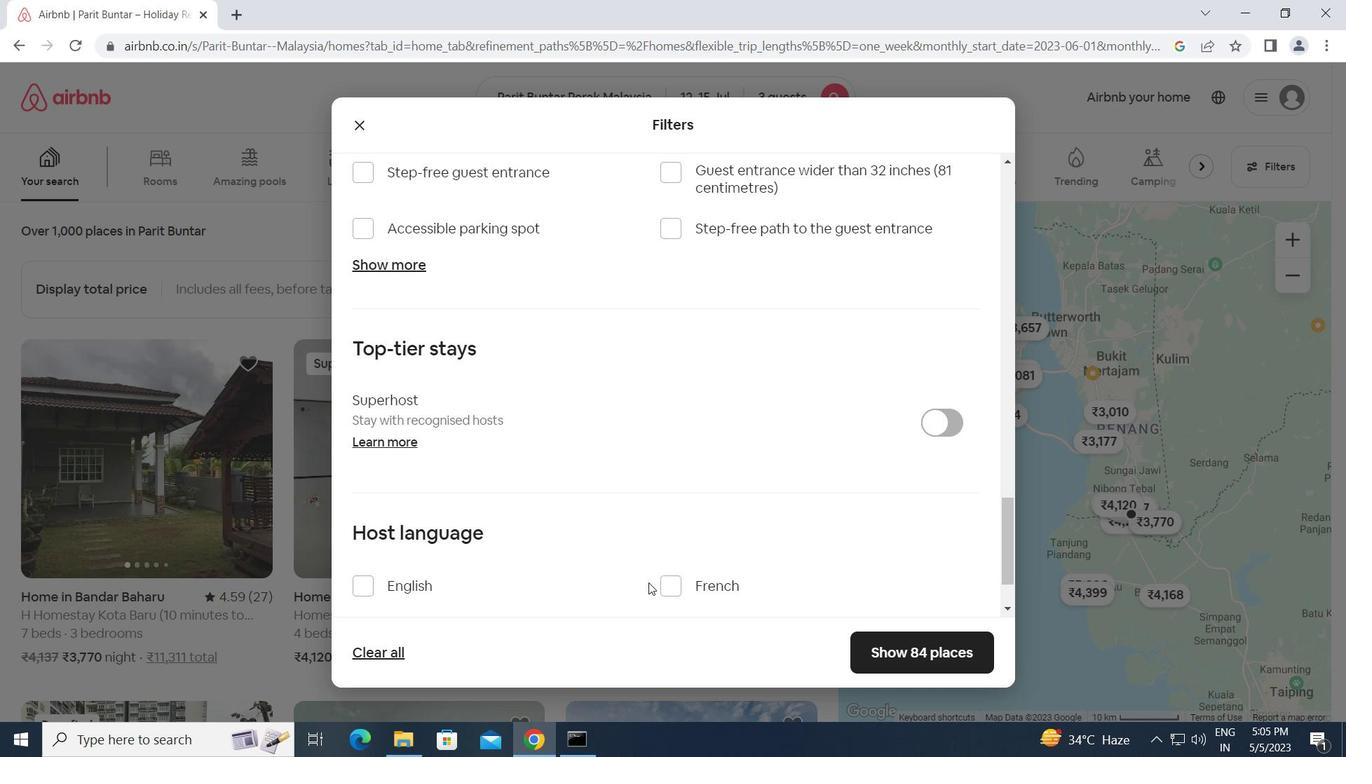
Action: Mouse scrolled (648, 582) with delta (0, 0)
Screenshot: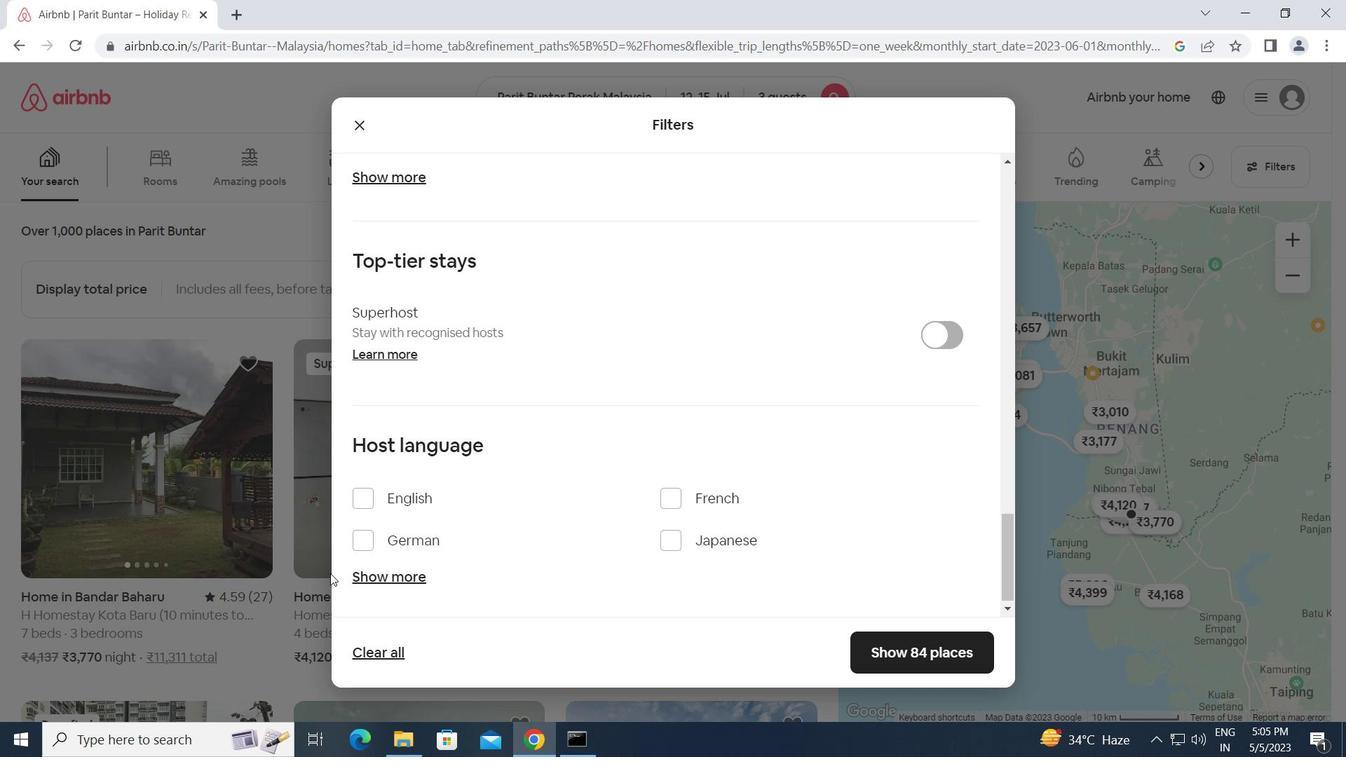 
Action: Mouse moved to (366, 481)
Screenshot: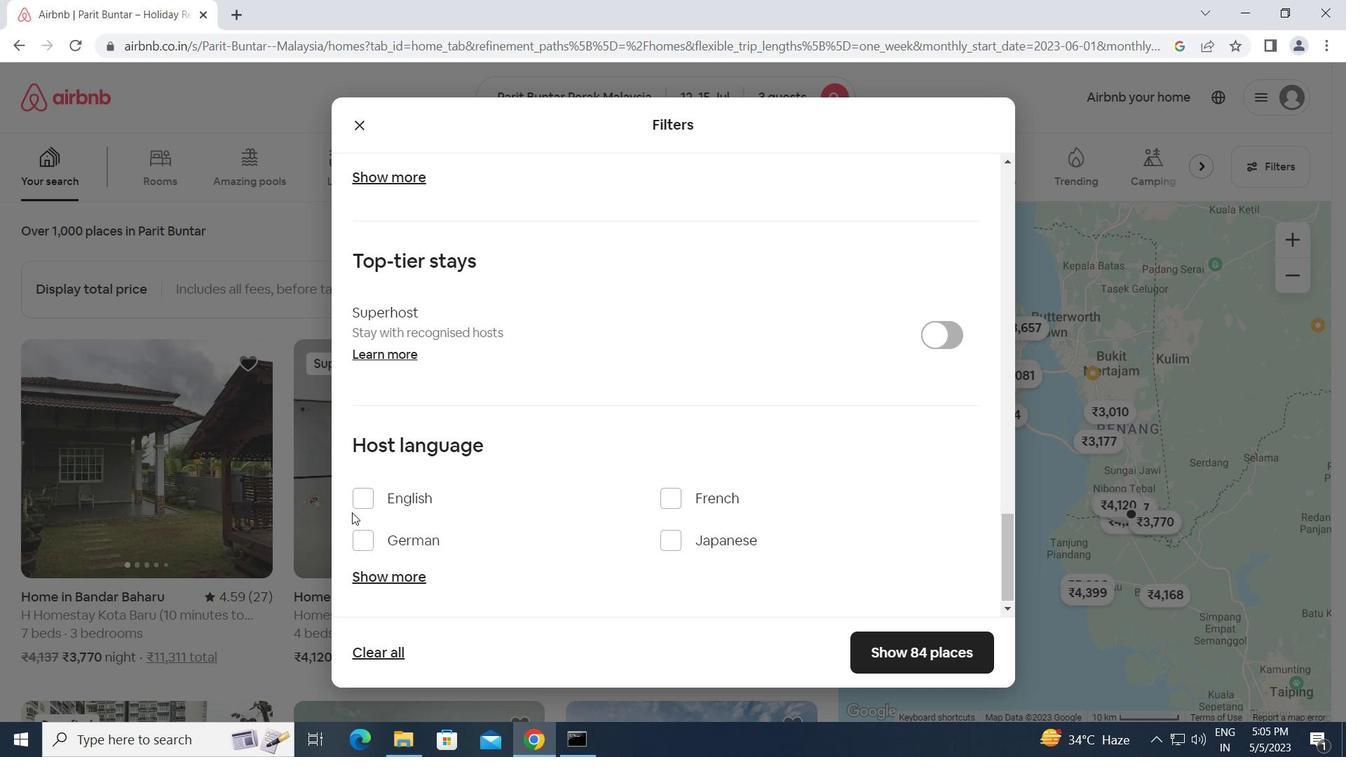 
Action: Mouse pressed left at (366, 481)
Screenshot: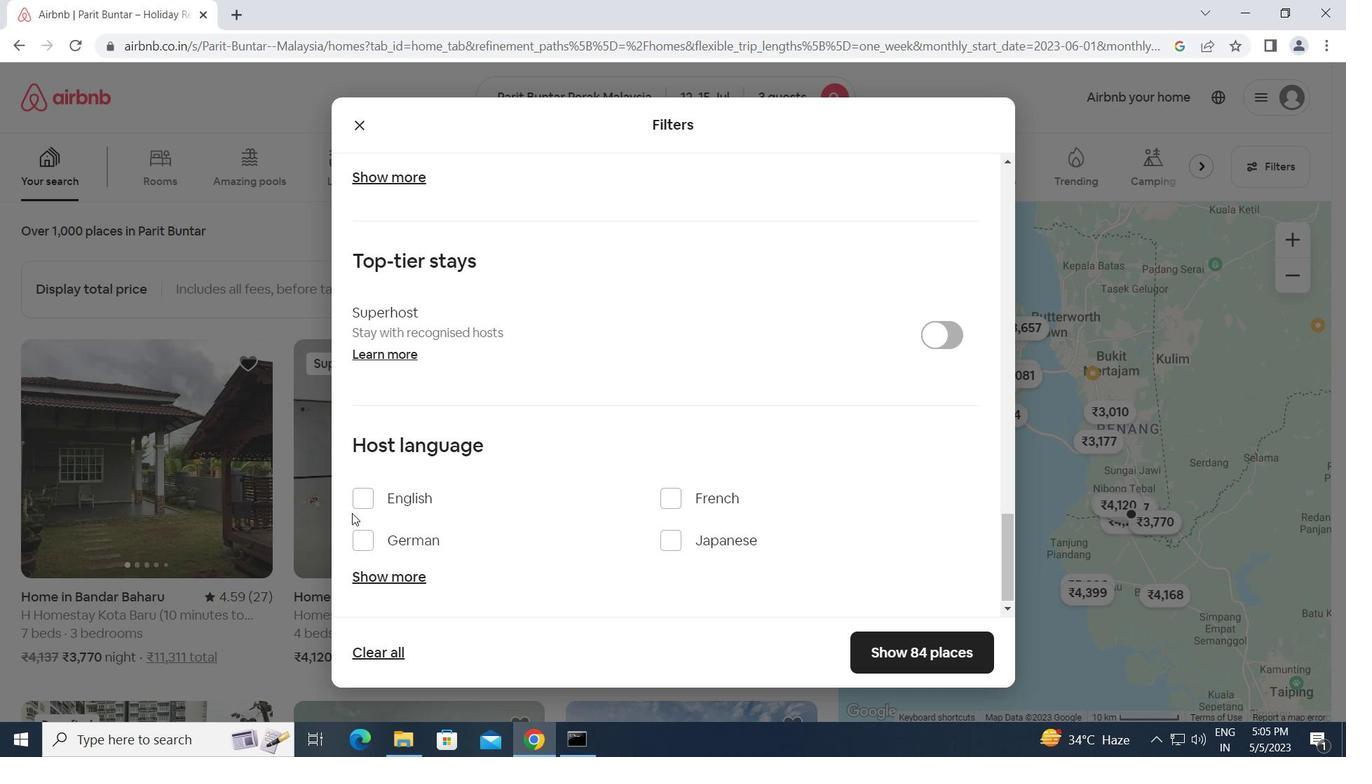 
Action: Mouse moved to (364, 495)
Screenshot: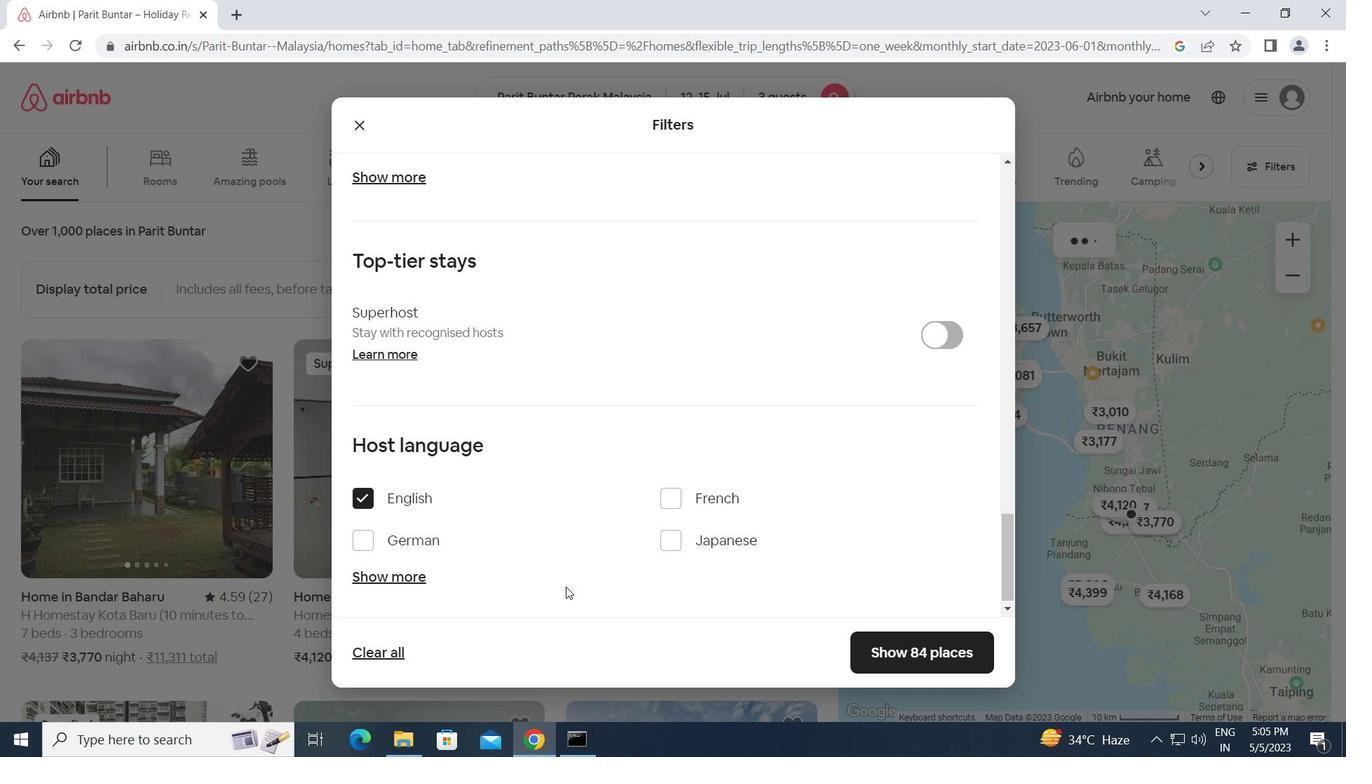 
Action: Mouse pressed left at (364, 495)
Screenshot: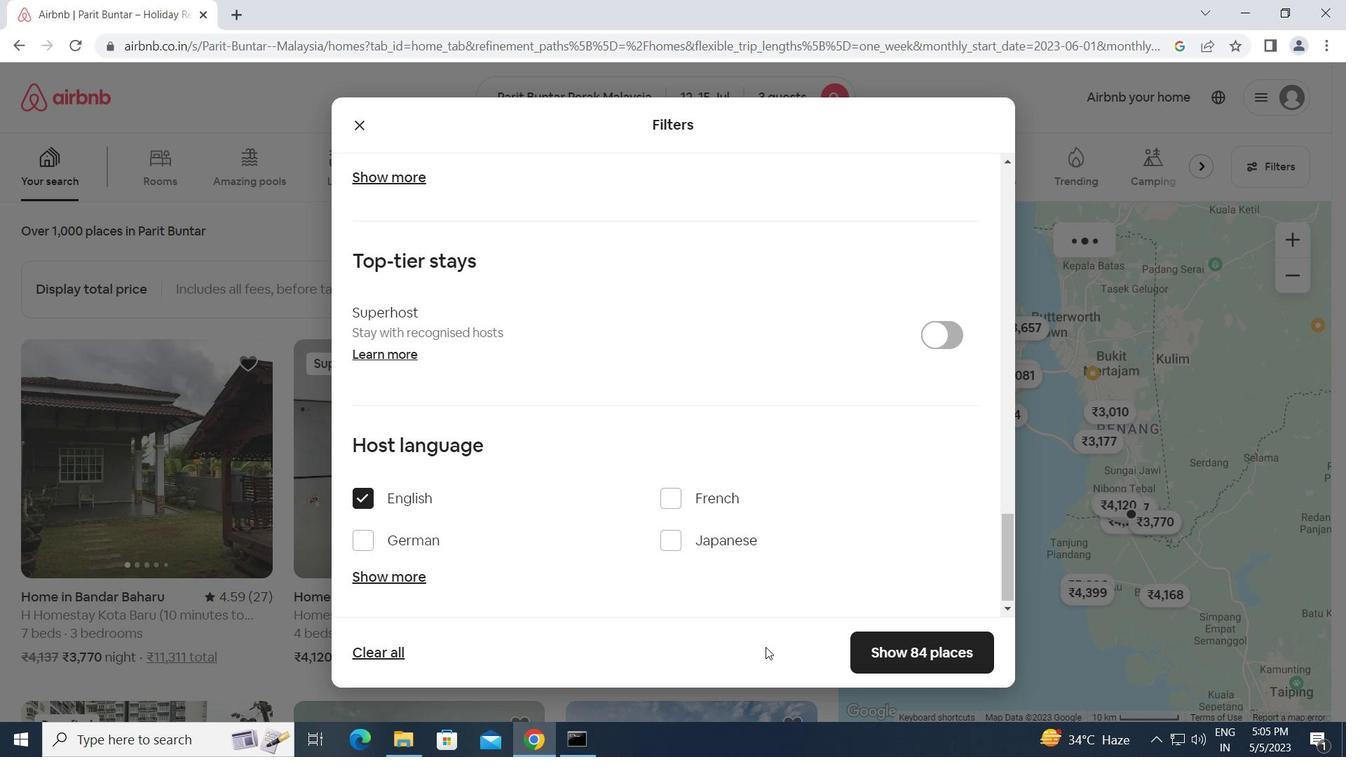 
Action: Mouse moved to (906, 644)
Screenshot: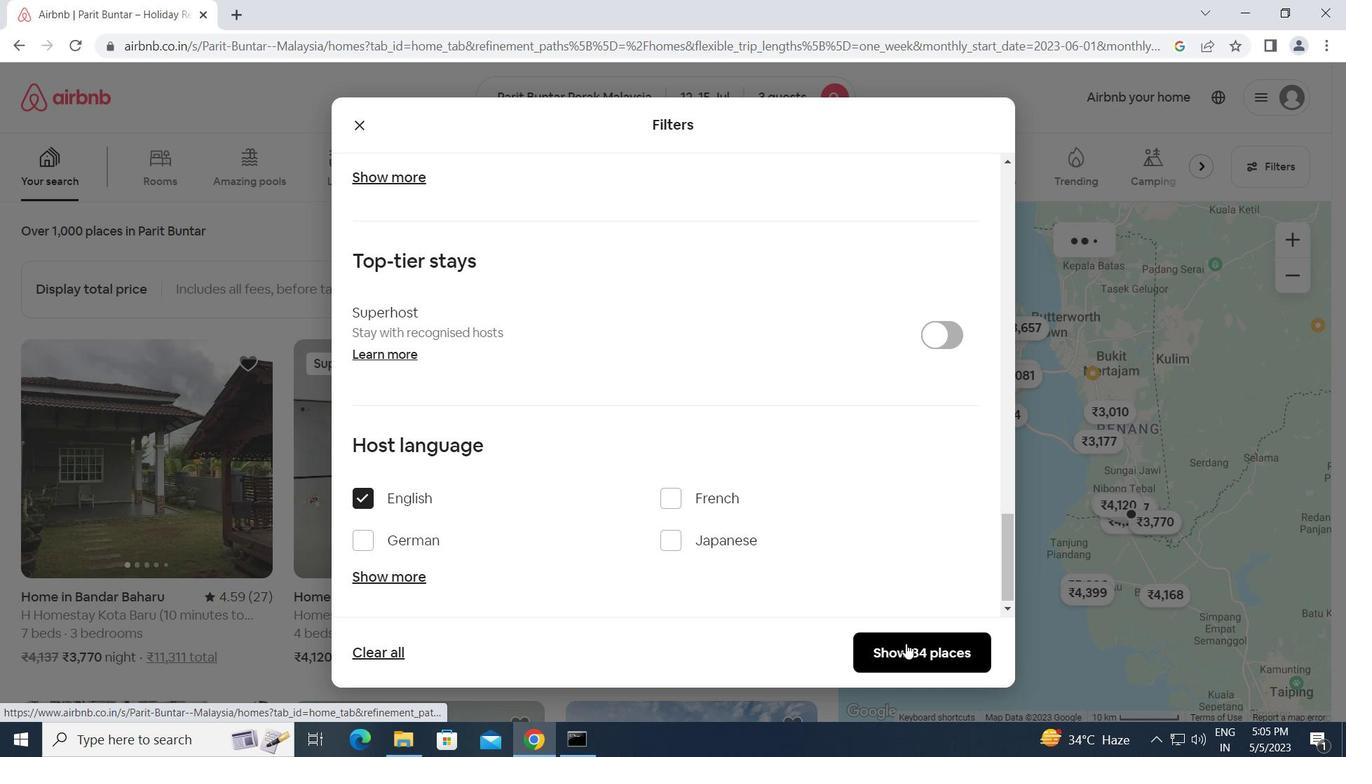 
Action: Mouse pressed left at (906, 644)
Screenshot: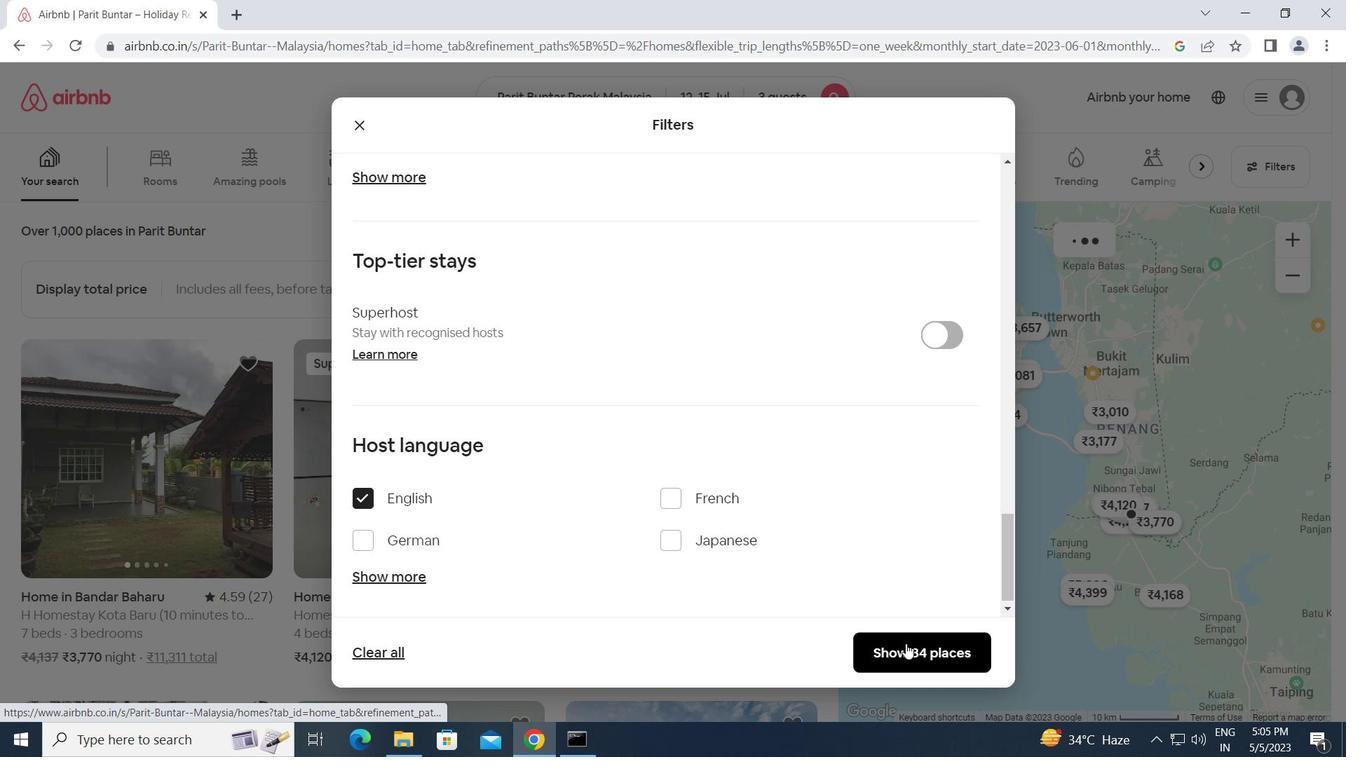 
